 Task: Find connections with filter location Leigh with filter topic #openhouse with filter profile language English with filter current company CRY - Child Rights and You with filter school Mahatma Gandhi University, Kottayam with filter industry Metalworking Machinery Manufacturing with filter service category Real Estate Appraisal with filter keywords title Phone Survey Conductor
Action: Mouse moved to (659, 105)
Screenshot: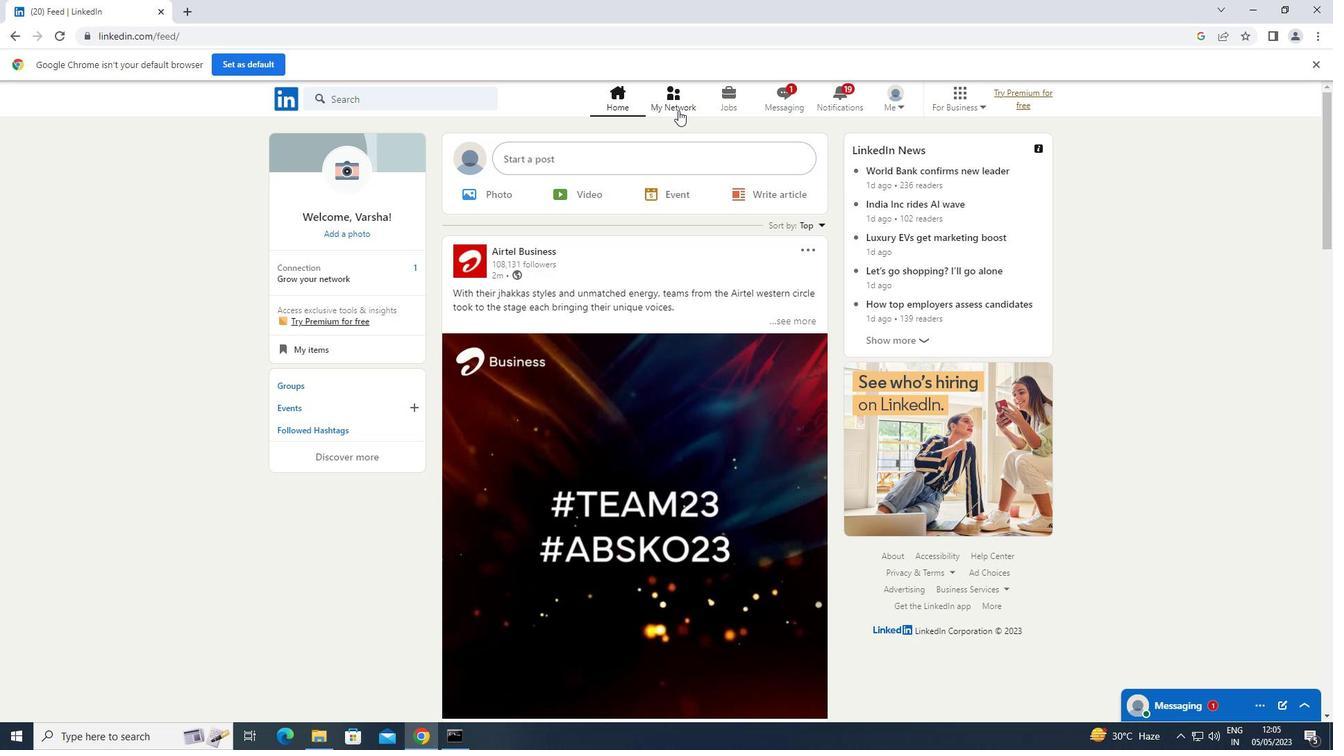 
Action: Mouse pressed left at (659, 105)
Screenshot: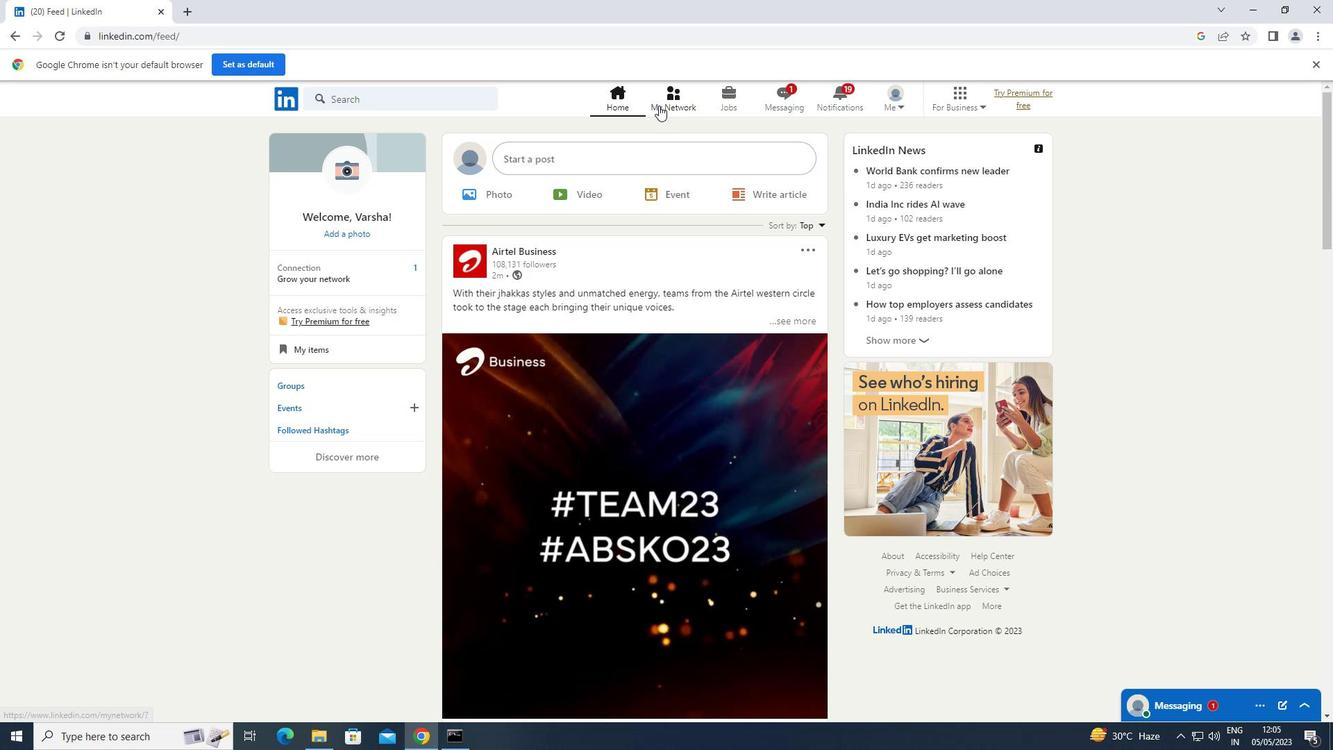 
Action: Mouse moved to (336, 167)
Screenshot: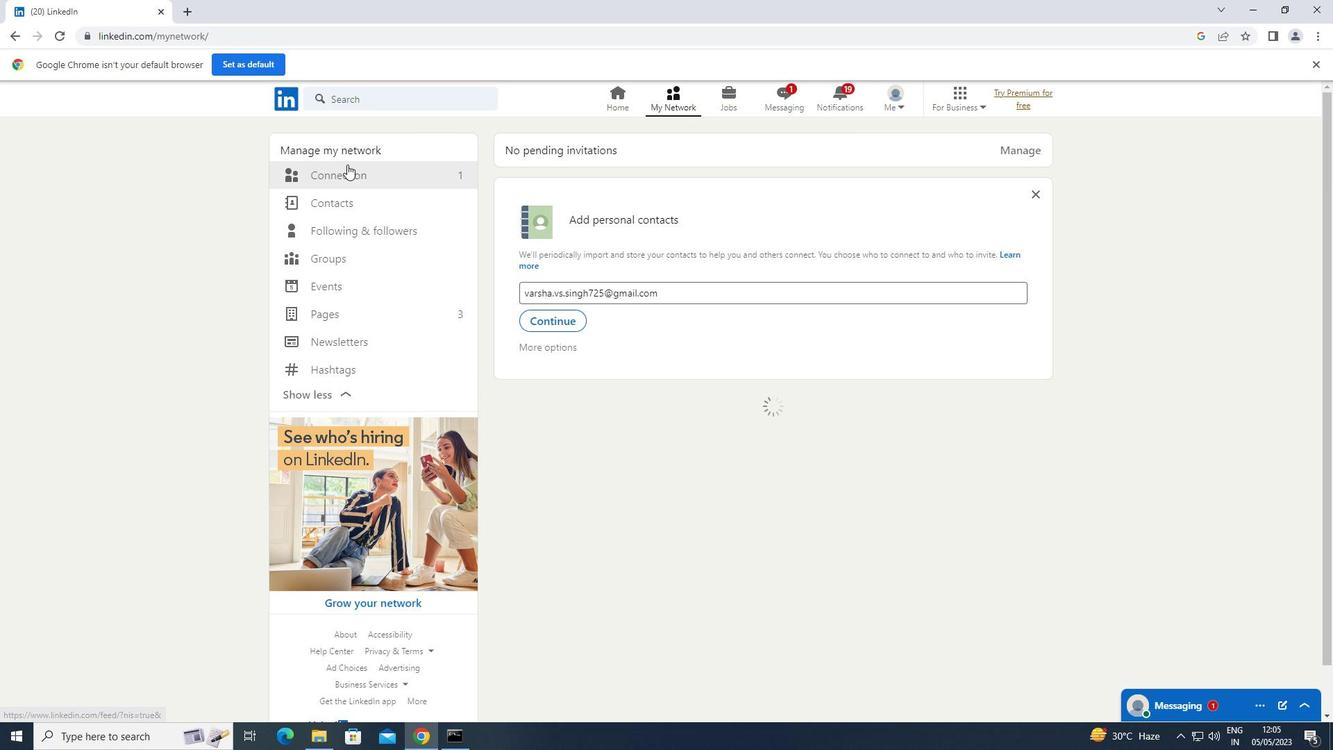 
Action: Mouse pressed left at (336, 167)
Screenshot: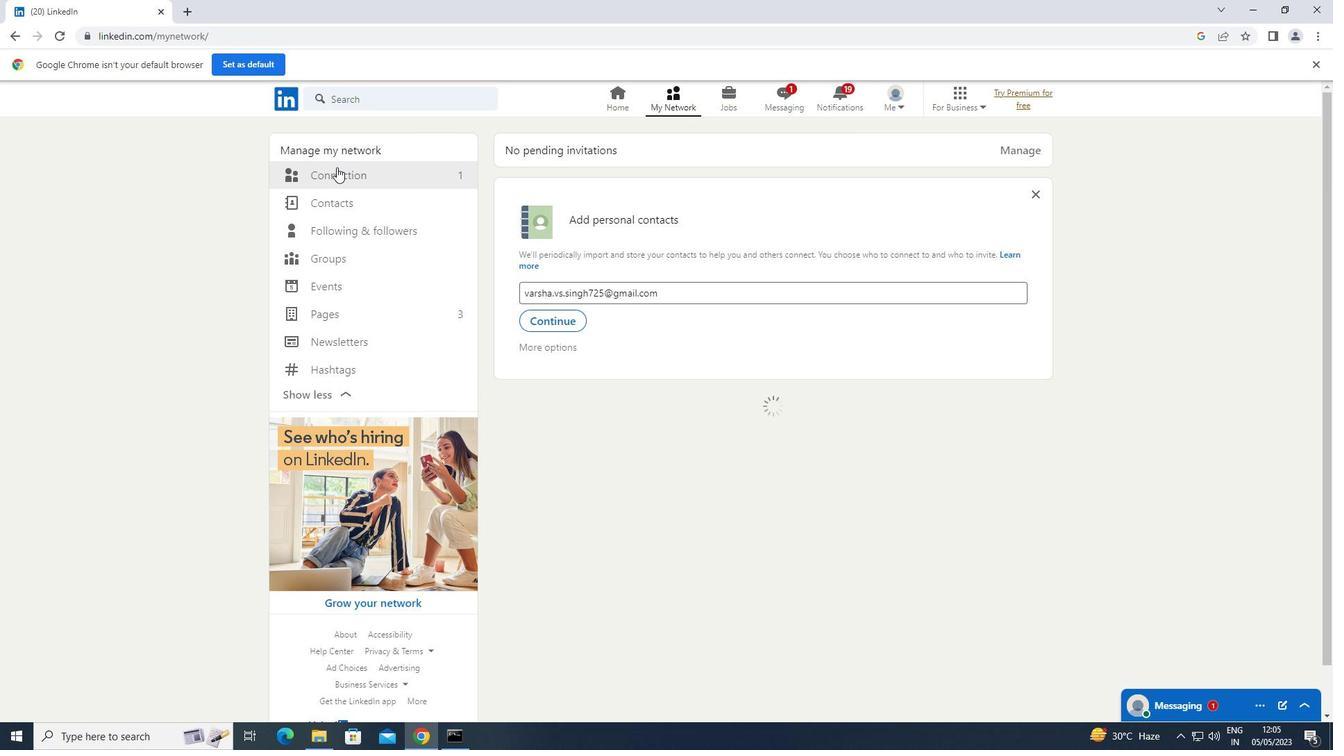 
Action: Mouse moved to (791, 173)
Screenshot: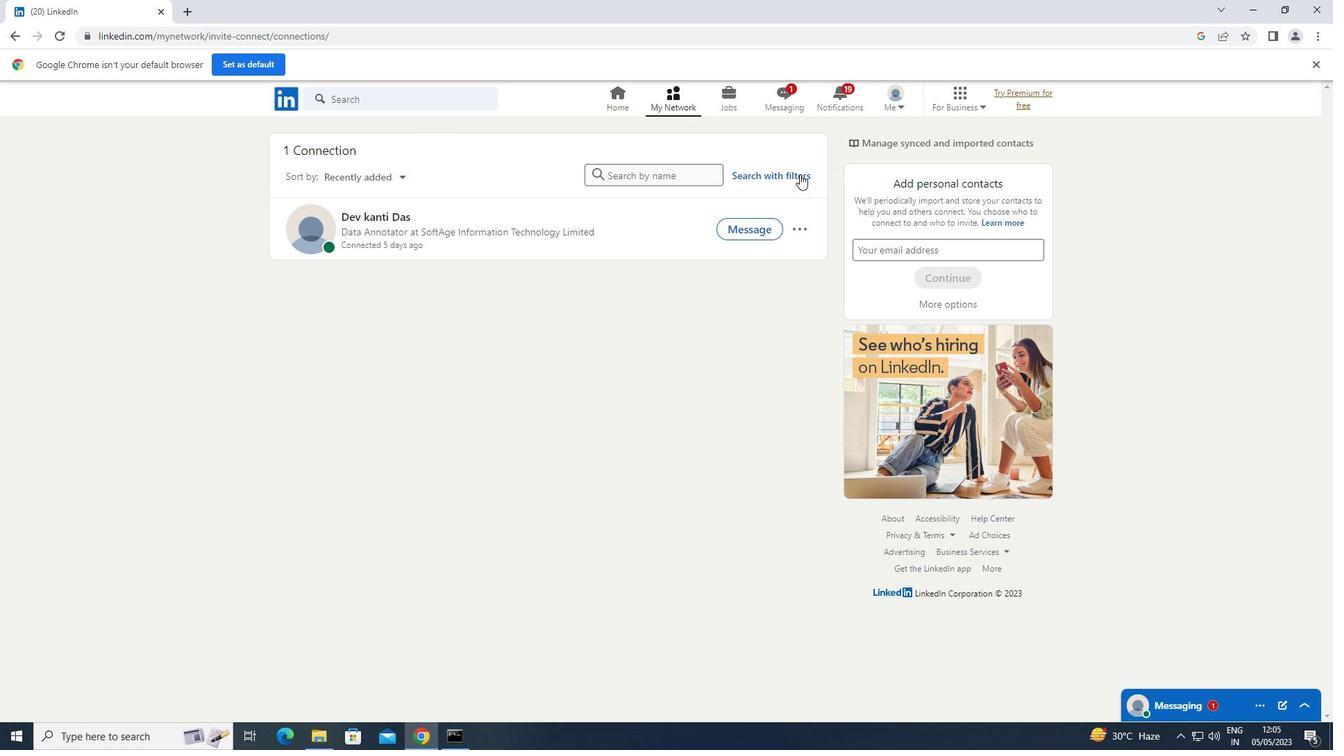 
Action: Mouse pressed left at (791, 173)
Screenshot: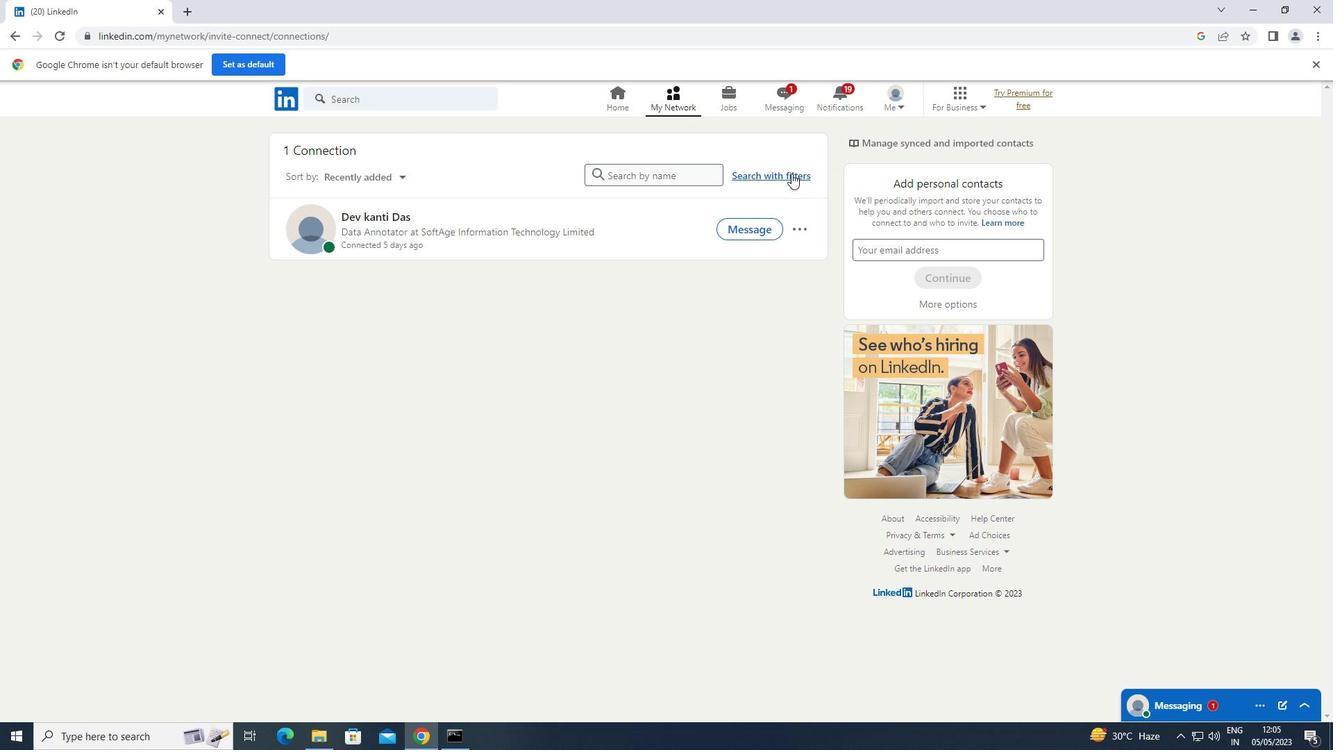 
Action: Mouse moved to (720, 142)
Screenshot: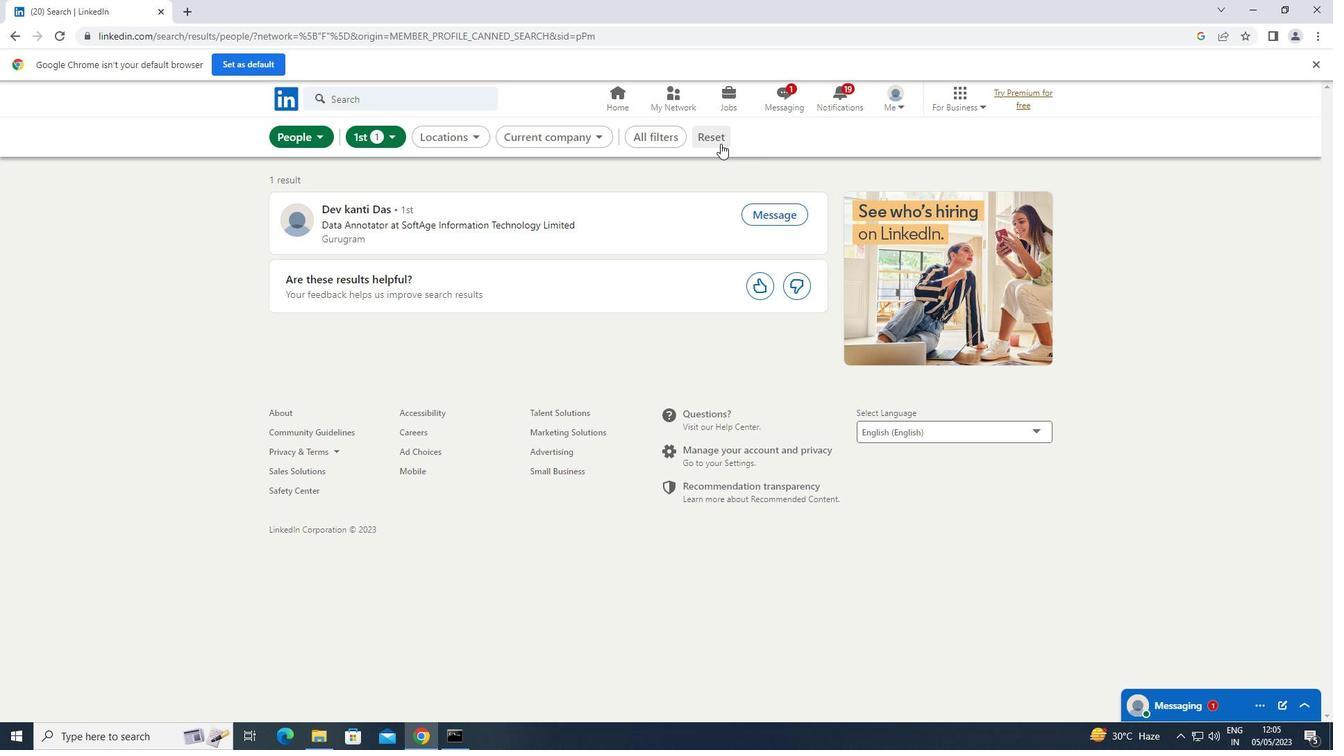 
Action: Mouse pressed left at (720, 142)
Screenshot: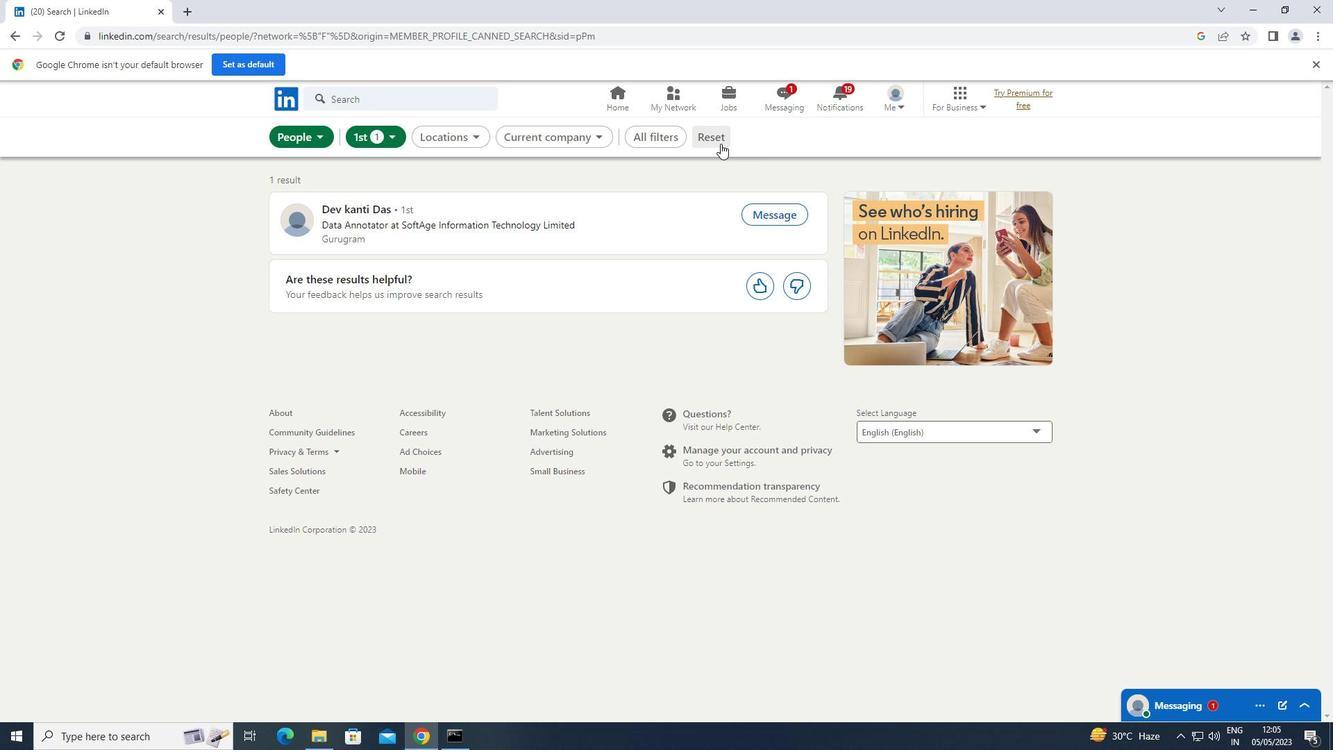 
Action: Mouse moved to (696, 138)
Screenshot: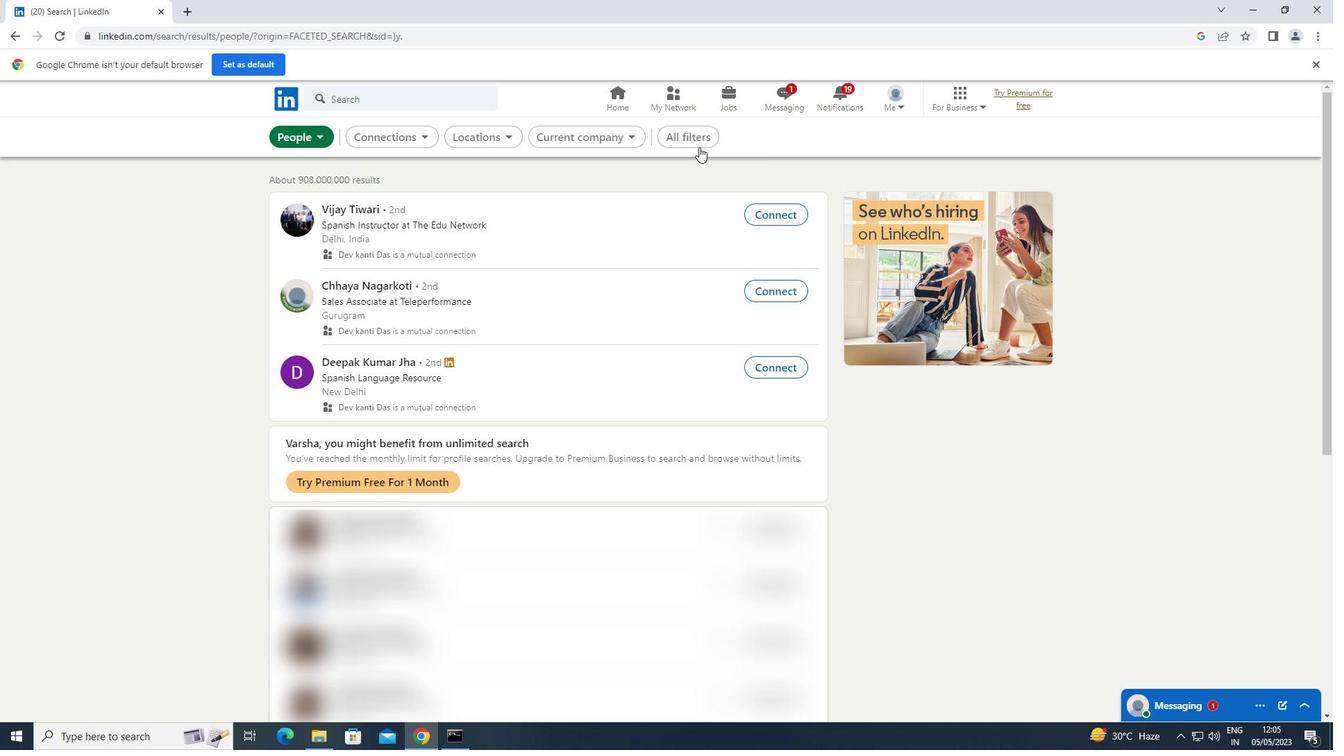 
Action: Mouse pressed left at (696, 138)
Screenshot: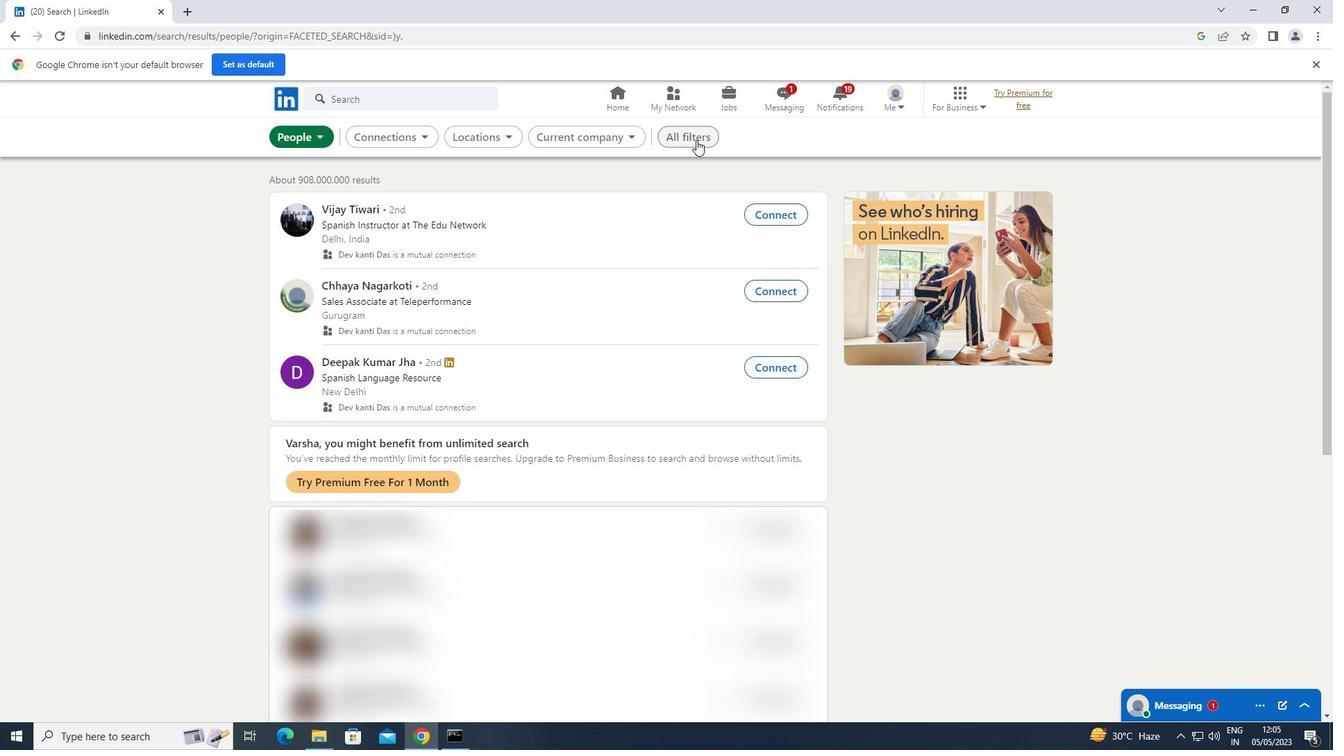 
Action: Mouse moved to (1127, 379)
Screenshot: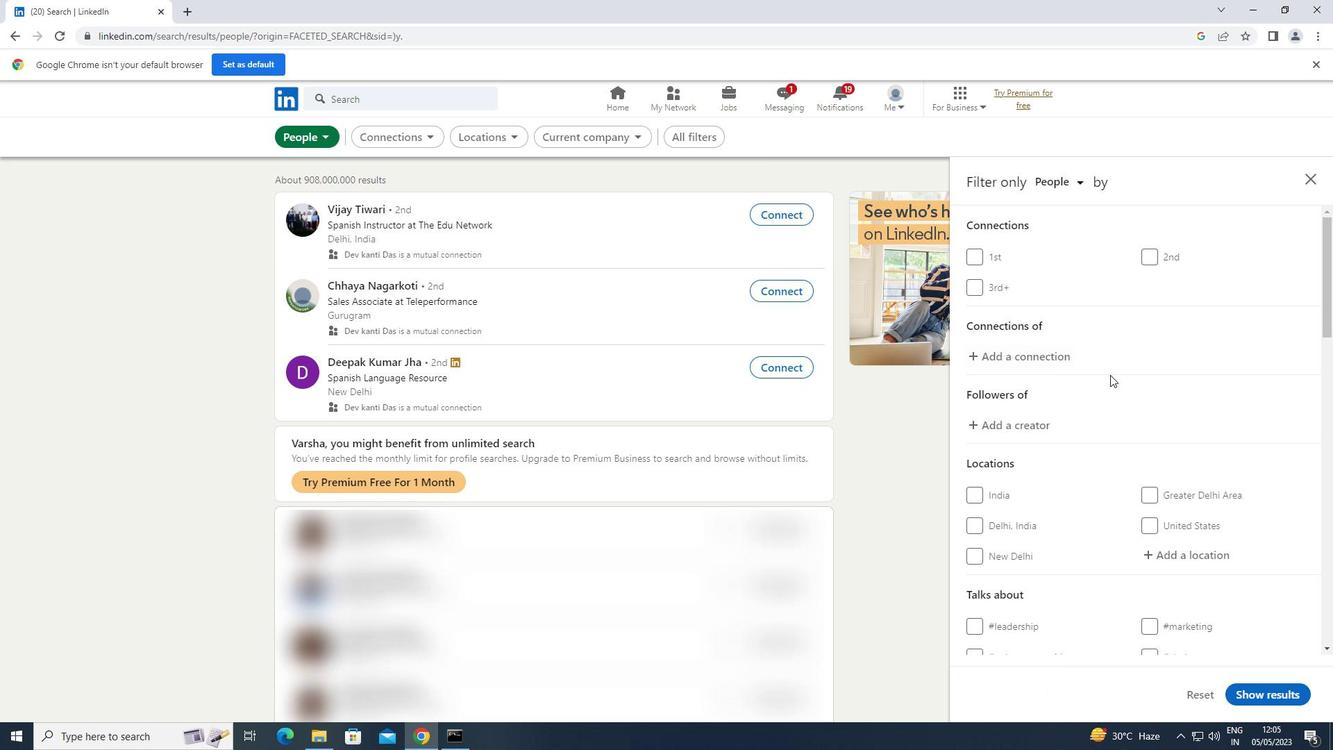 
Action: Mouse scrolled (1127, 379) with delta (0, 0)
Screenshot: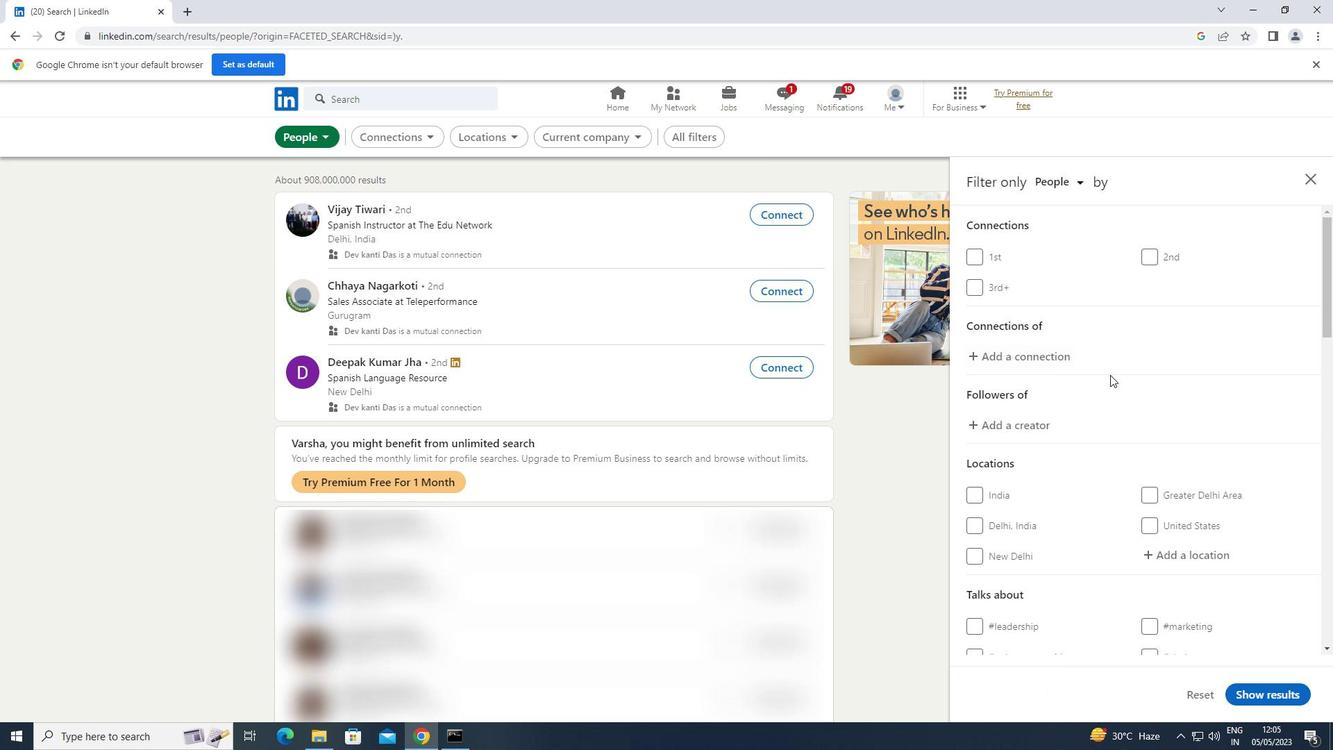 
Action: Mouse moved to (1129, 380)
Screenshot: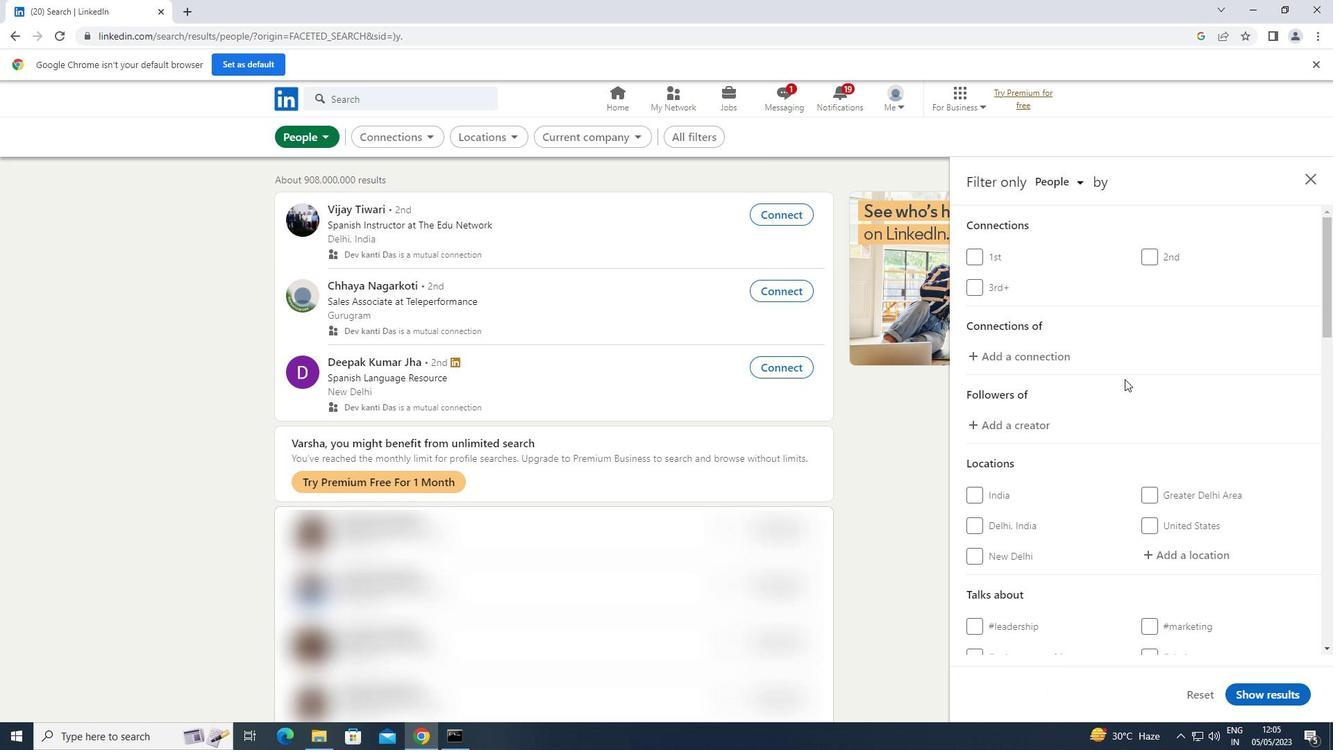 
Action: Mouse scrolled (1129, 379) with delta (0, 0)
Screenshot: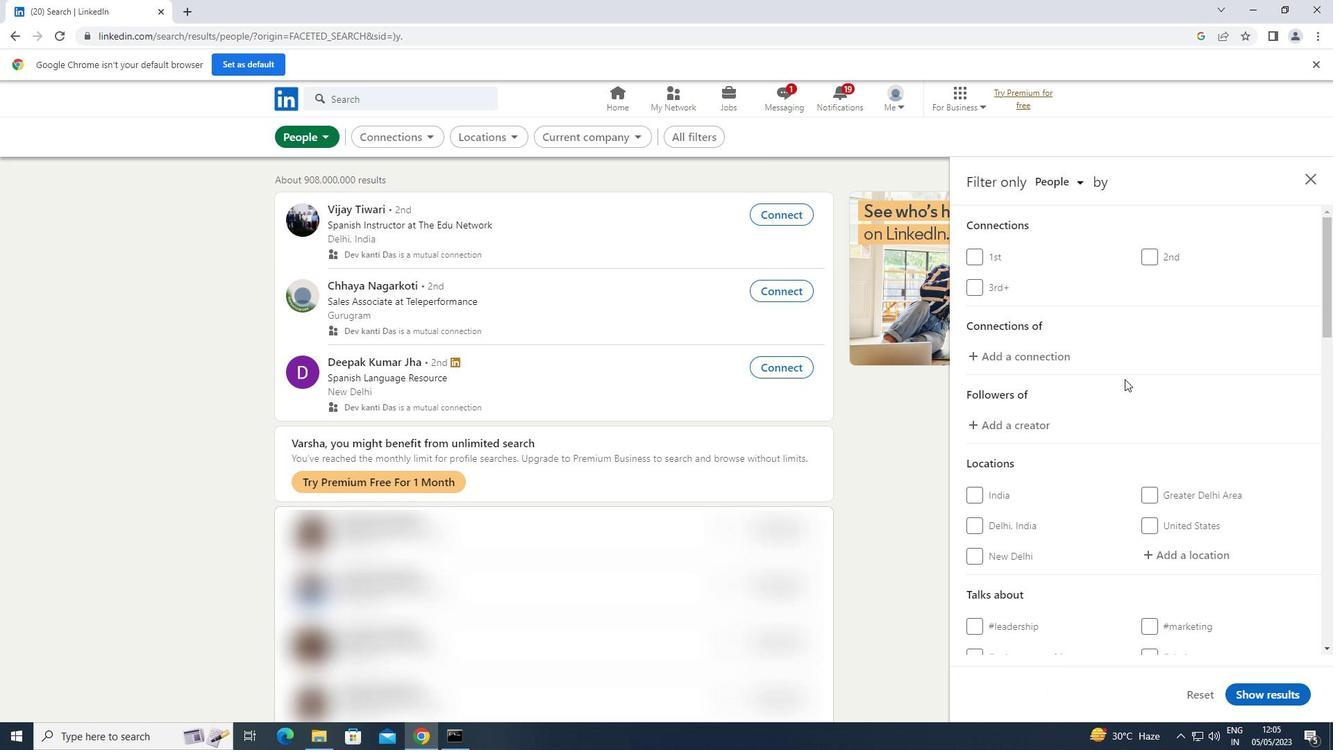 
Action: Mouse moved to (1172, 411)
Screenshot: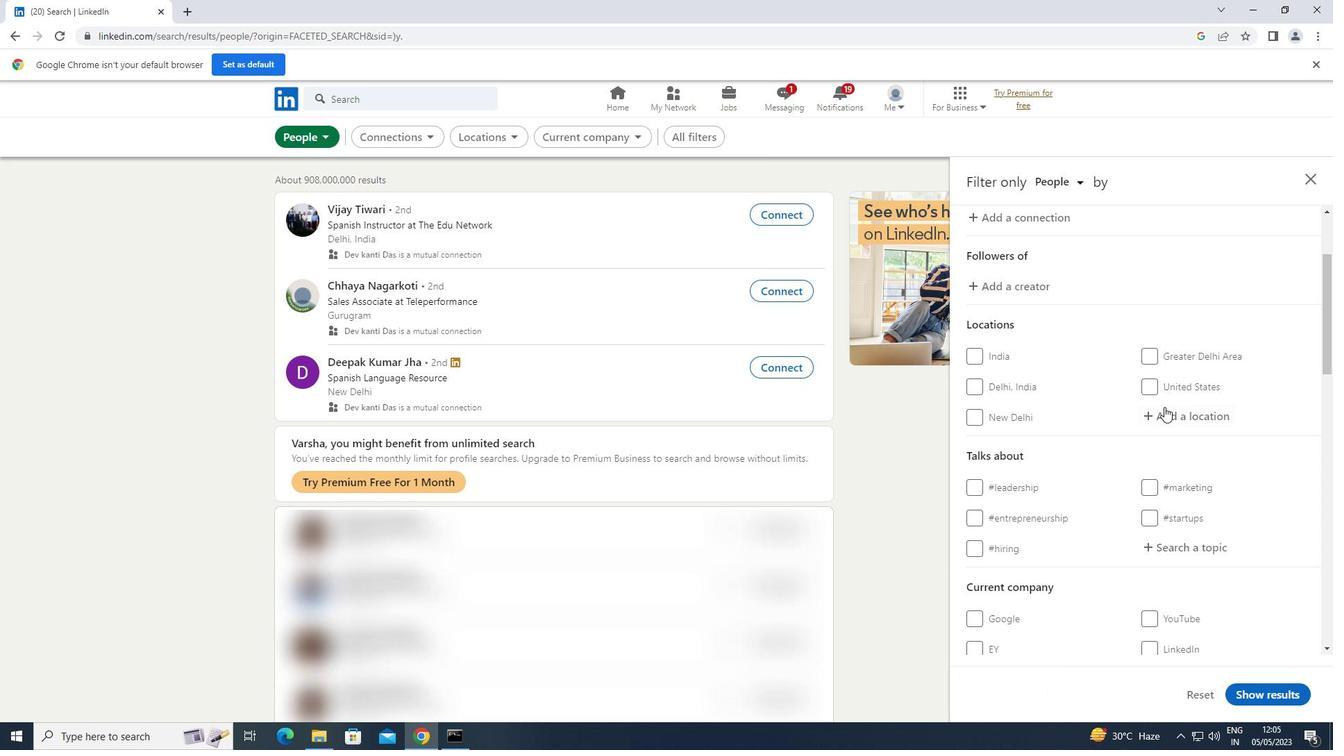 
Action: Mouse pressed left at (1172, 411)
Screenshot: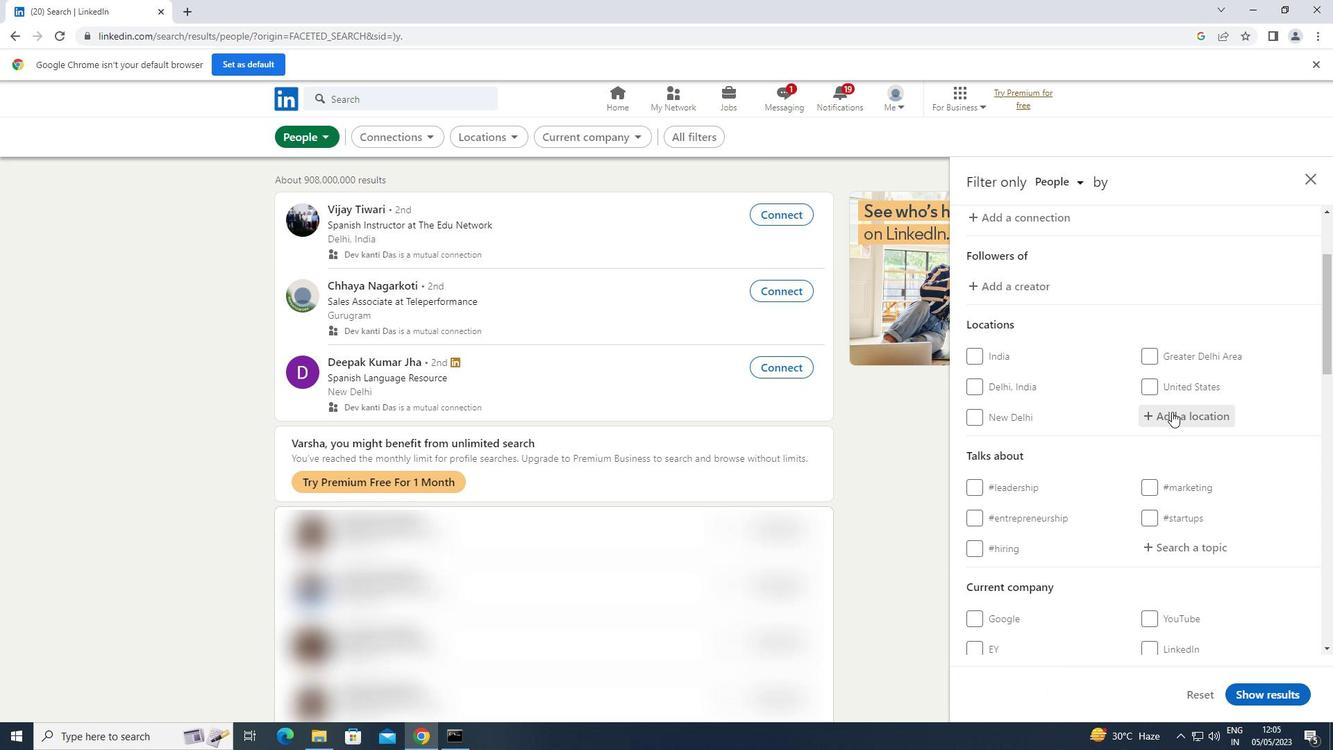 
Action: Key pressed <Key.shift>LEIGH
Screenshot: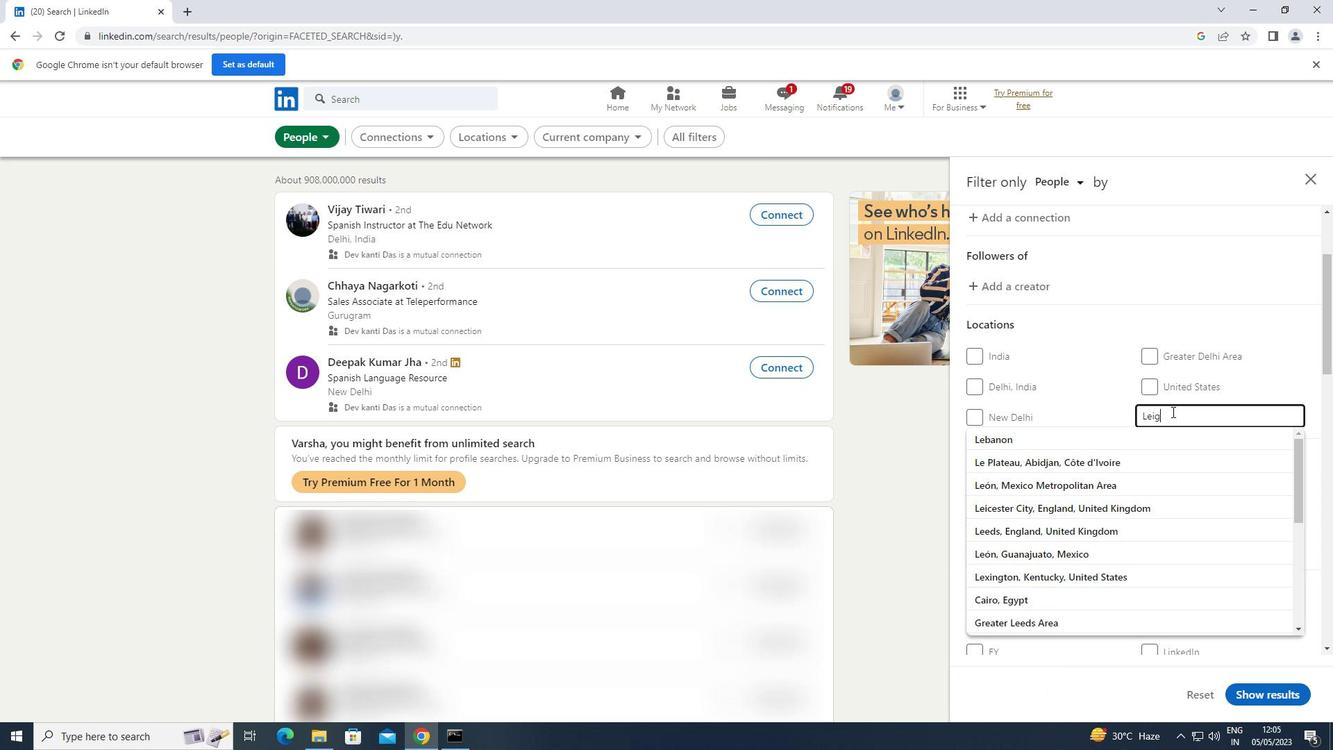 
Action: Mouse moved to (1241, 495)
Screenshot: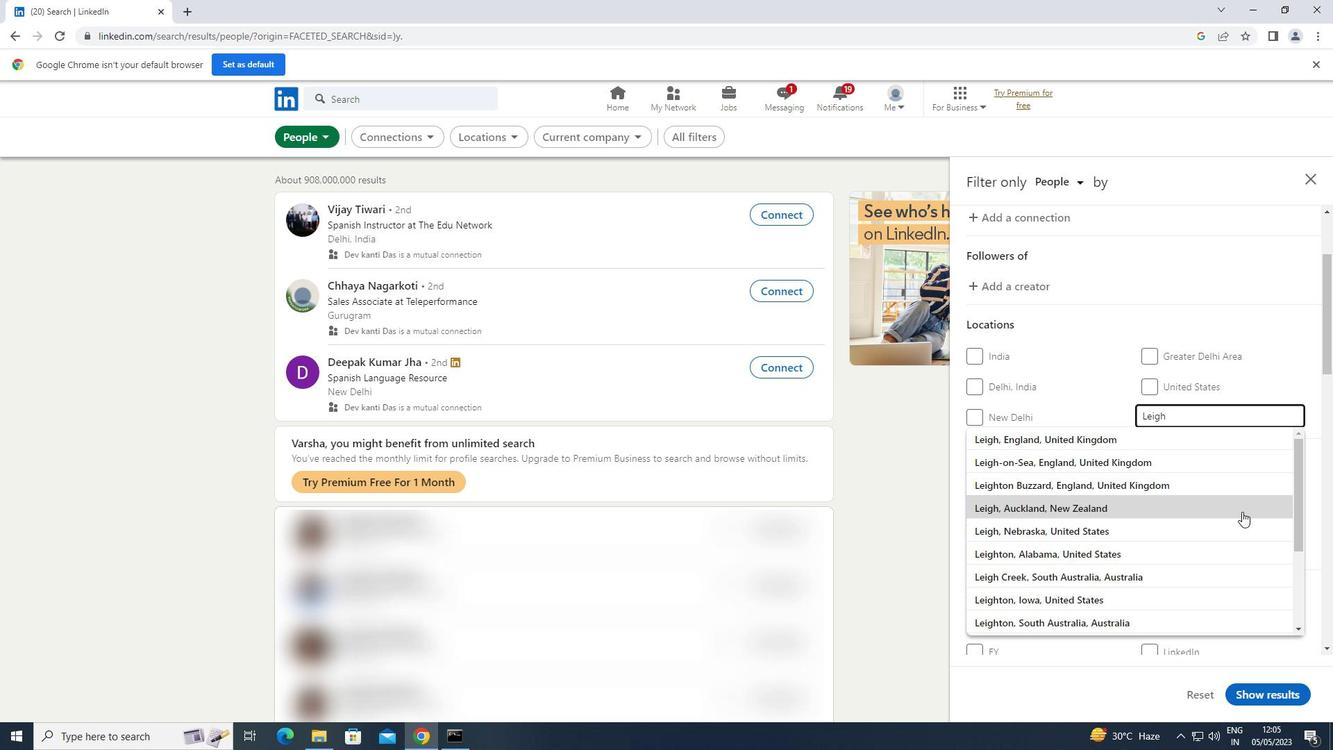 
Action: Key pressed <Key.enter>
Screenshot: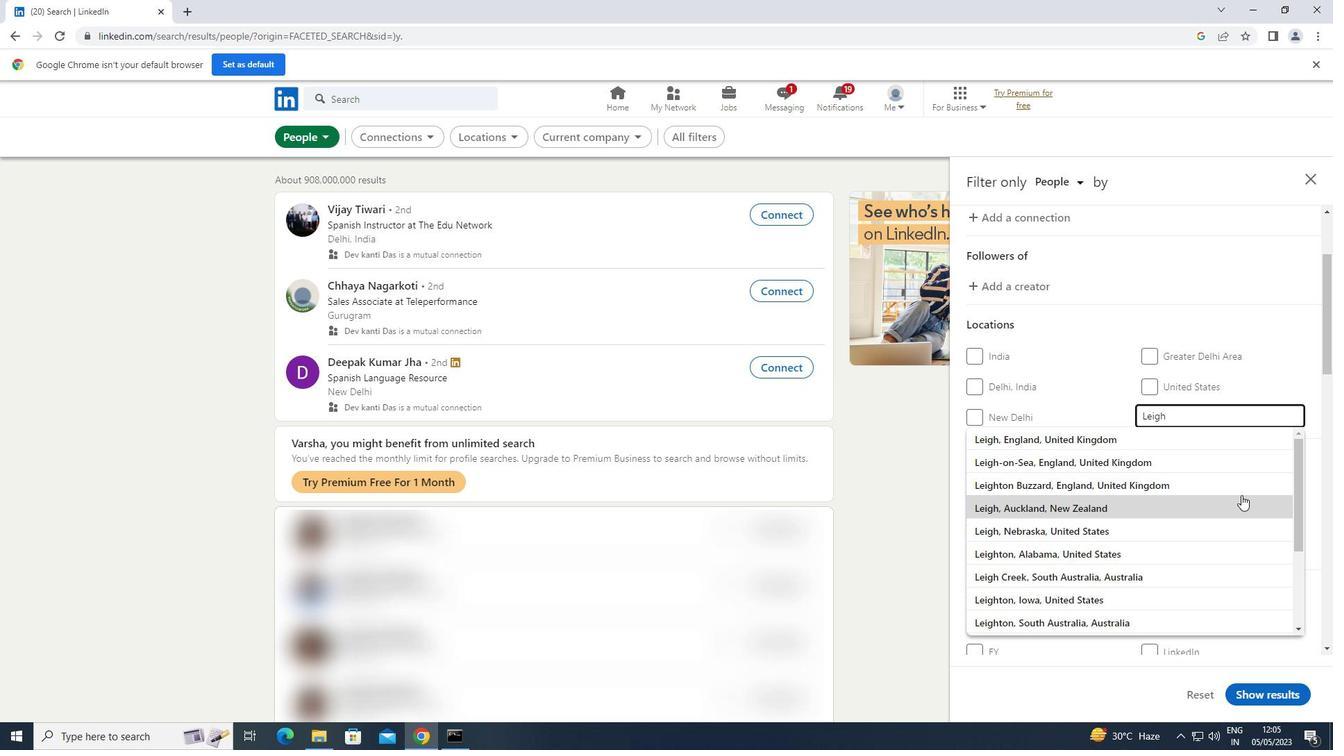 
Action: Mouse moved to (1177, 552)
Screenshot: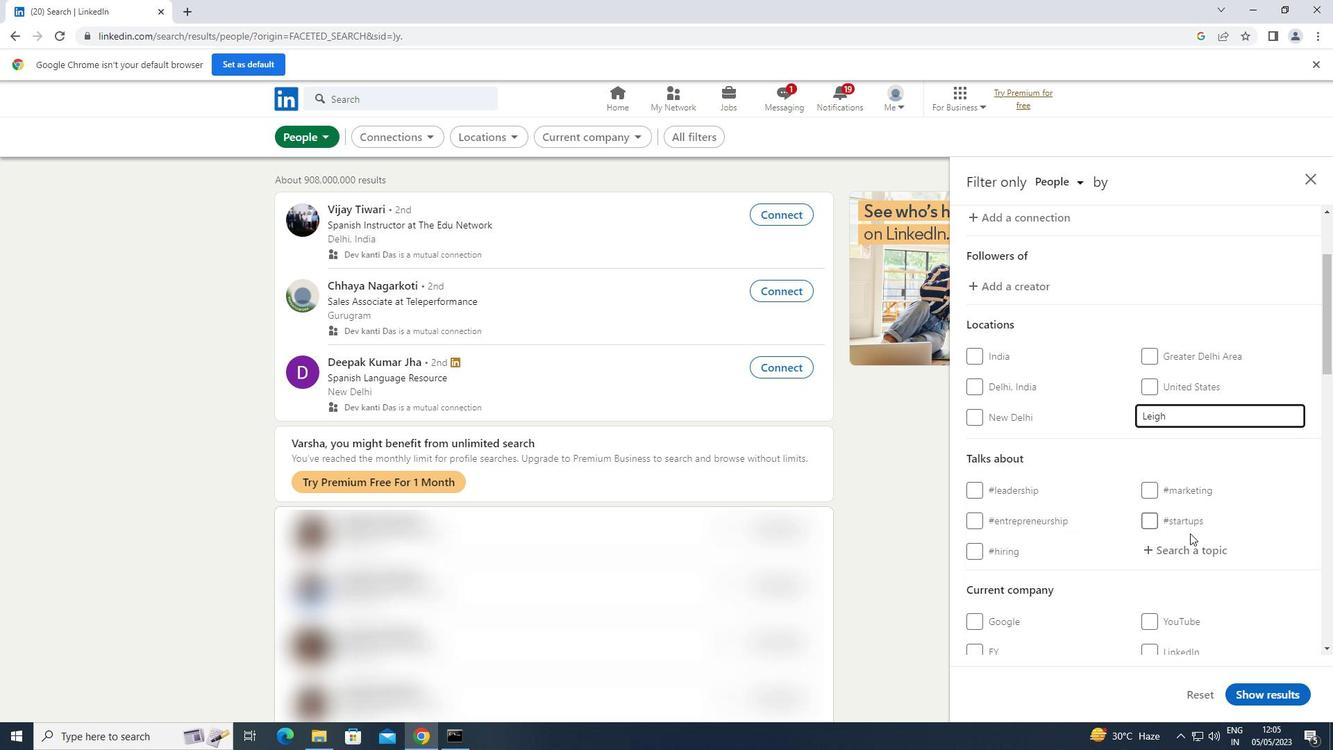
Action: Mouse pressed left at (1177, 552)
Screenshot: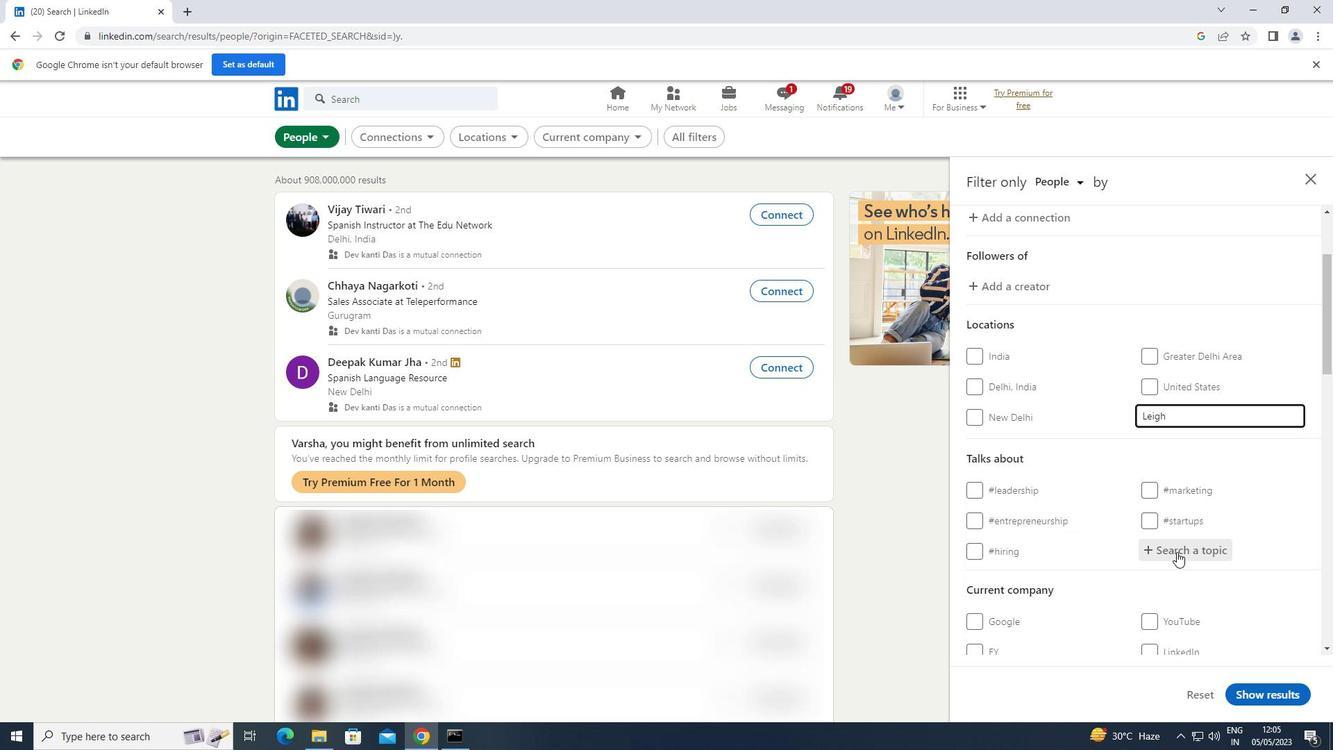 
Action: Key pressed OPENHOUSE
Screenshot: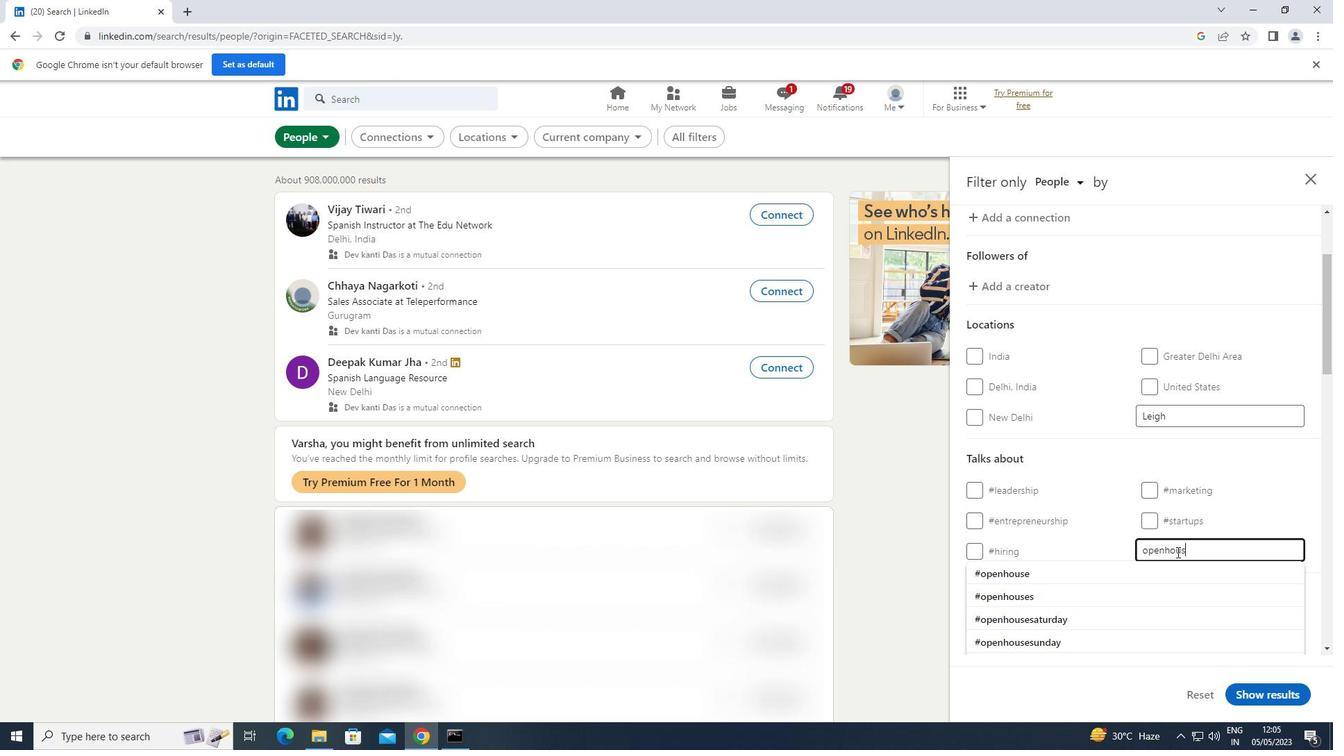 
Action: Mouse moved to (1094, 572)
Screenshot: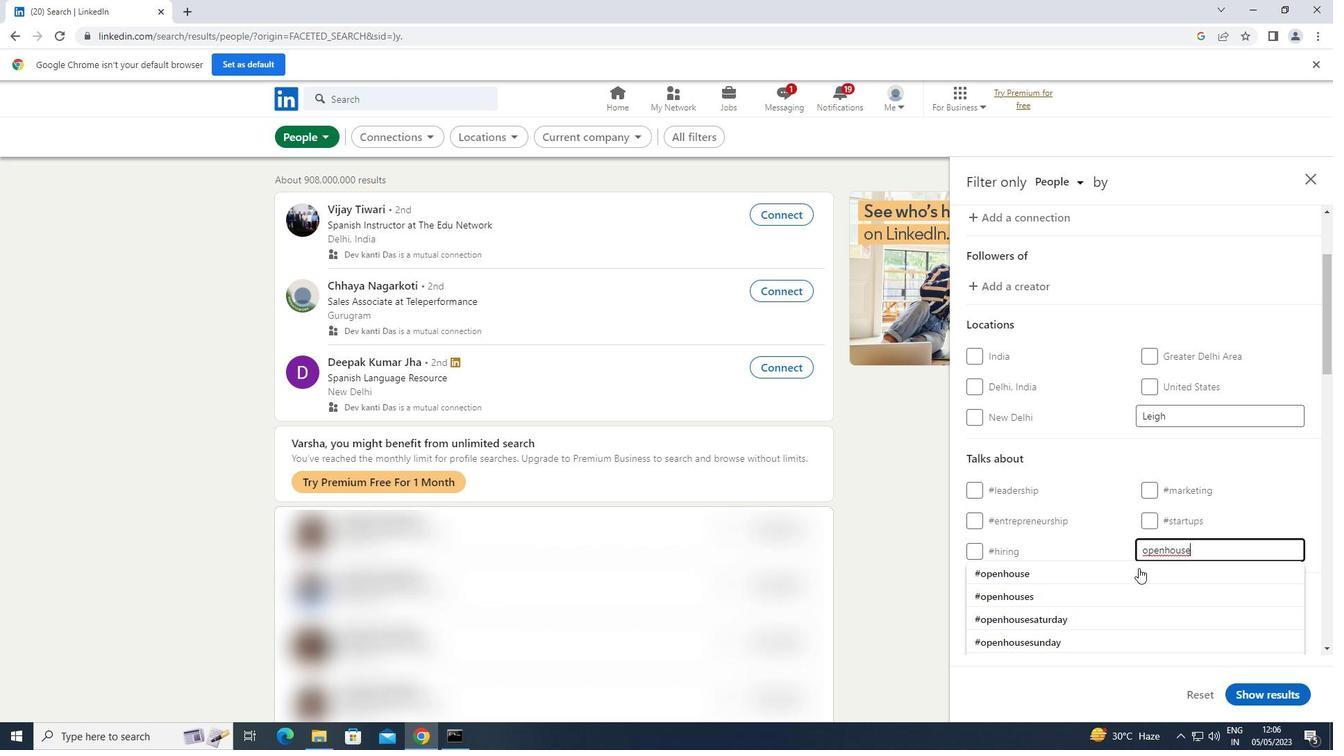 
Action: Mouse pressed left at (1094, 572)
Screenshot: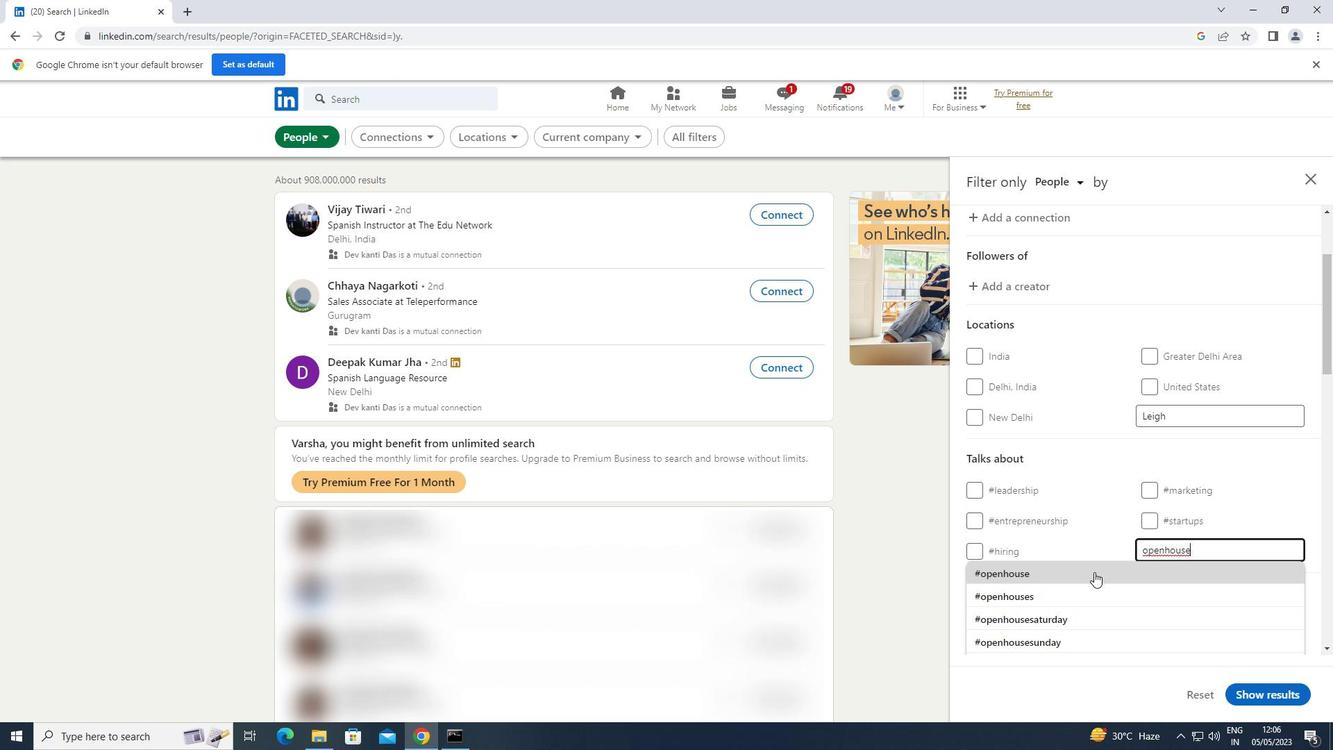 
Action: Mouse scrolled (1094, 571) with delta (0, 0)
Screenshot: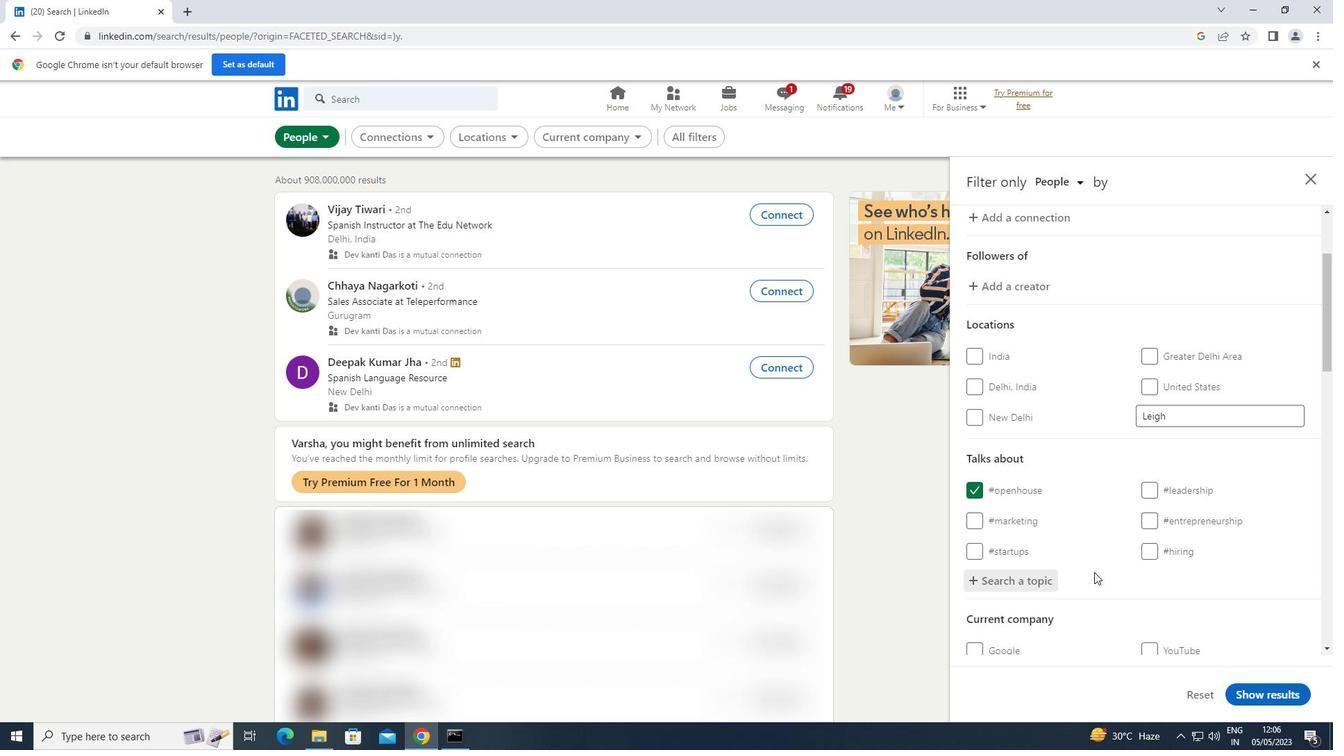 
Action: Mouse scrolled (1094, 571) with delta (0, 0)
Screenshot: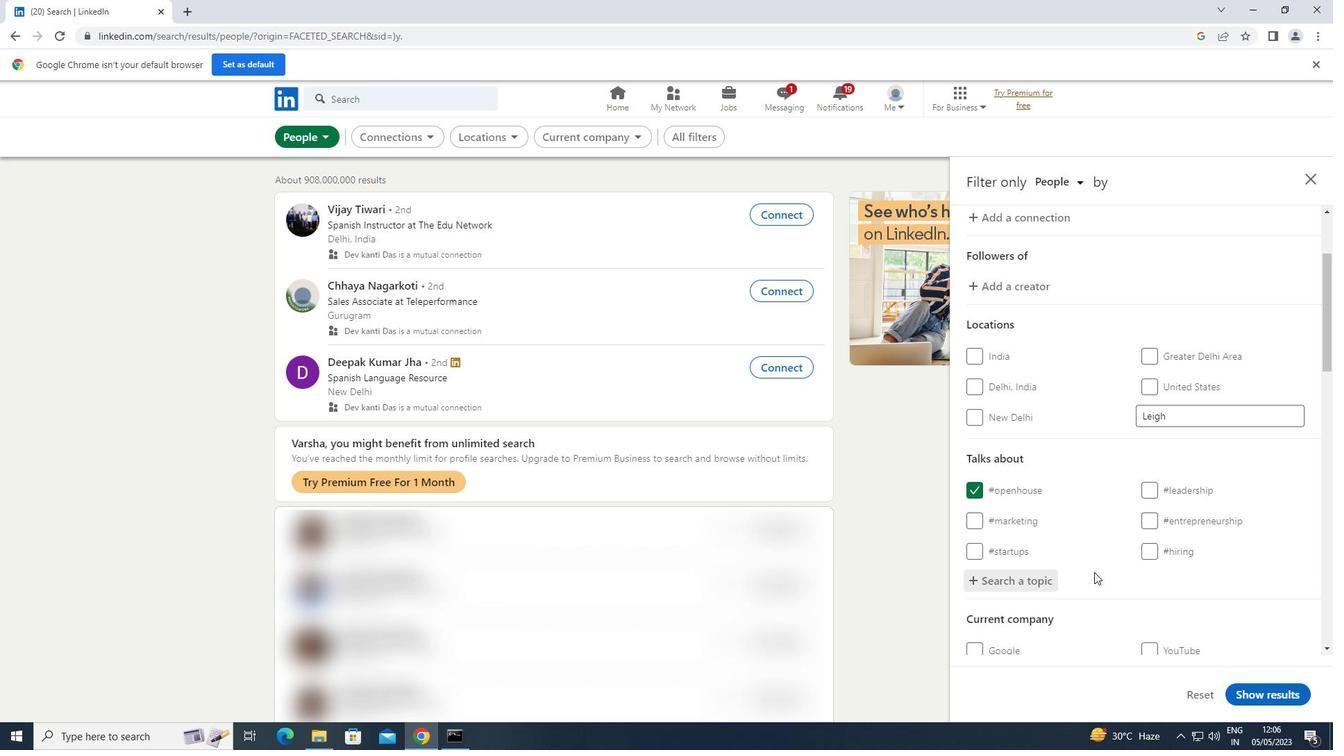 
Action: Mouse scrolled (1094, 571) with delta (0, 0)
Screenshot: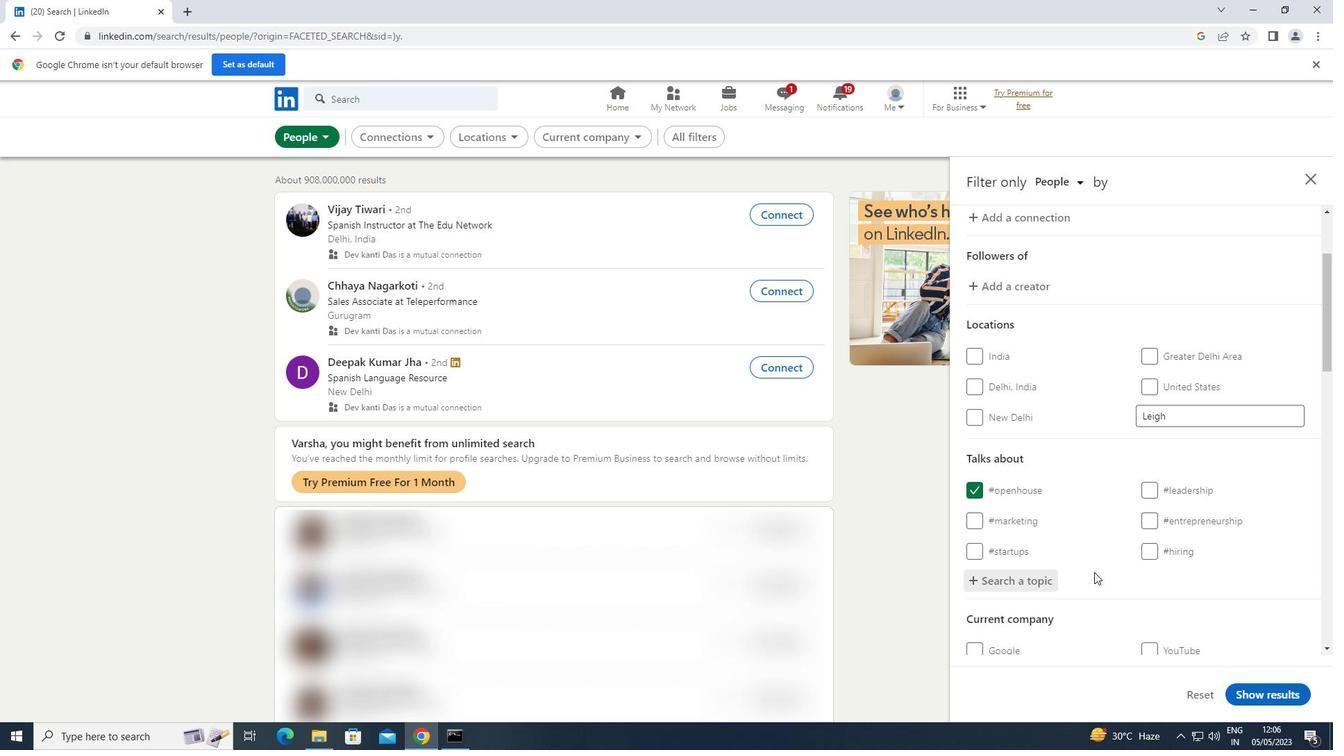 
Action: Mouse scrolled (1094, 571) with delta (0, 0)
Screenshot: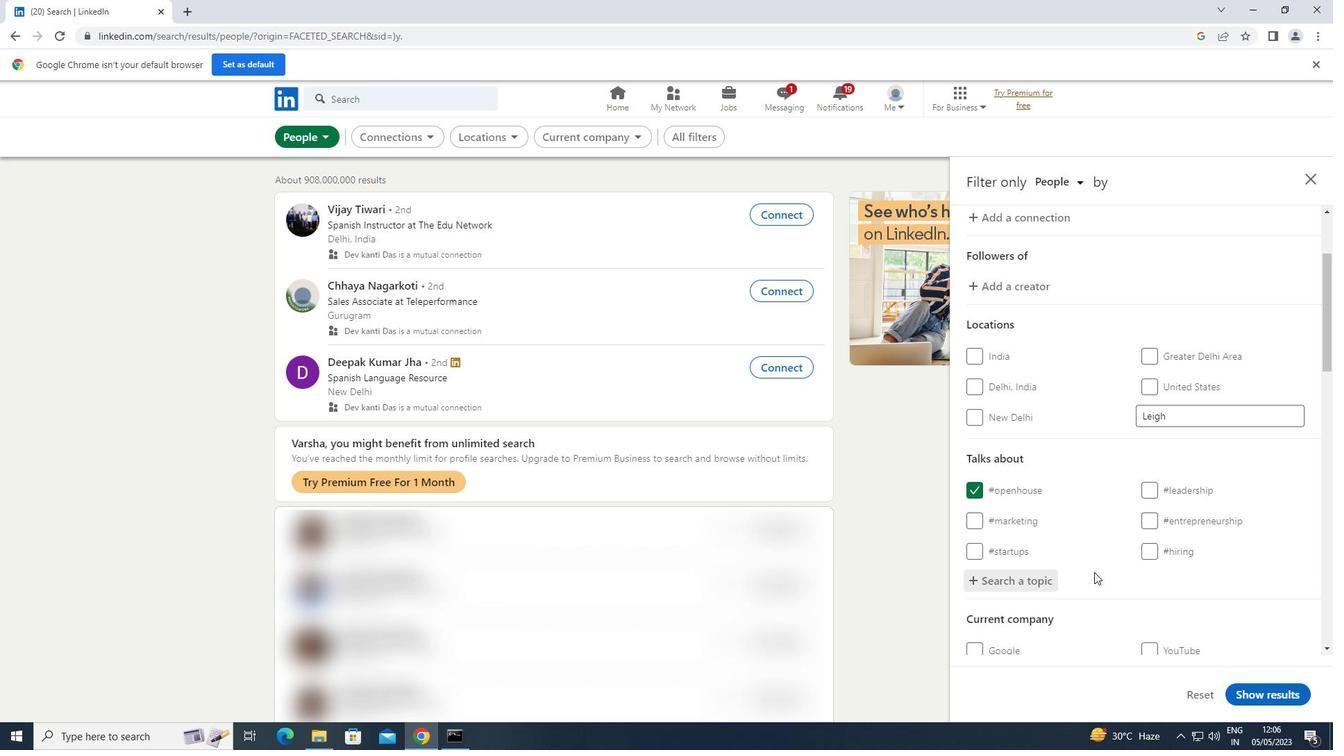 
Action: Mouse scrolled (1094, 571) with delta (0, 0)
Screenshot: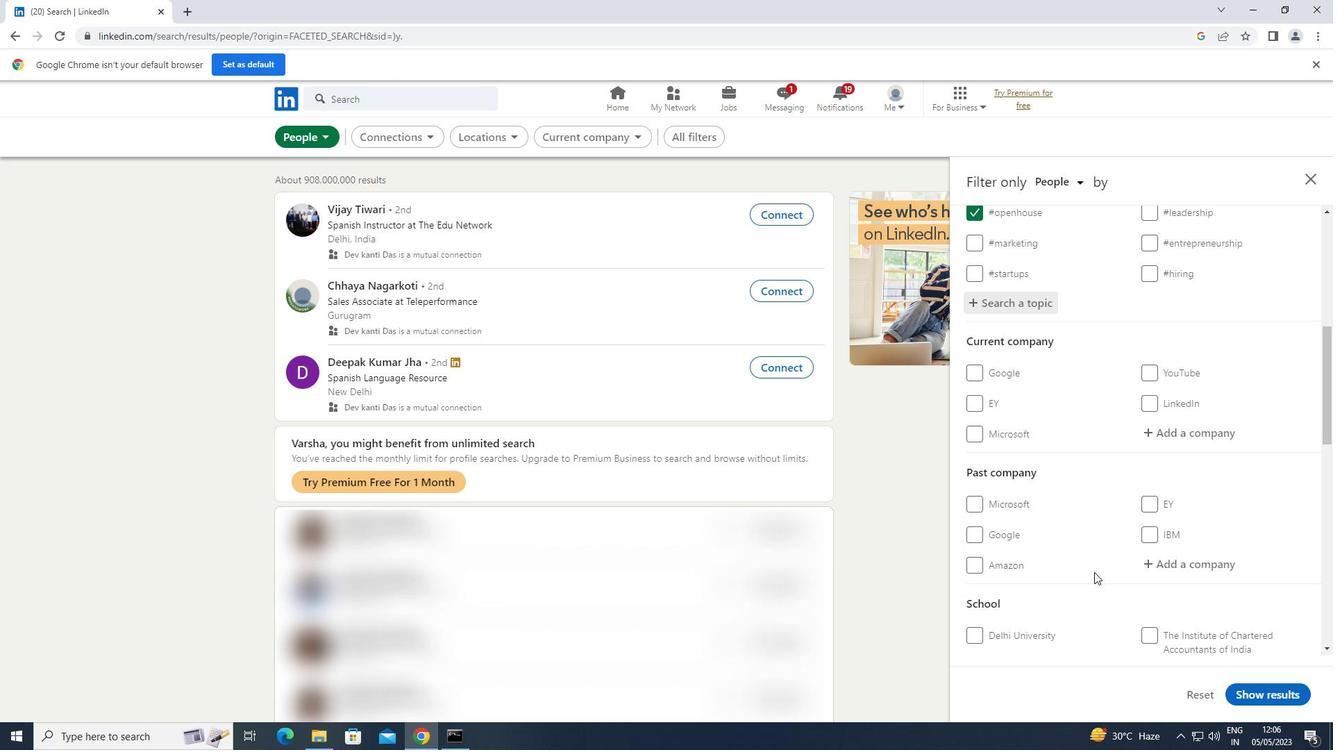 
Action: Mouse scrolled (1094, 571) with delta (0, 0)
Screenshot: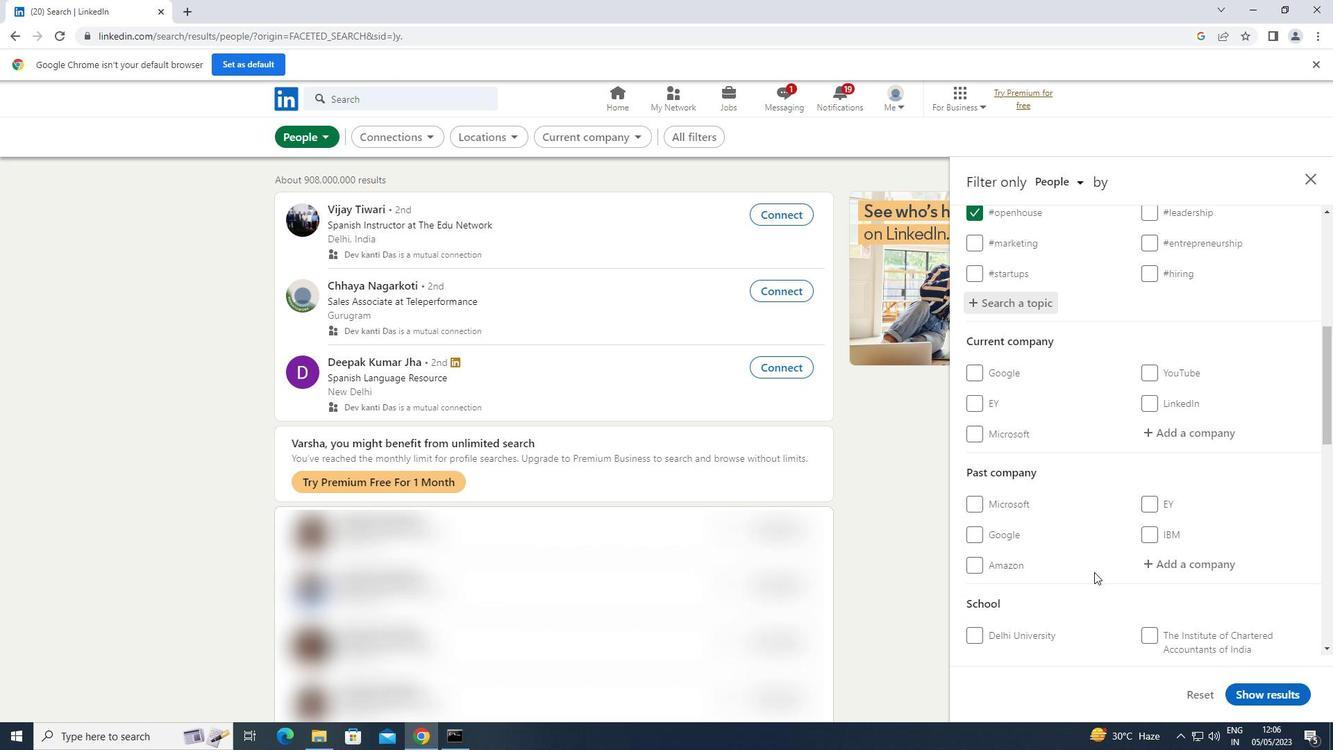 
Action: Mouse scrolled (1094, 571) with delta (0, 0)
Screenshot: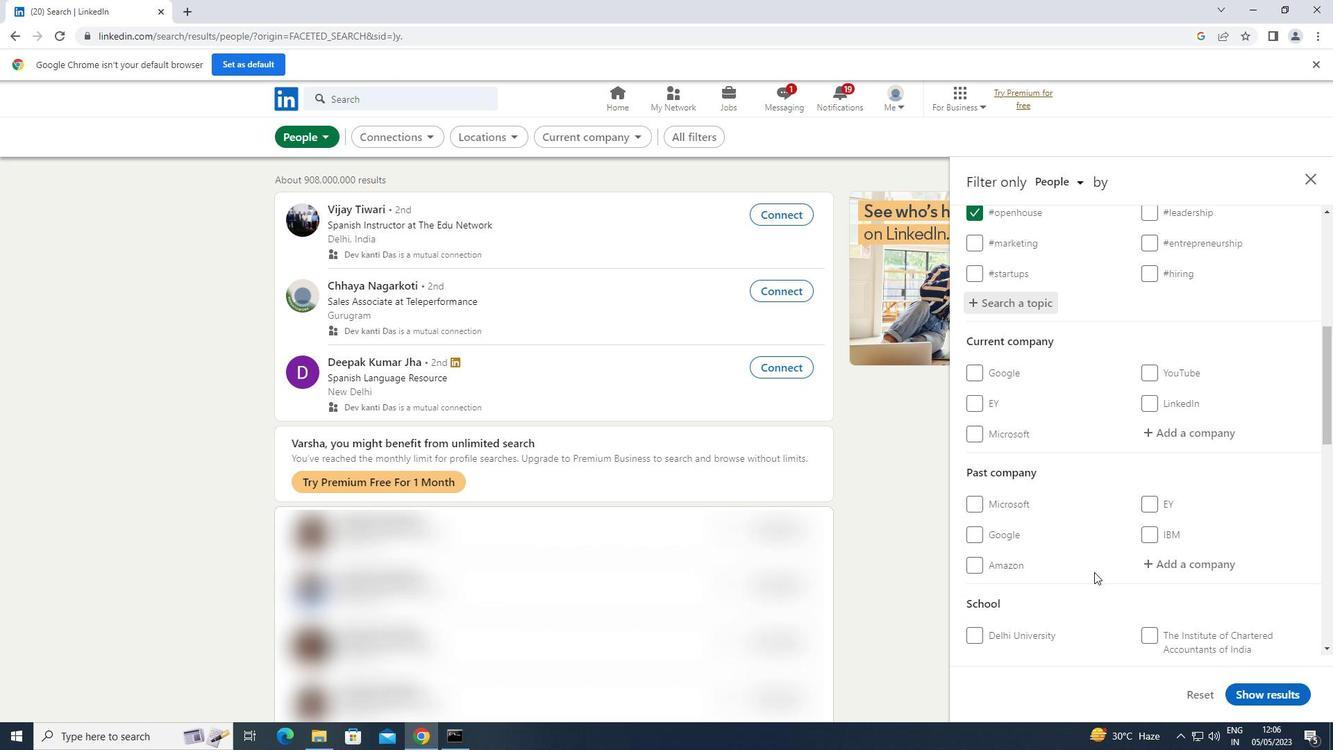 
Action: Mouse scrolled (1094, 571) with delta (0, 0)
Screenshot: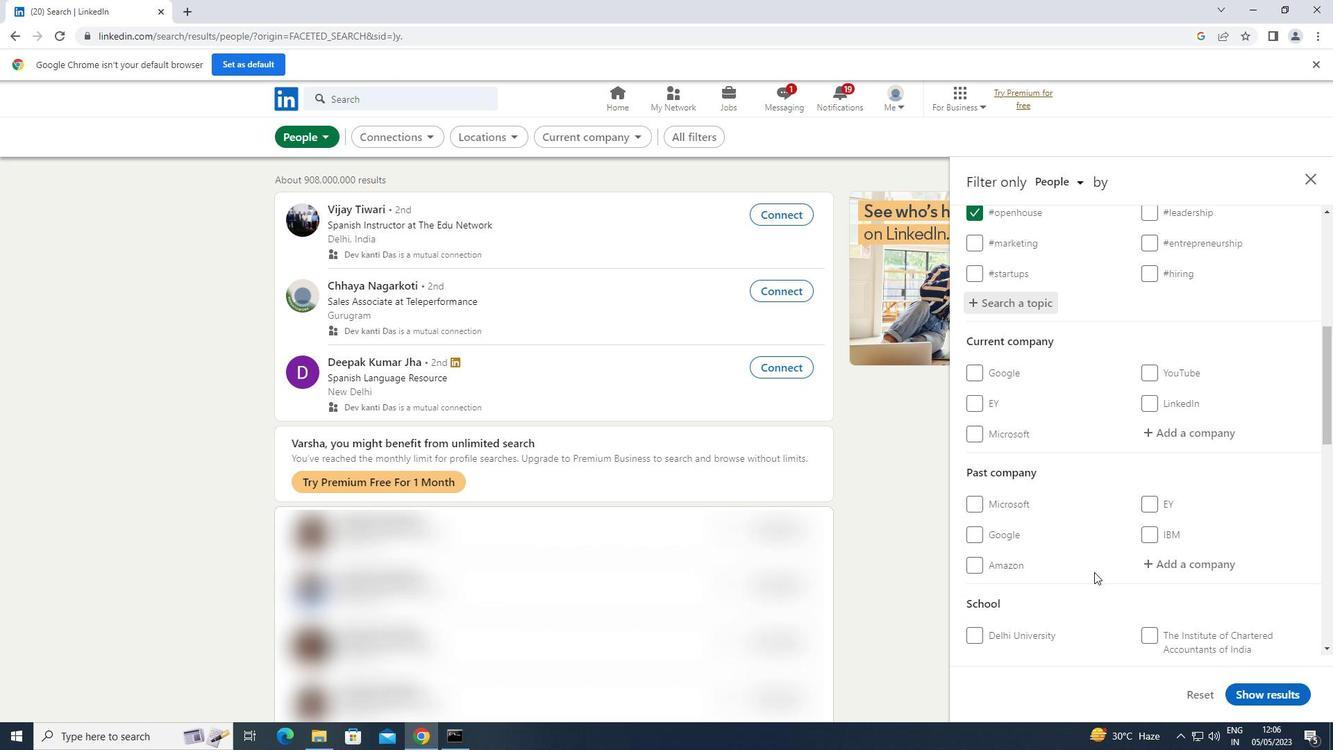 
Action: Mouse scrolled (1094, 571) with delta (0, 0)
Screenshot: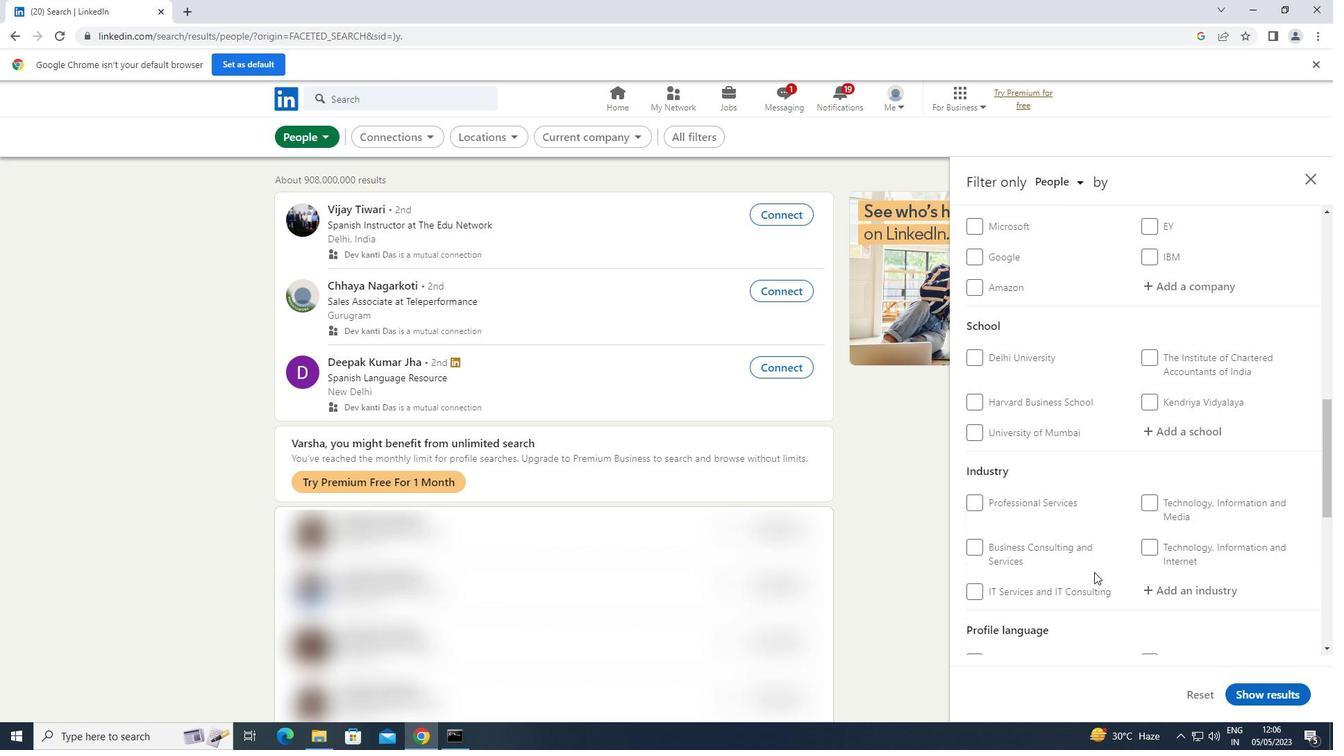 
Action: Mouse scrolled (1094, 571) with delta (0, 0)
Screenshot: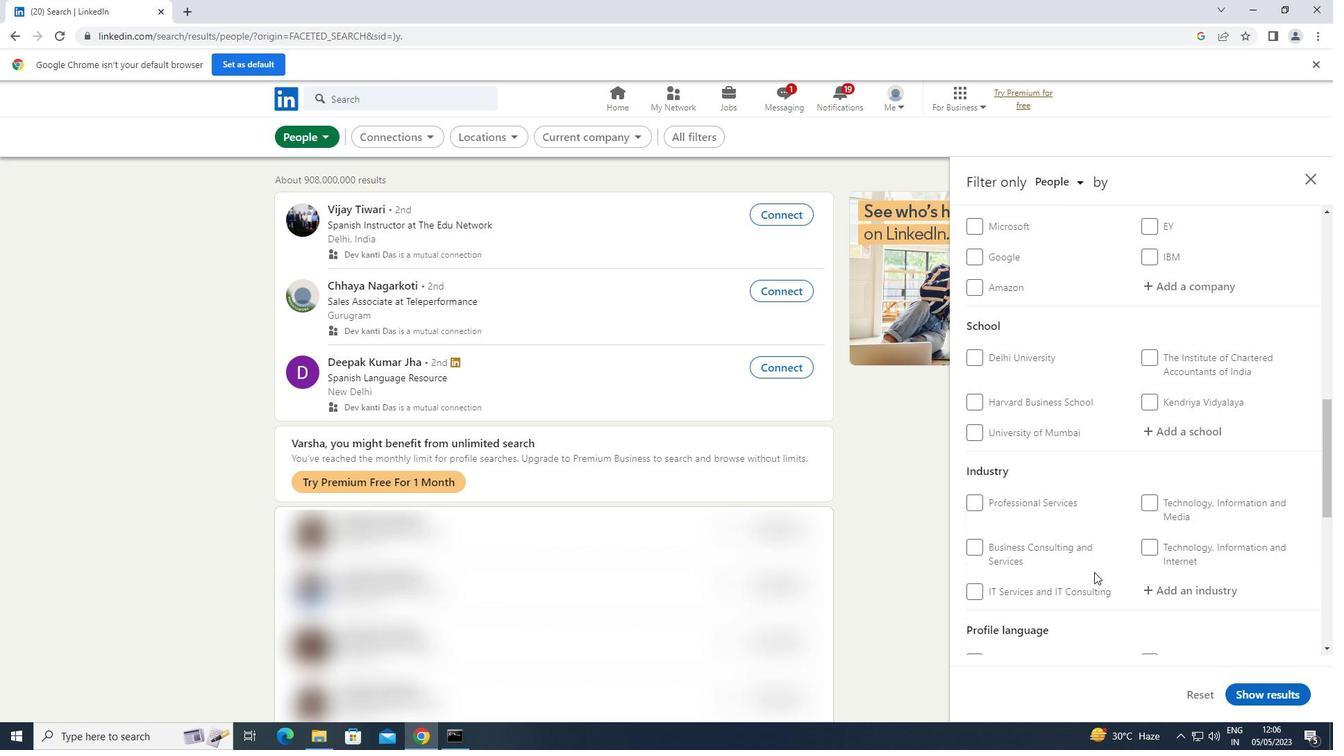 
Action: Mouse moved to (979, 525)
Screenshot: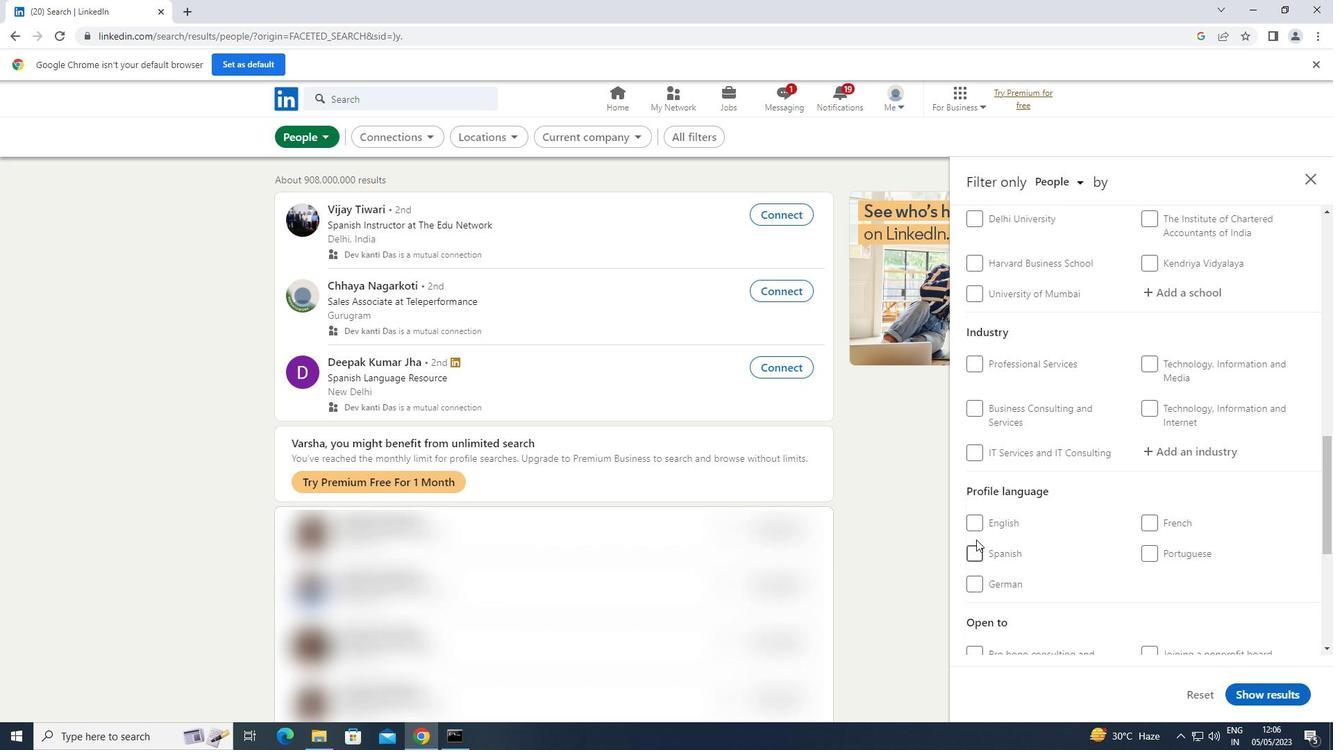
Action: Mouse pressed left at (979, 525)
Screenshot: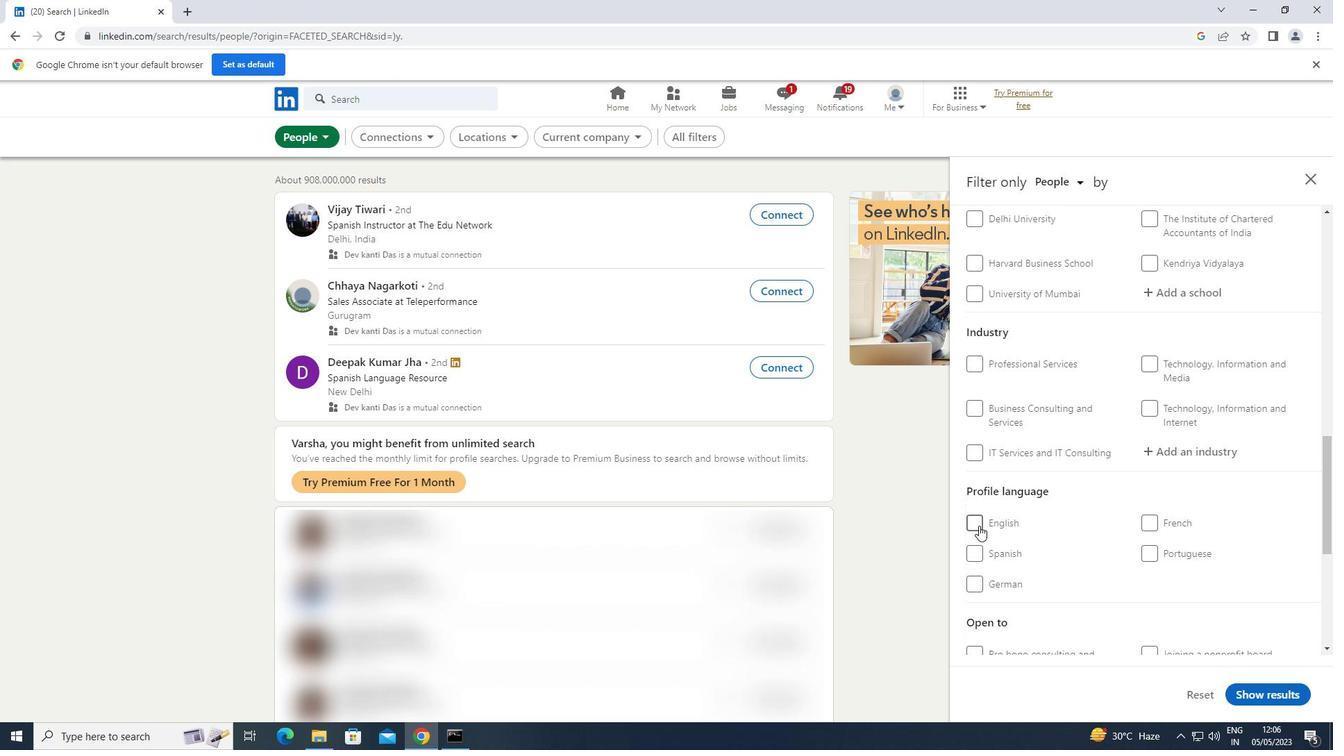 
Action: Mouse moved to (1013, 499)
Screenshot: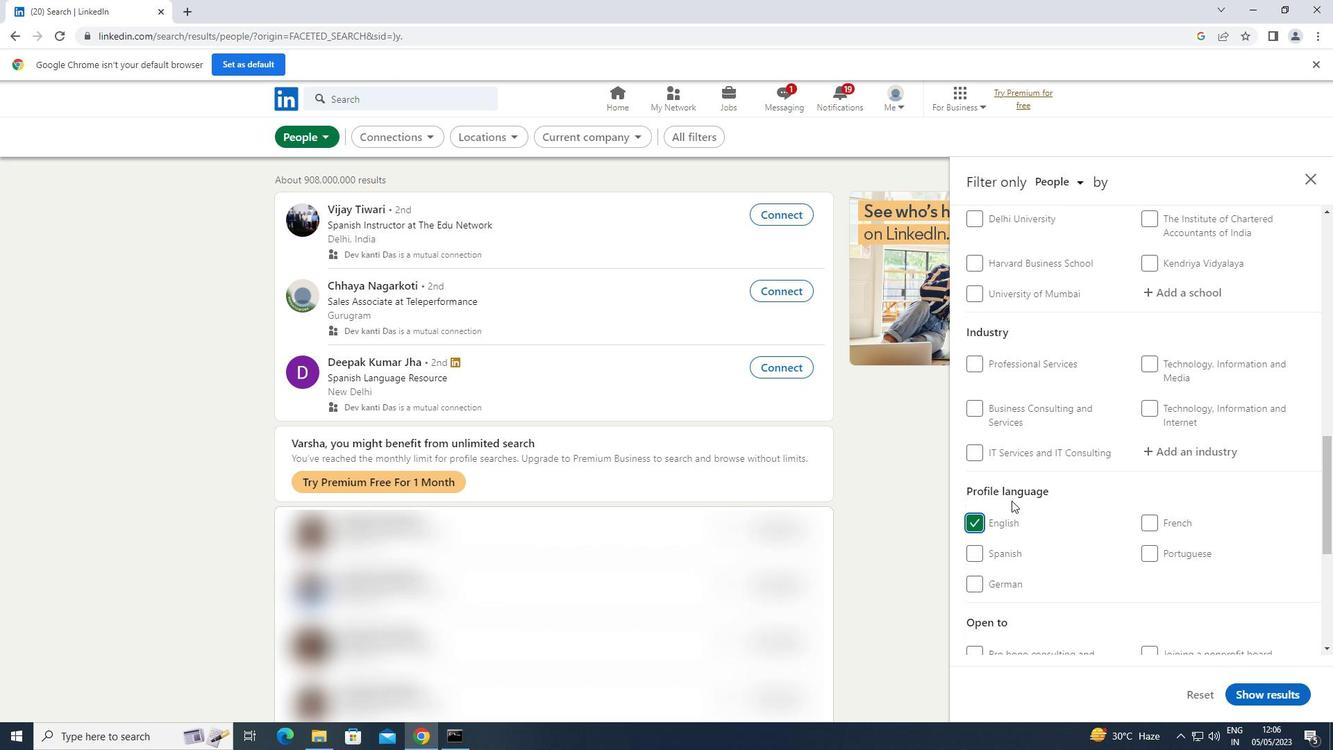 
Action: Mouse scrolled (1013, 500) with delta (0, 0)
Screenshot: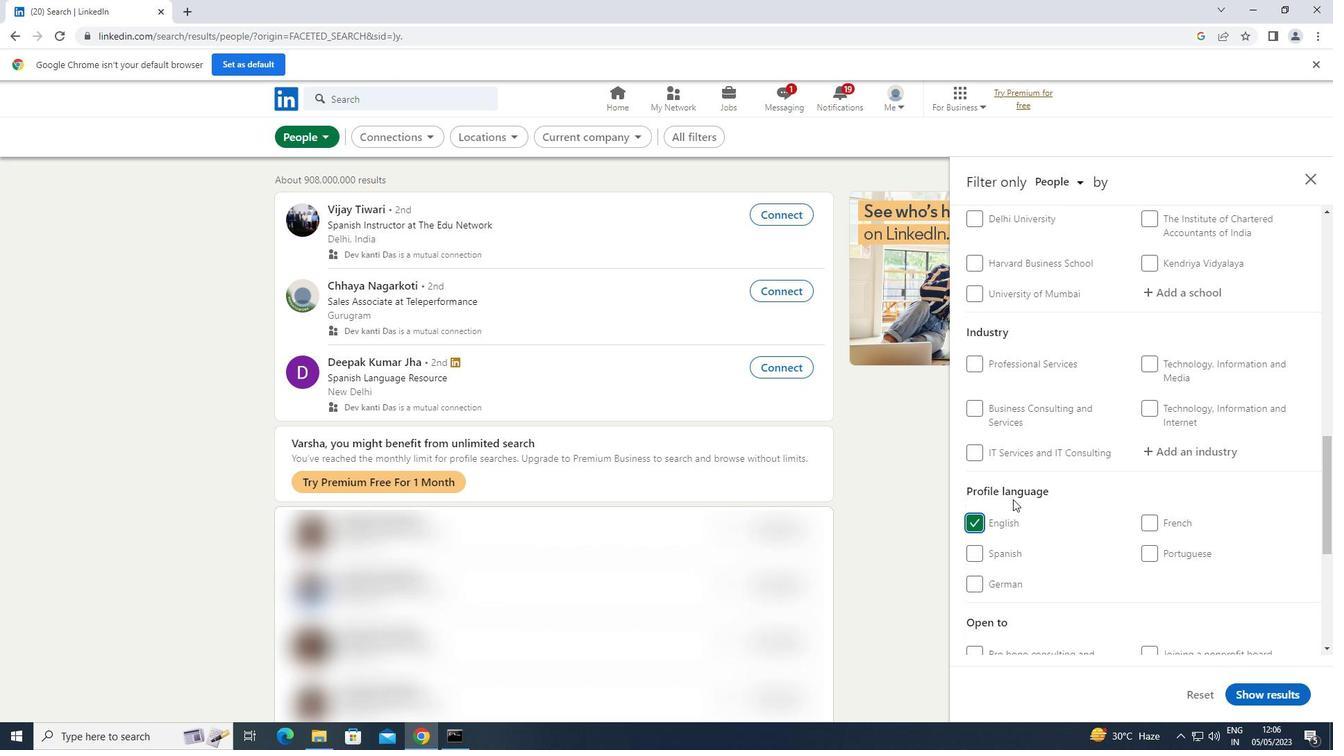 
Action: Mouse scrolled (1013, 500) with delta (0, 0)
Screenshot: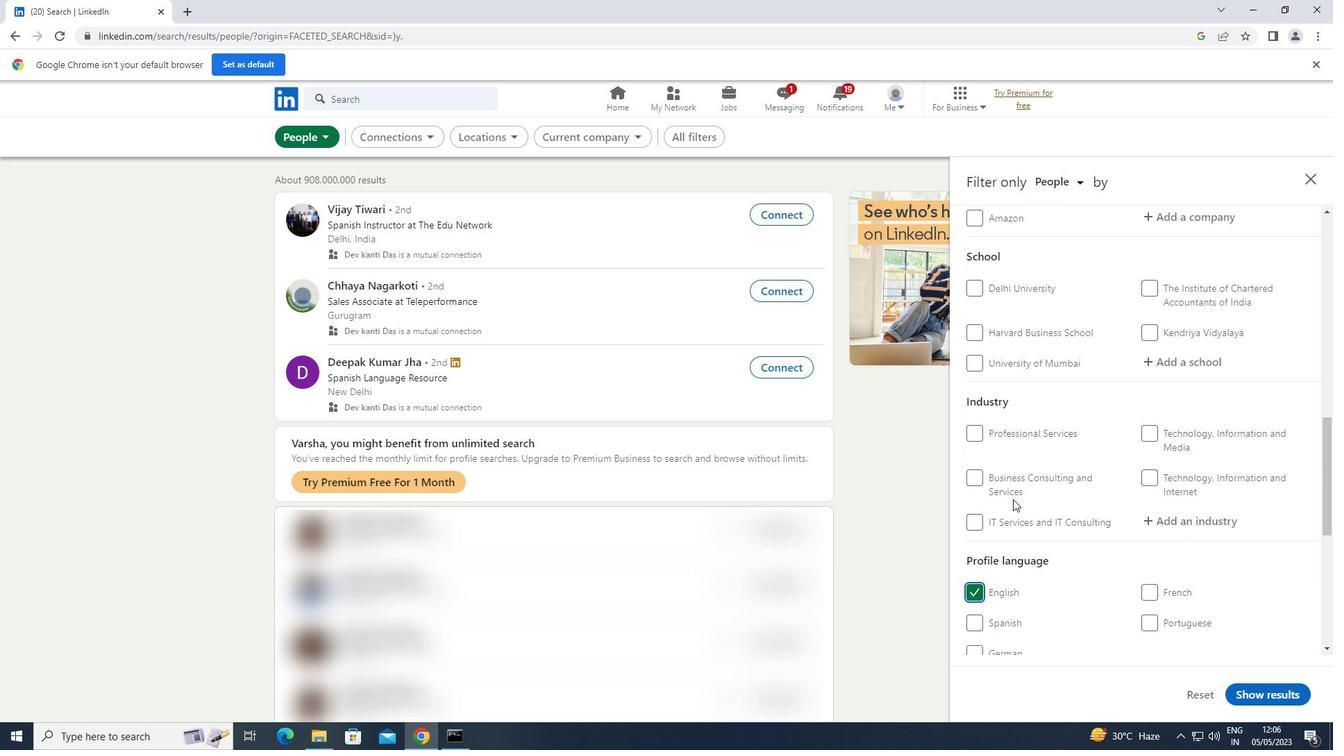 
Action: Mouse scrolled (1013, 500) with delta (0, 0)
Screenshot: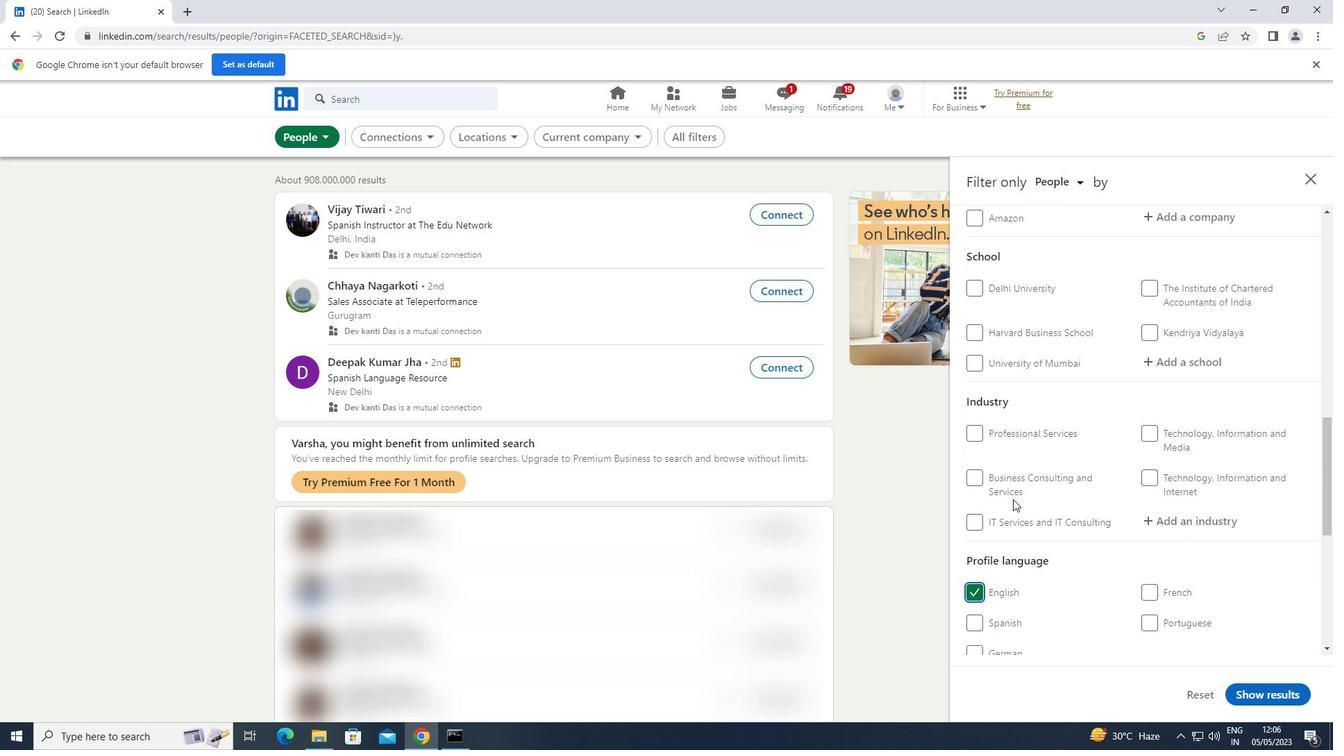 
Action: Mouse scrolled (1013, 500) with delta (0, 0)
Screenshot: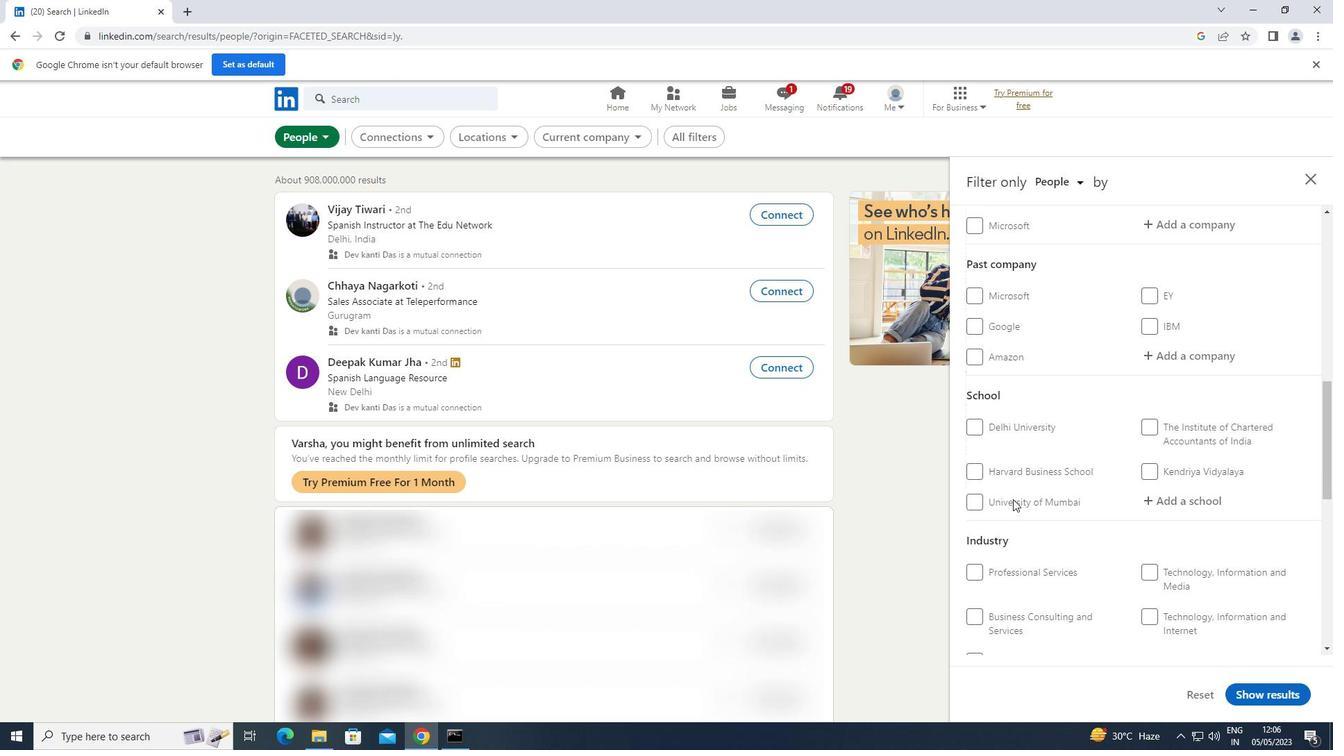 
Action: Mouse scrolled (1013, 500) with delta (0, 0)
Screenshot: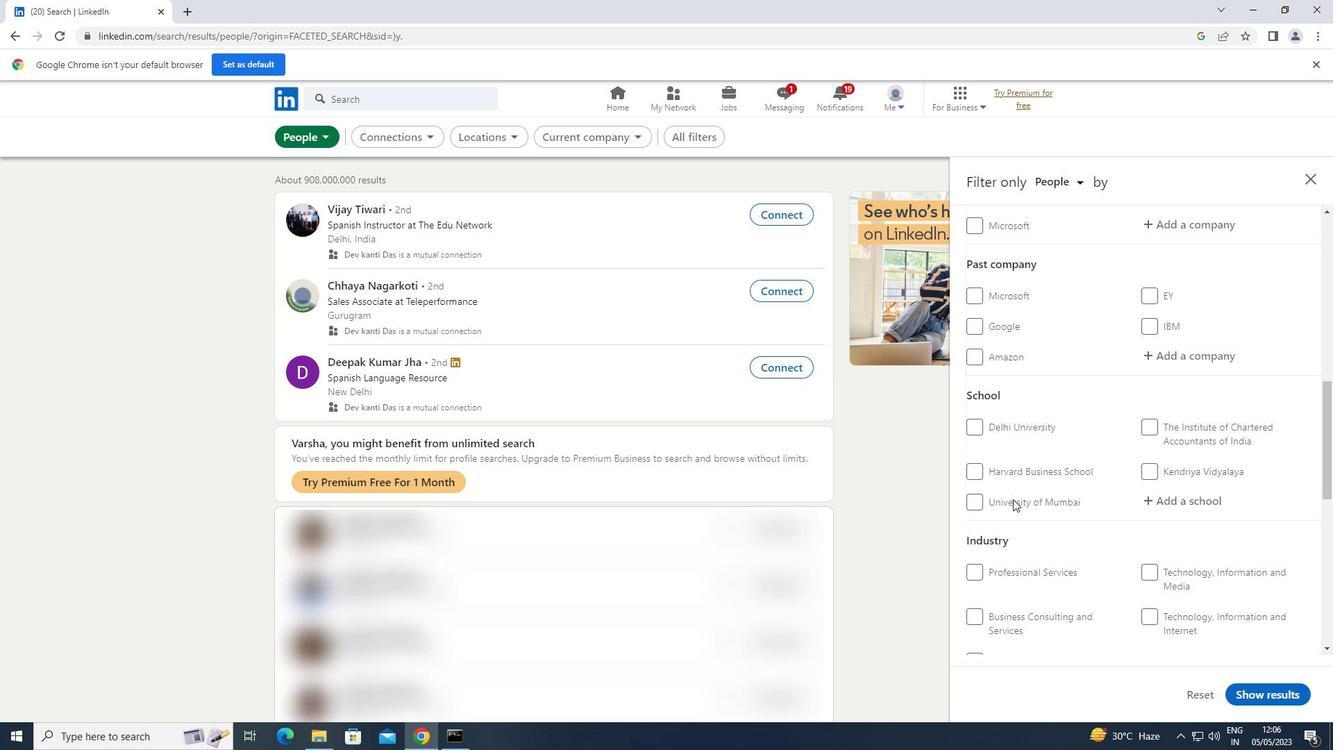 
Action: Mouse moved to (1223, 369)
Screenshot: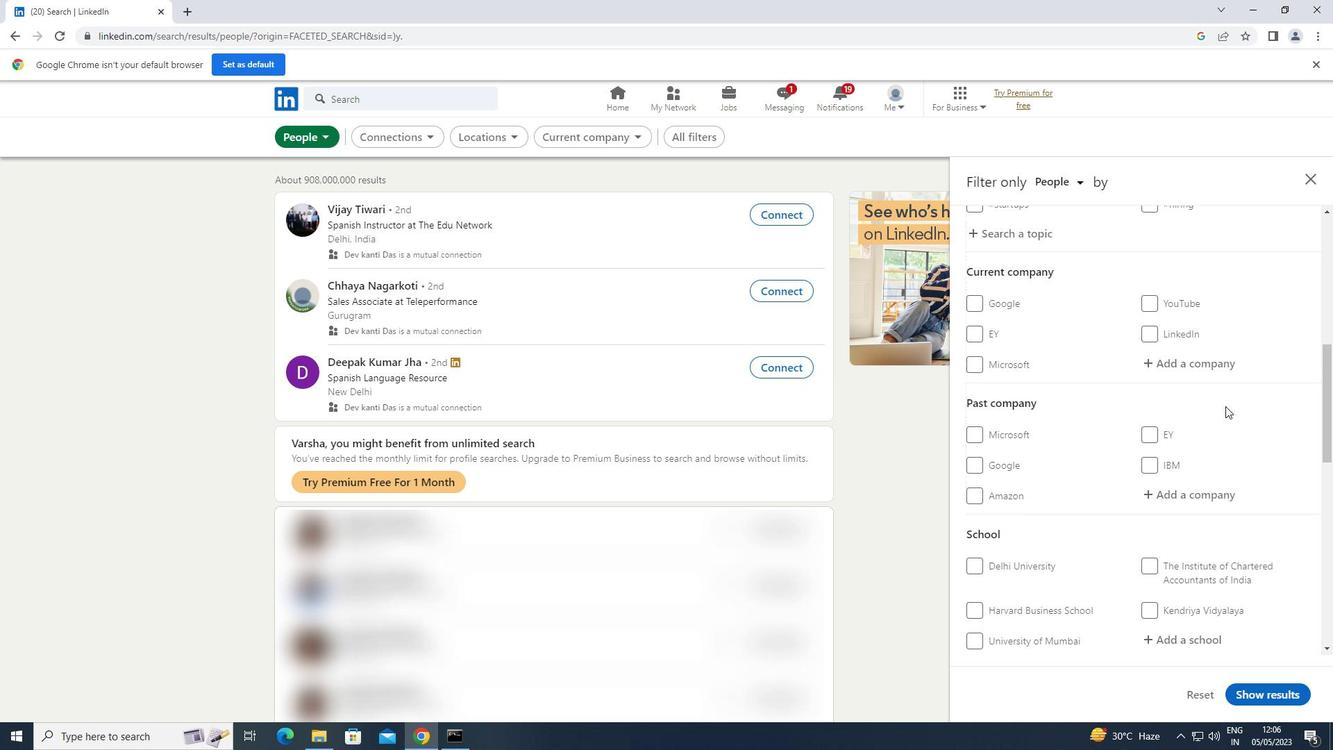 
Action: Mouse pressed left at (1223, 369)
Screenshot: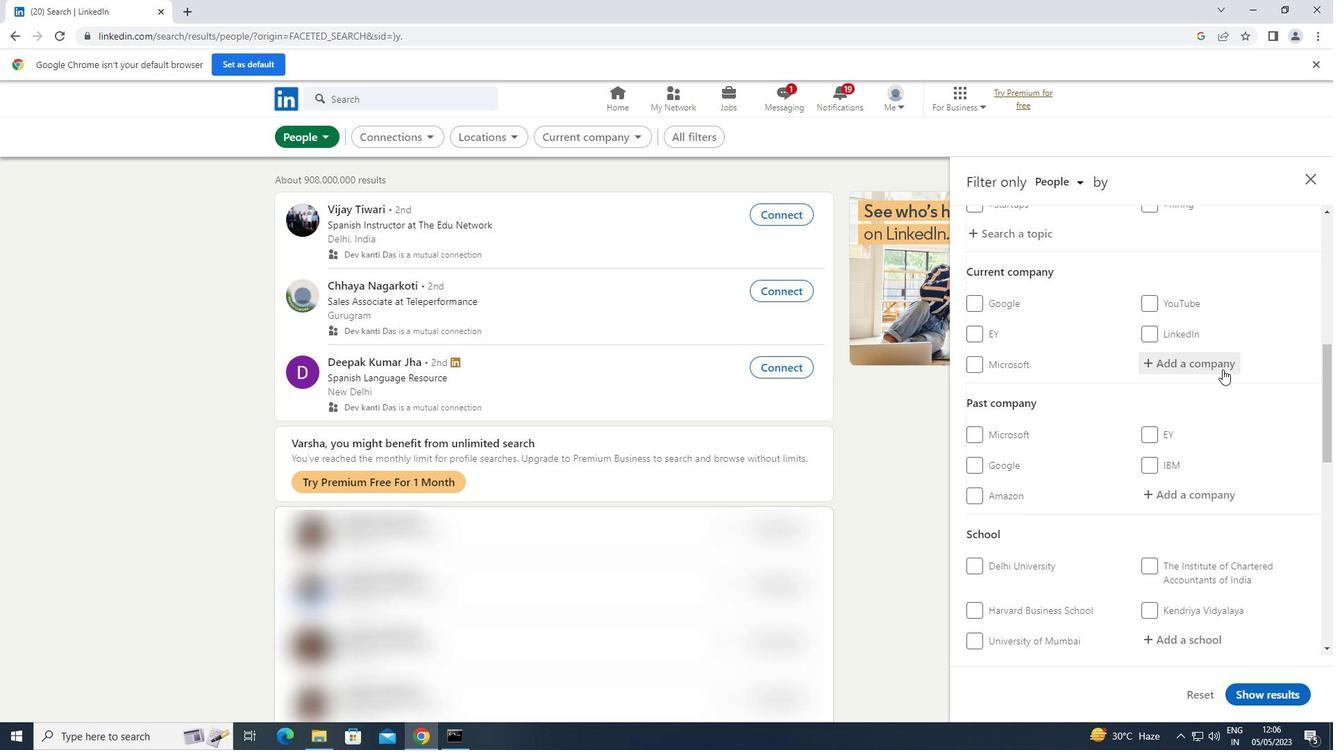 
Action: Key pressed <Key.shift>CRY
Screenshot: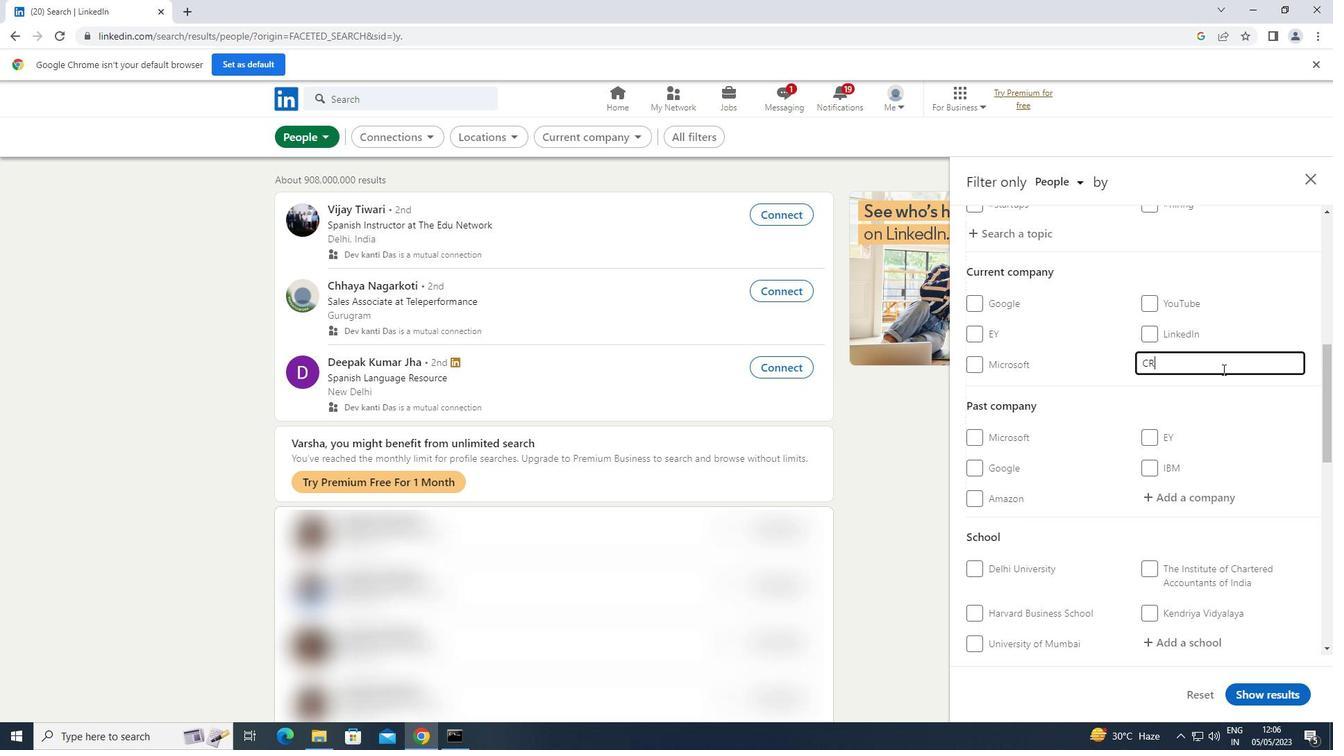 
Action: Mouse moved to (1109, 387)
Screenshot: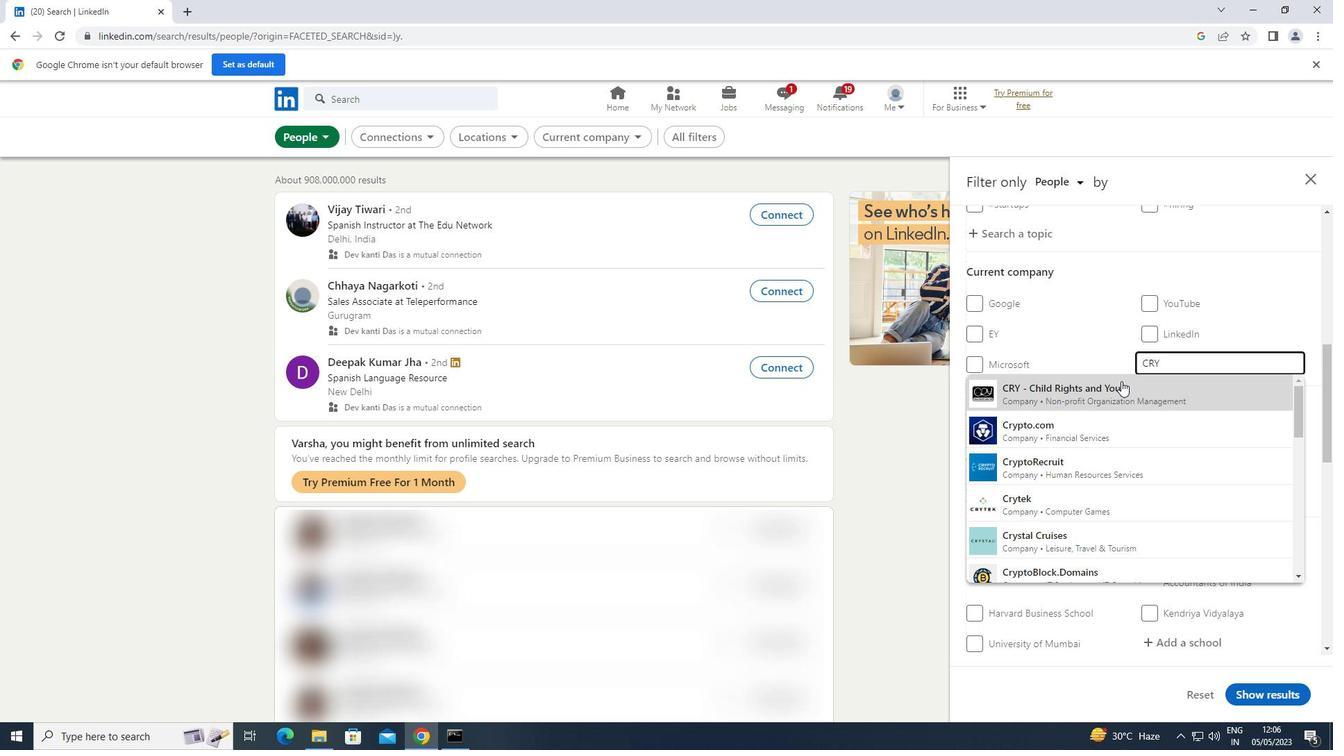 
Action: Mouse pressed left at (1109, 387)
Screenshot: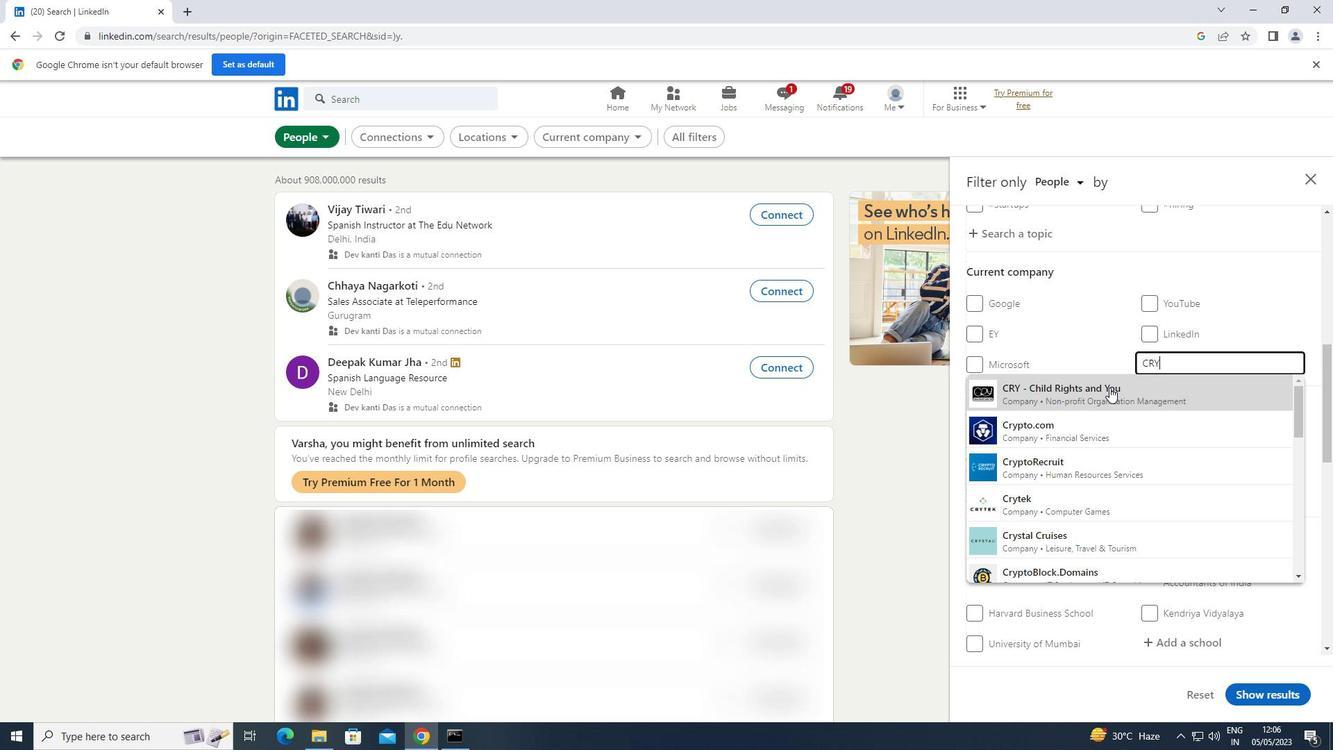 
Action: Mouse scrolled (1109, 386) with delta (0, 0)
Screenshot: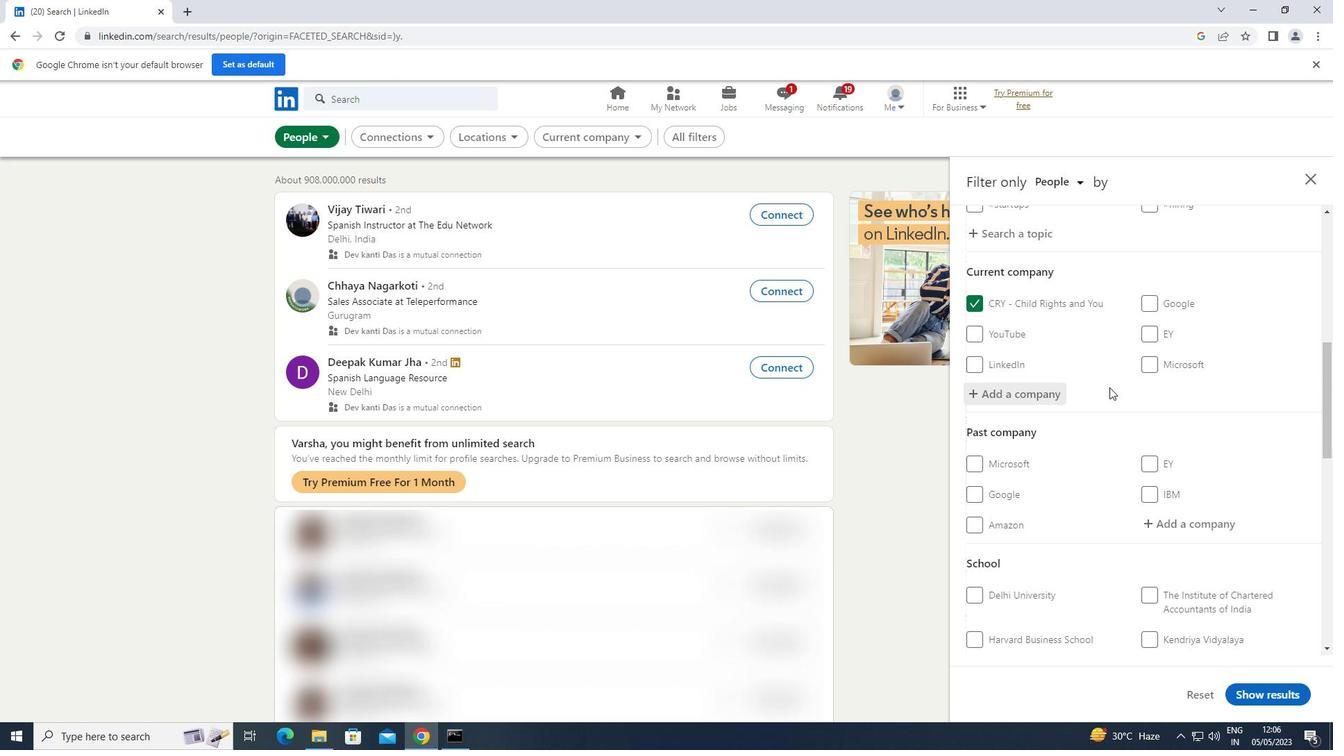 
Action: Mouse scrolled (1109, 386) with delta (0, 0)
Screenshot: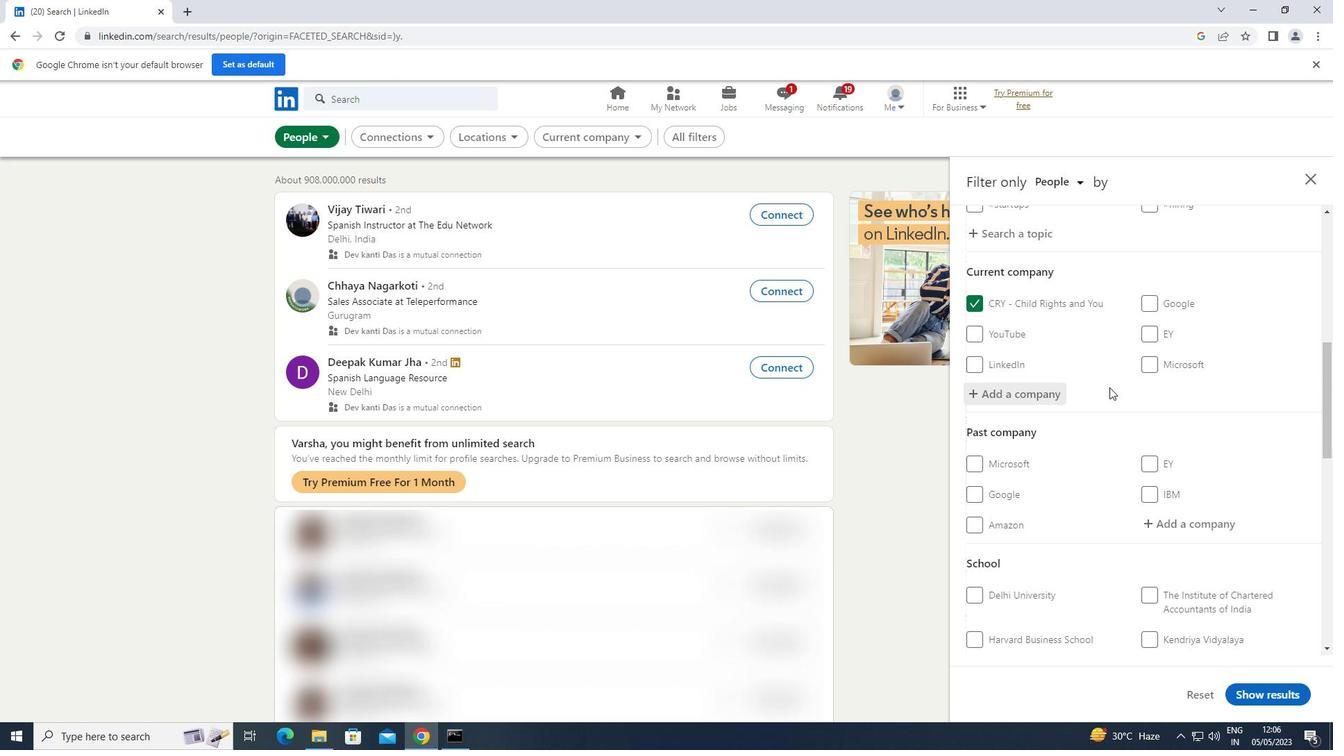
Action: Mouse scrolled (1109, 386) with delta (0, 0)
Screenshot: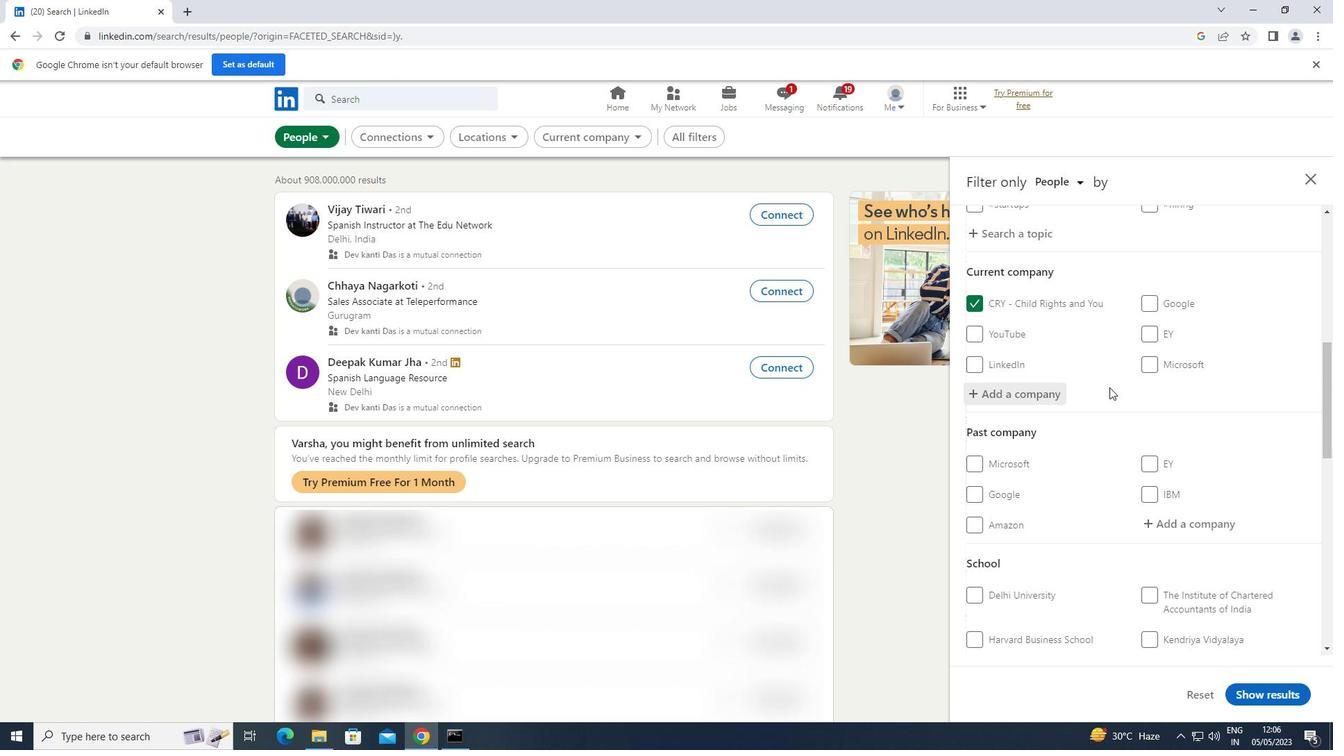 
Action: Mouse moved to (1166, 462)
Screenshot: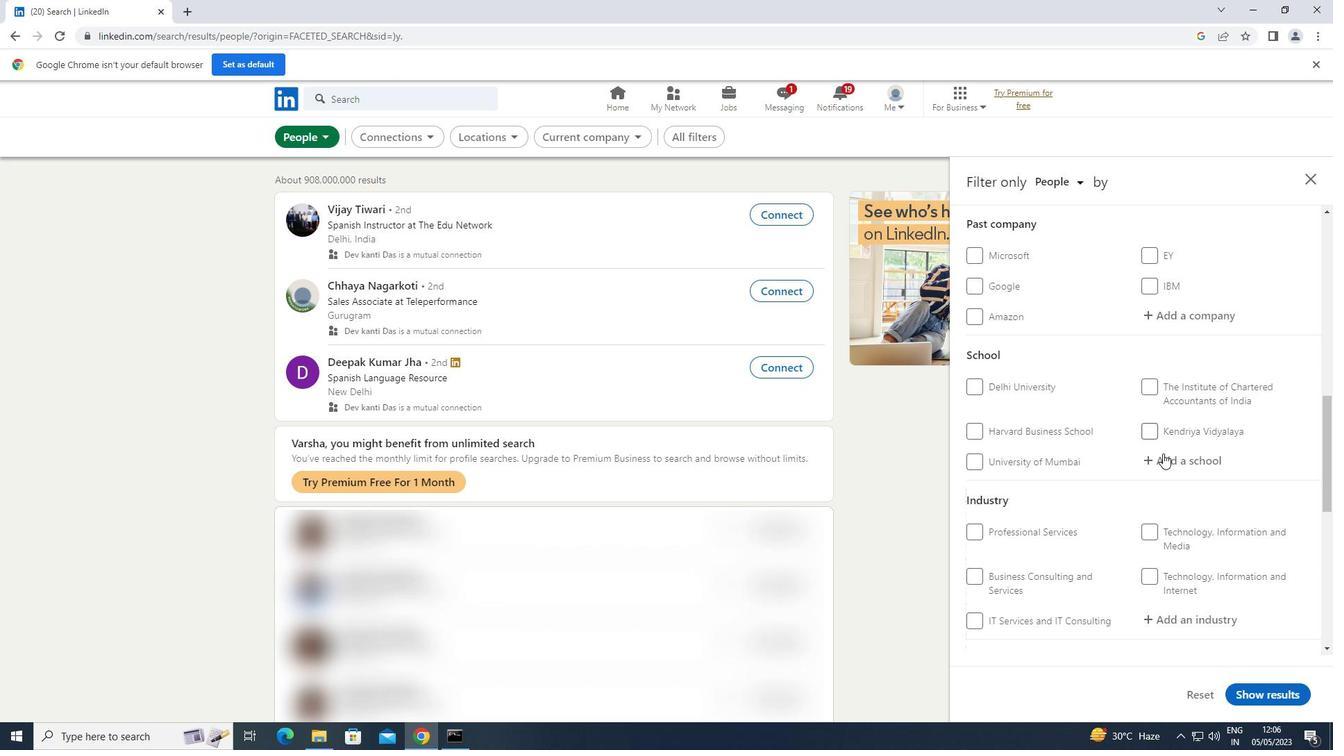 
Action: Mouse pressed left at (1166, 462)
Screenshot: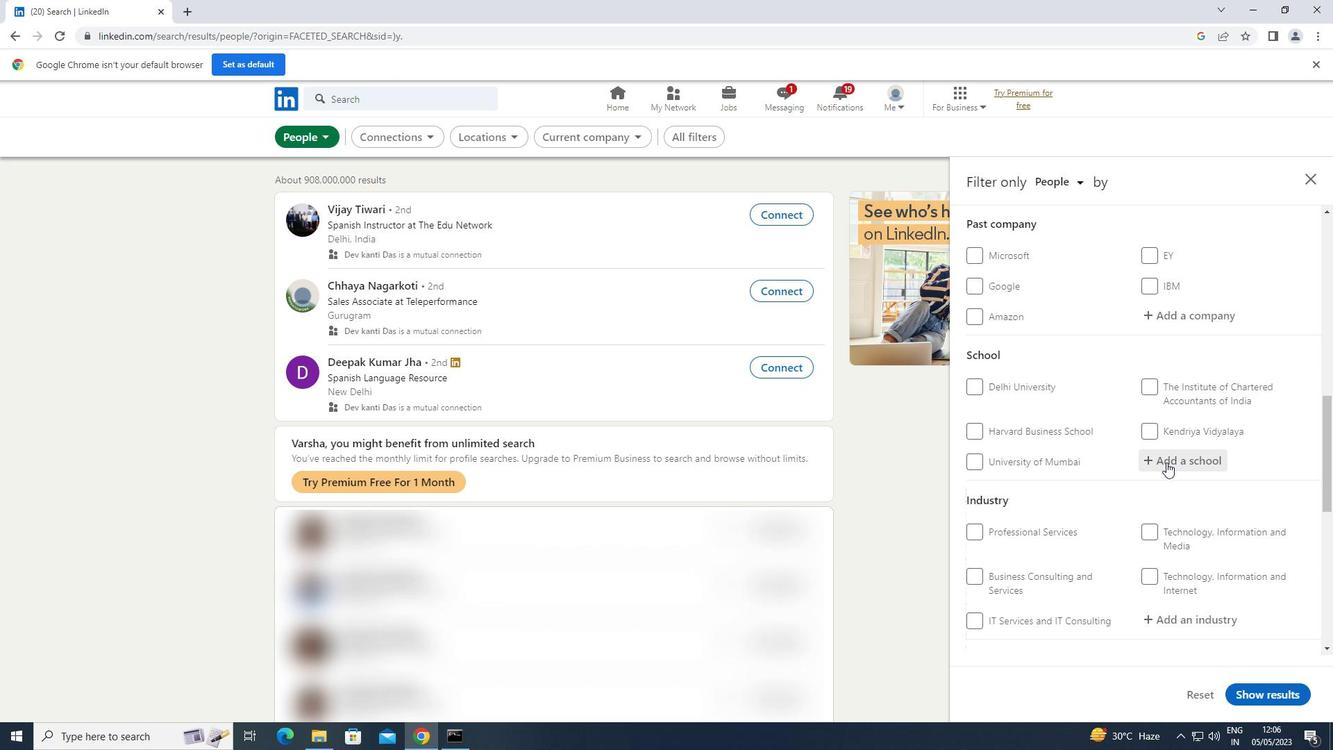 
Action: Key pressed <Key.shift>MAHATMA
Screenshot: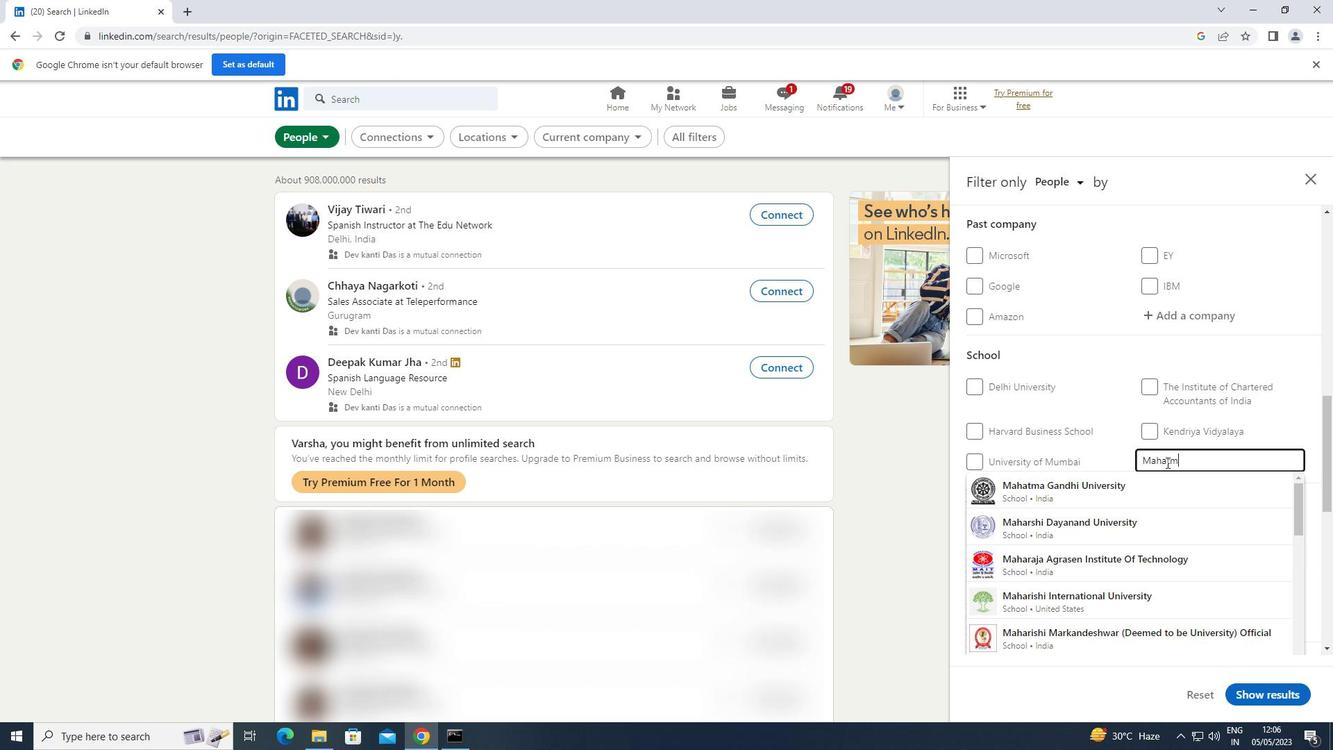 
Action: Mouse moved to (1120, 600)
Screenshot: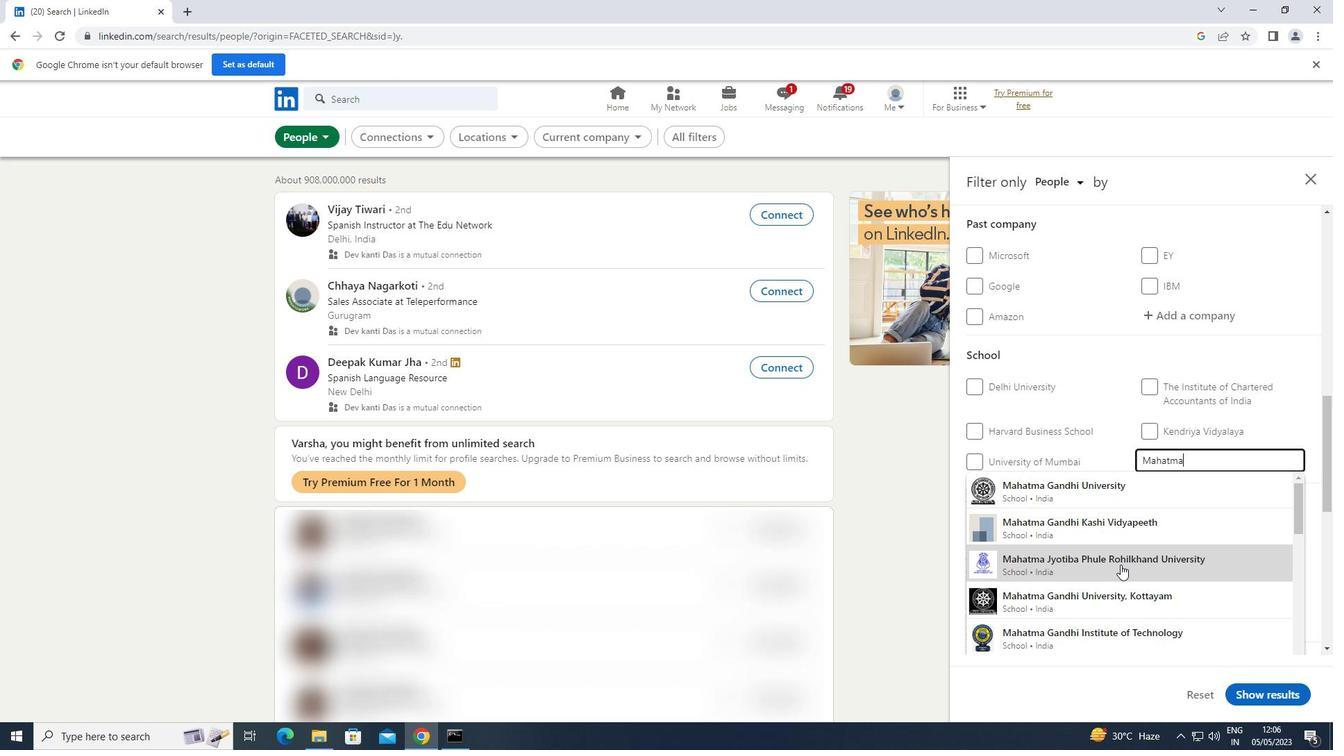 
Action: Mouse pressed left at (1120, 600)
Screenshot: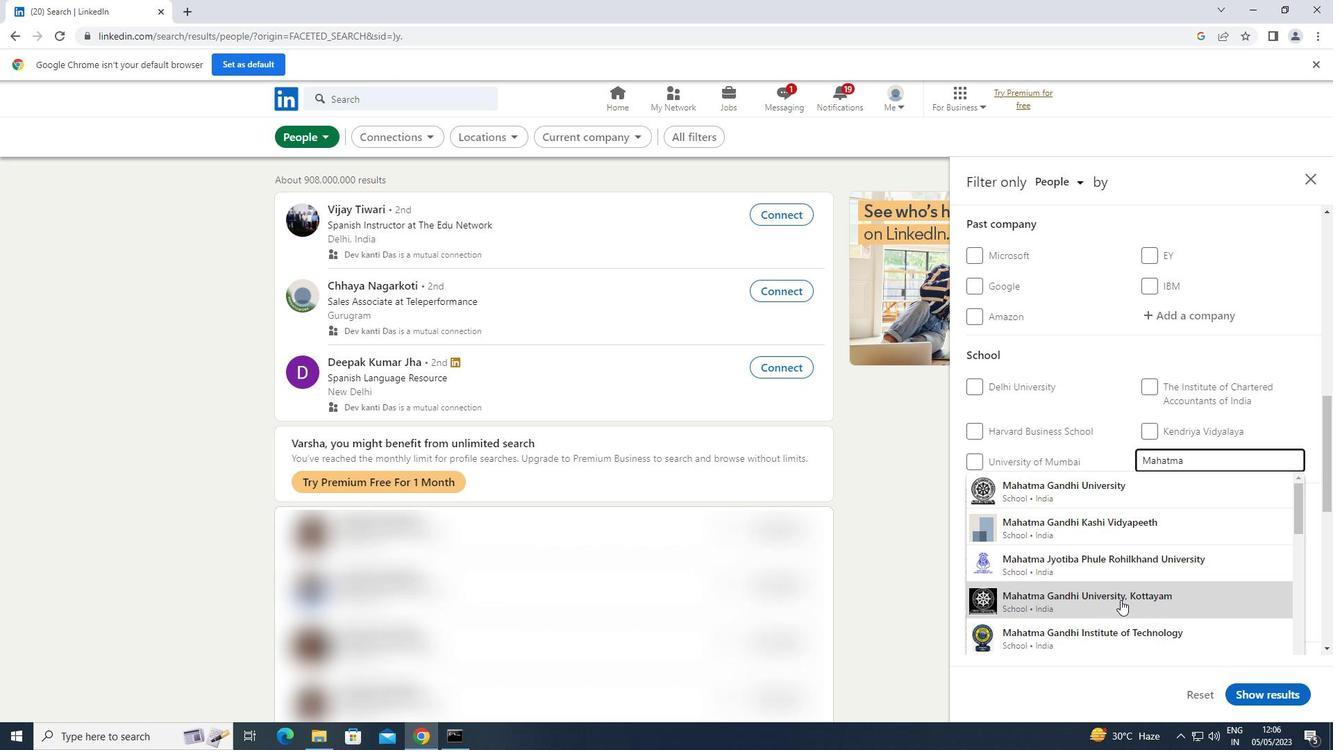 
Action: Mouse moved to (1139, 572)
Screenshot: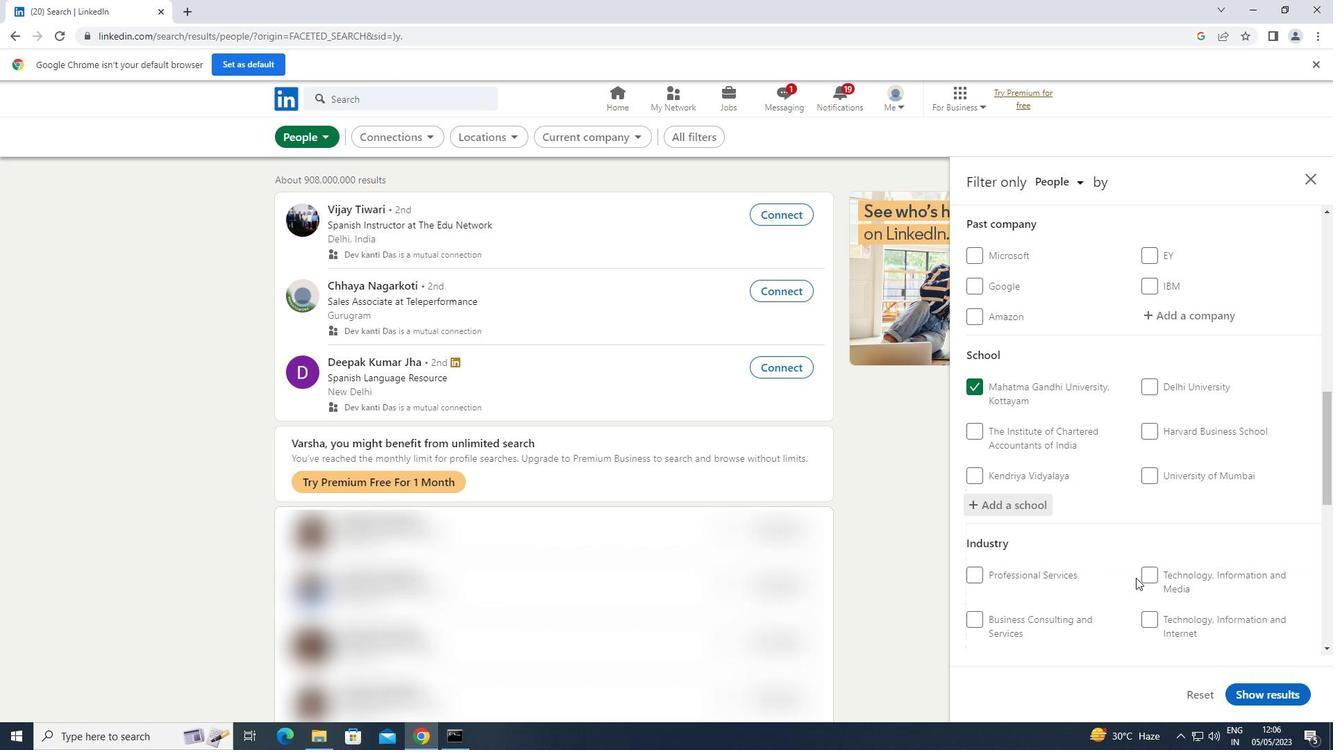 
Action: Mouse scrolled (1139, 572) with delta (0, 0)
Screenshot: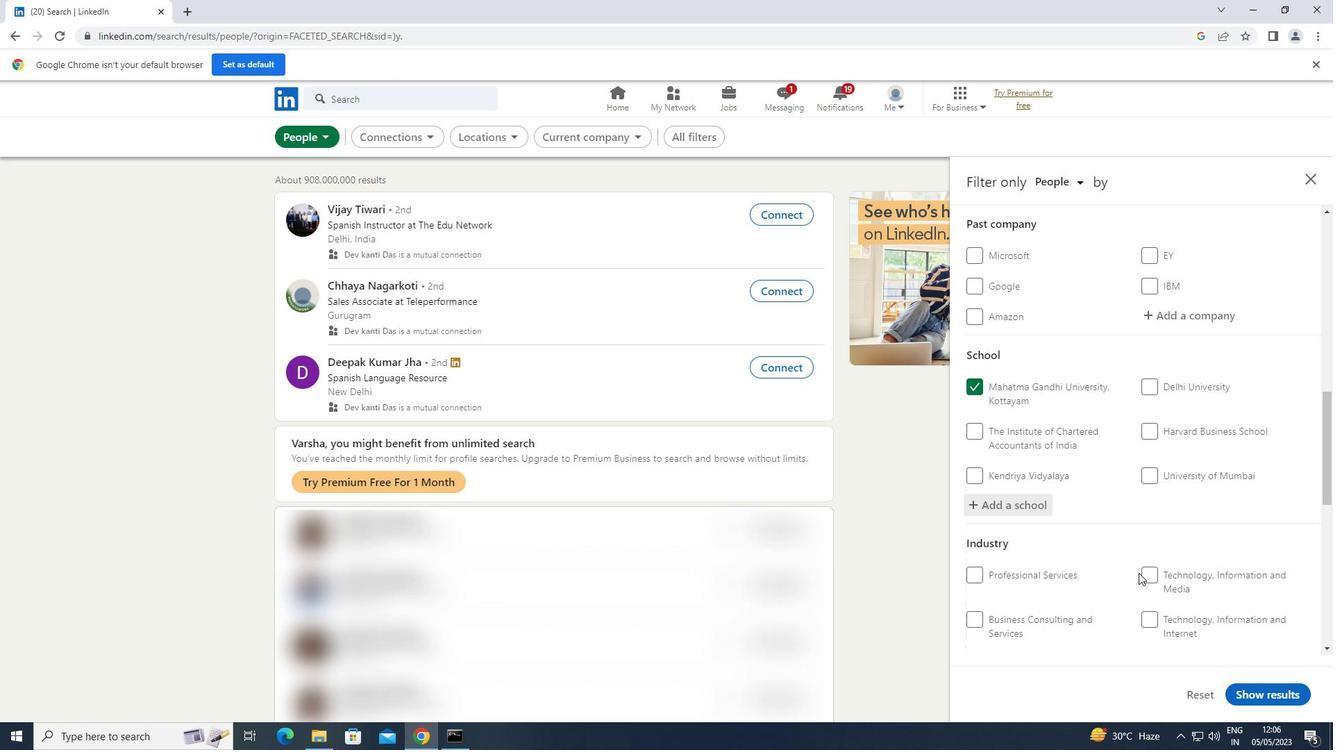 
Action: Mouse scrolled (1139, 572) with delta (0, 0)
Screenshot: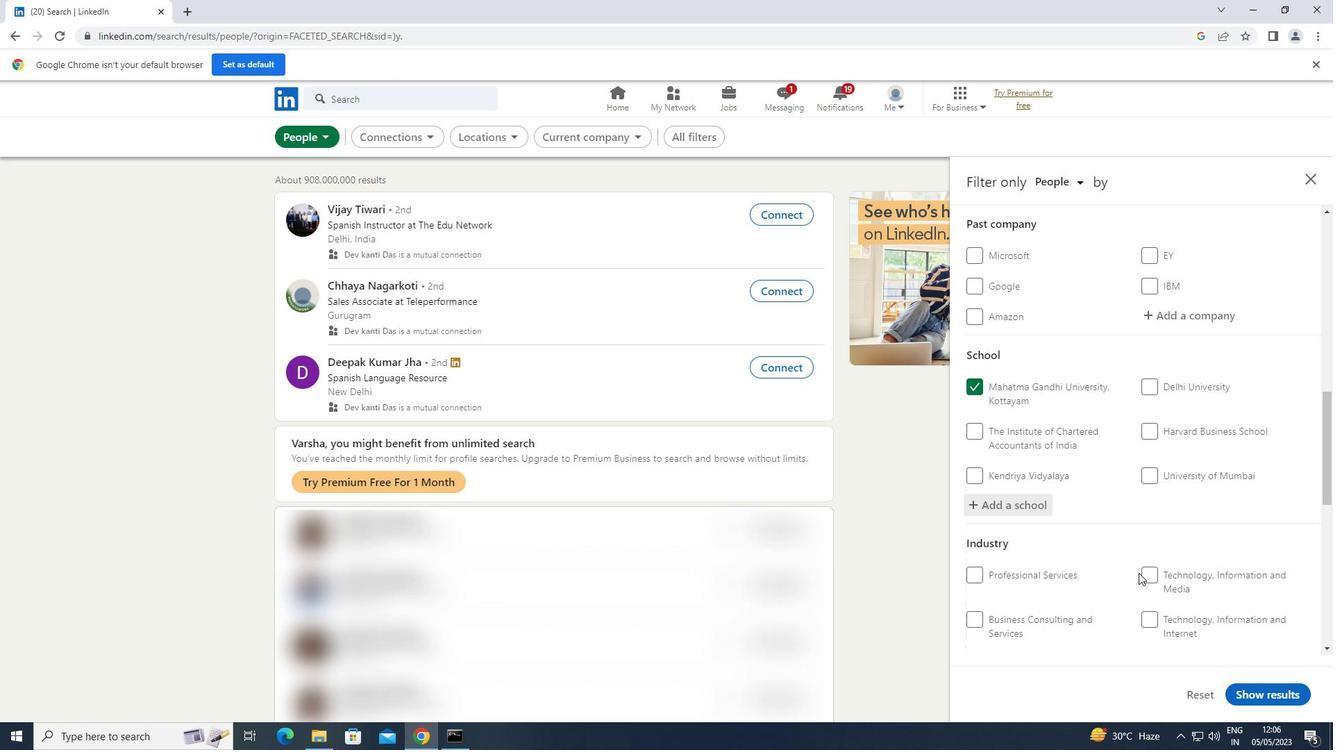 
Action: Mouse moved to (1139, 571)
Screenshot: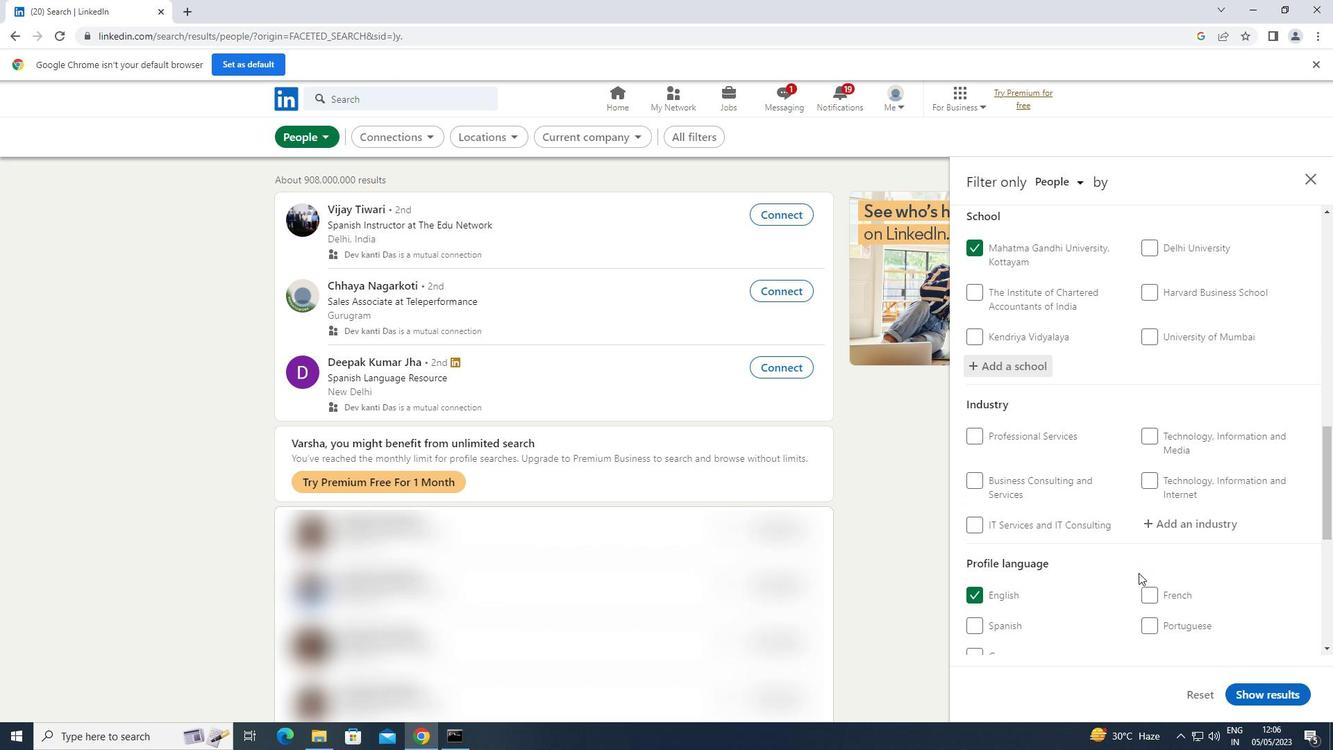 
Action: Mouse scrolled (1139, 570) with delta (0, 0)
Screenshot: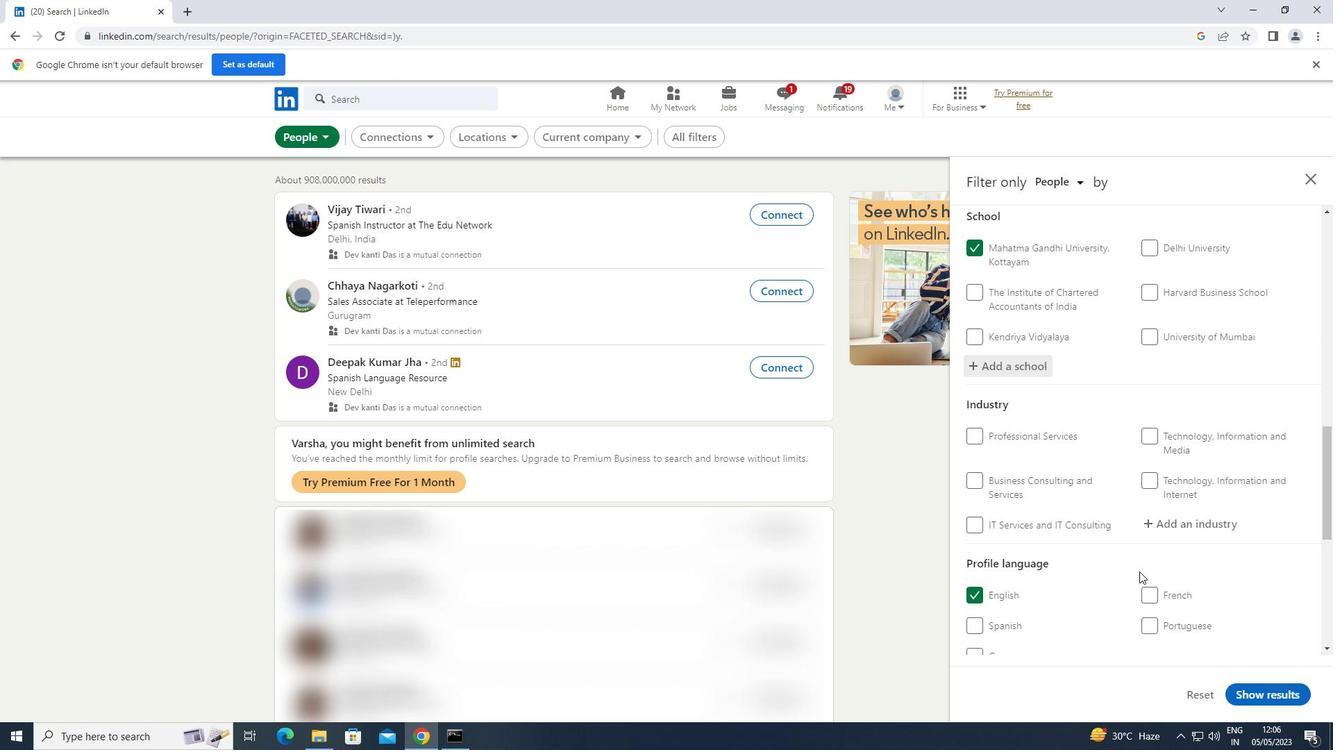
Action: Mouse moved to (1228, 450)
Screenshot: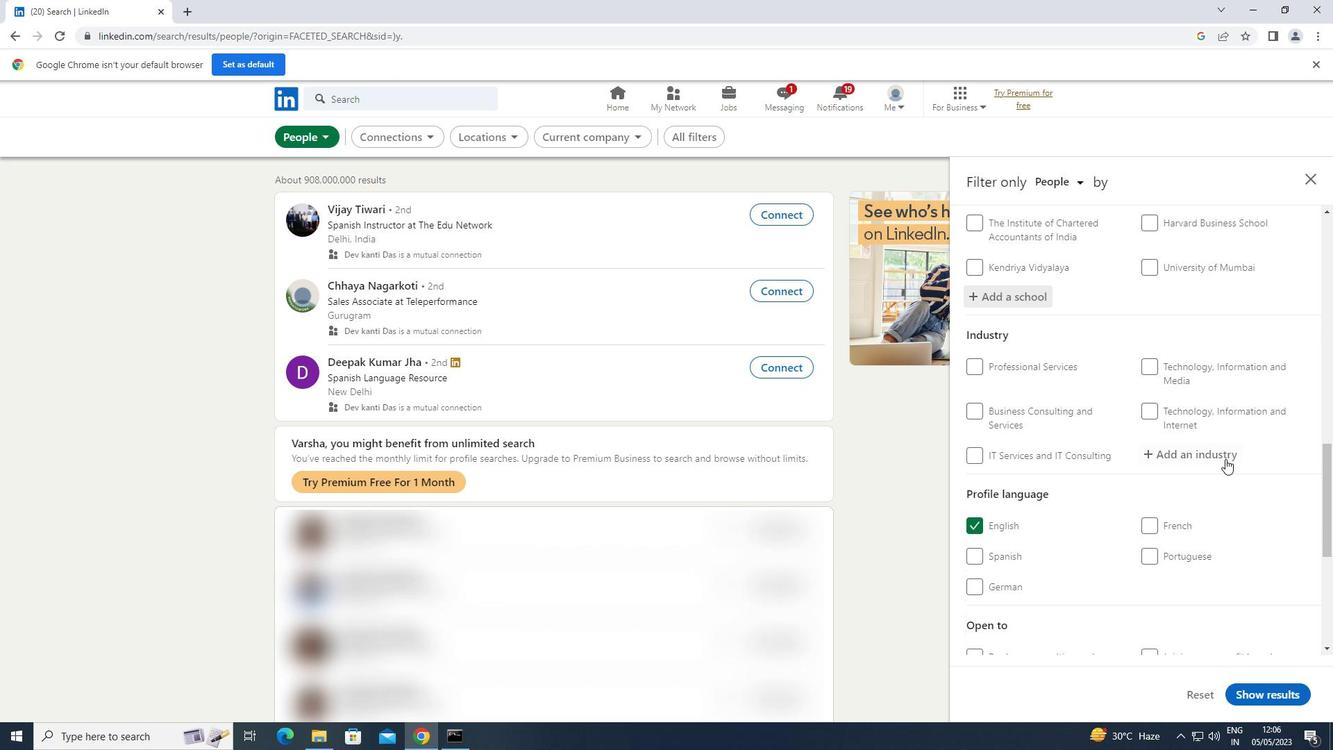
Action: Mouse pressed left at (1228, 450)
Screenshot: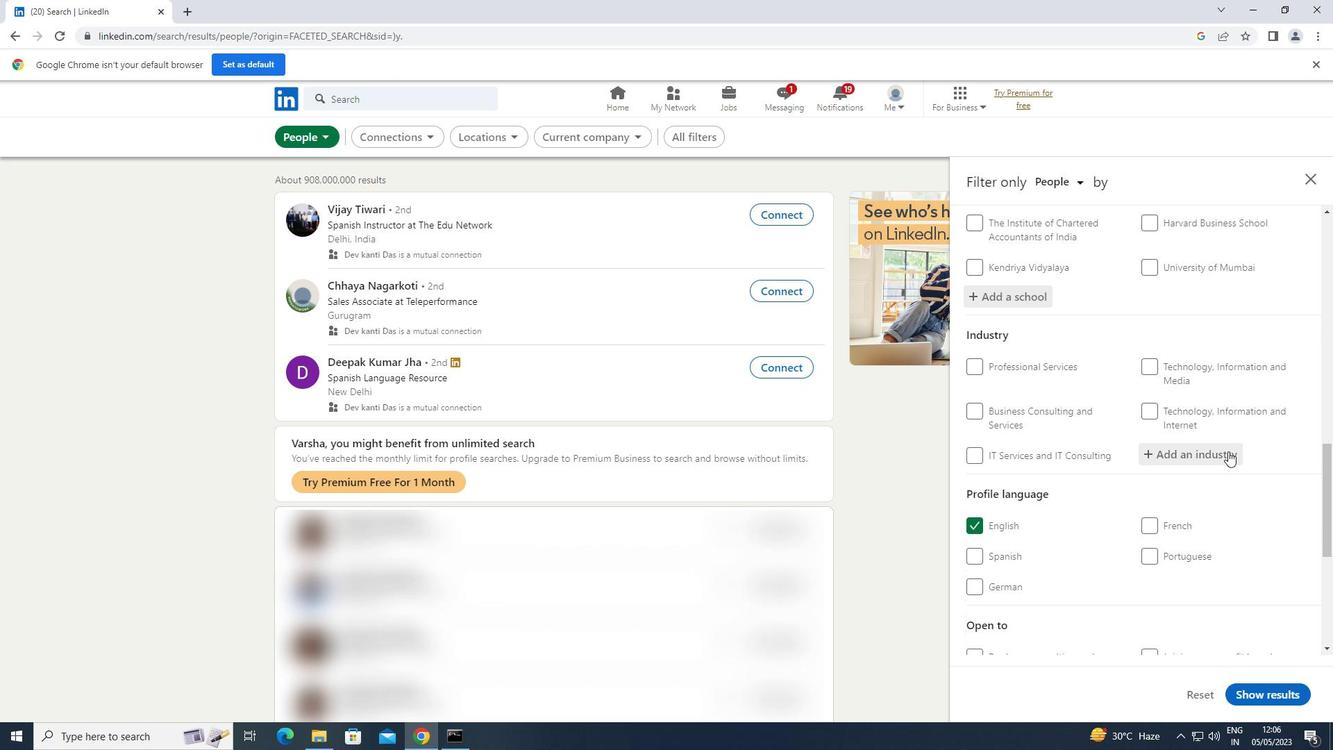 
Action: Key pressed <Key.shift>METALWORKING
Screenshot: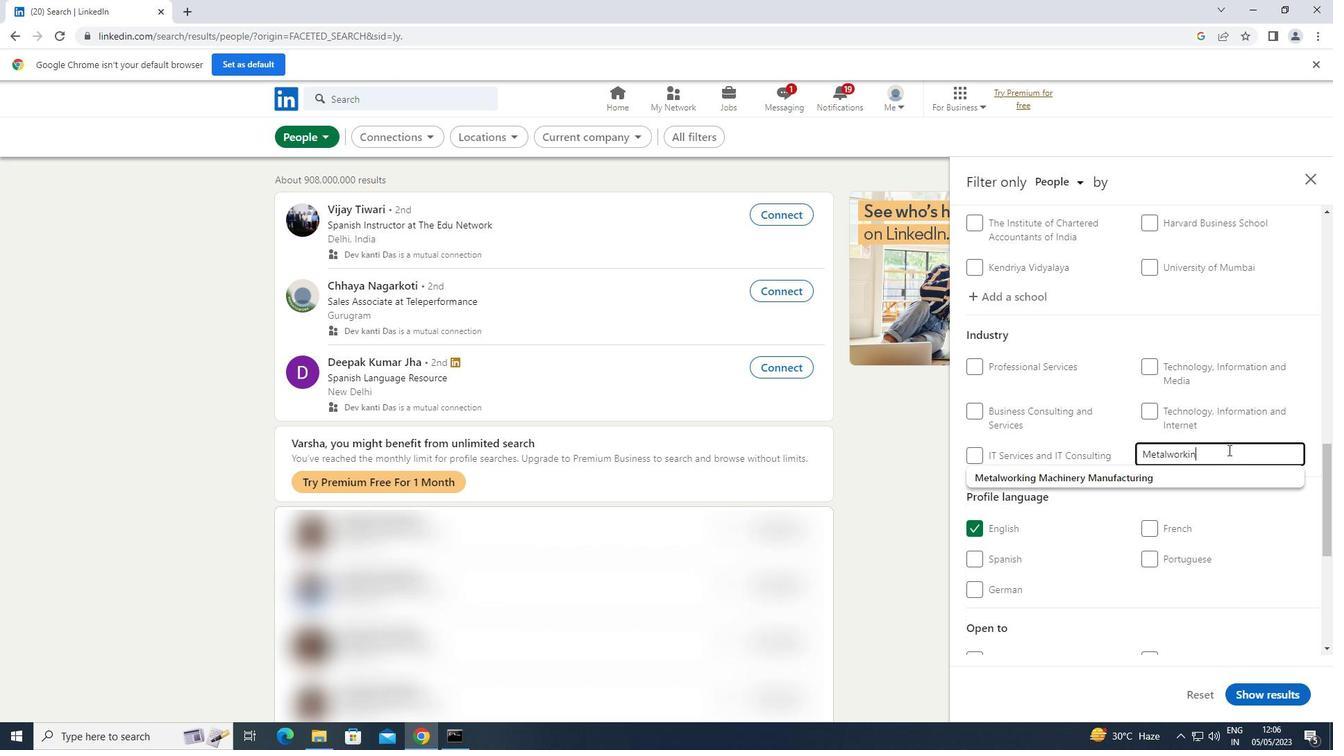 
Action: Mouse moved to (1182, 470)
Screenshot: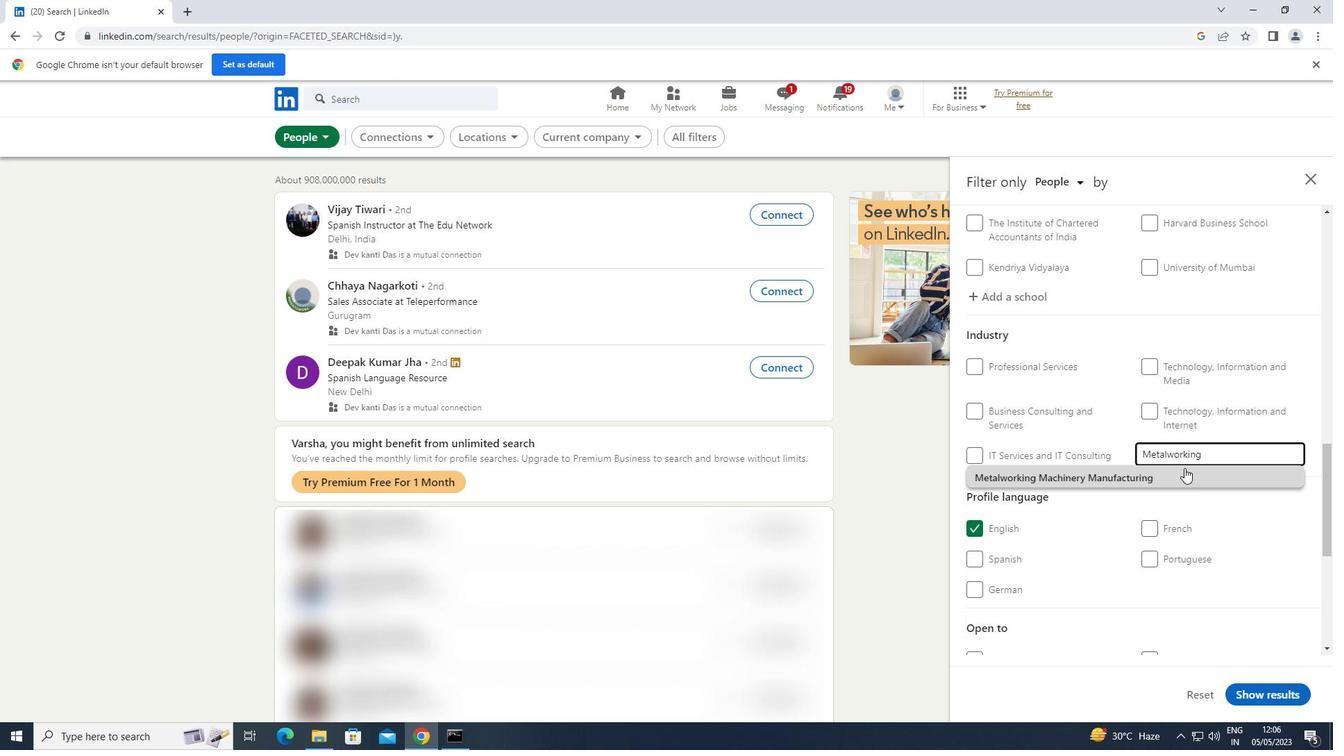 
Action: Mouse pressed left at (1182, 470)
Screenshot: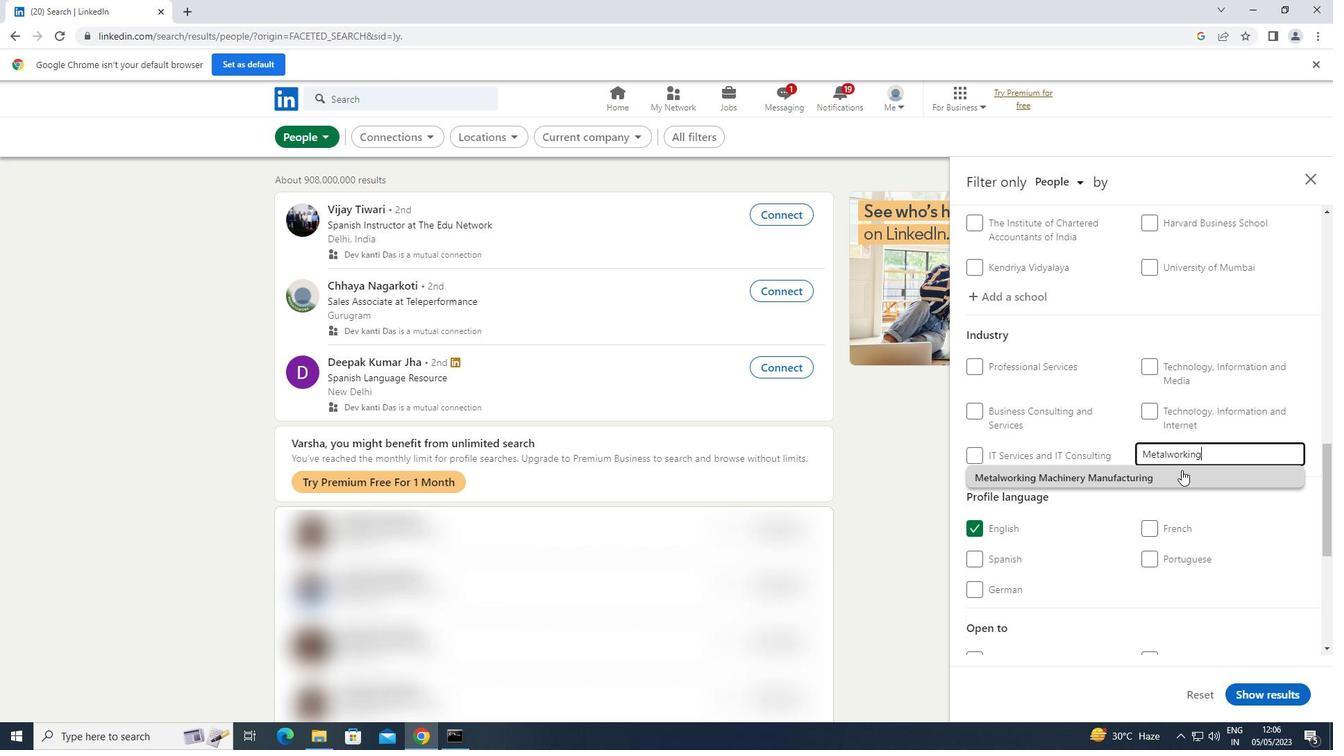 
Action: Mouse scrolled (1182, 469) with delta (0, 0)
Screenshot: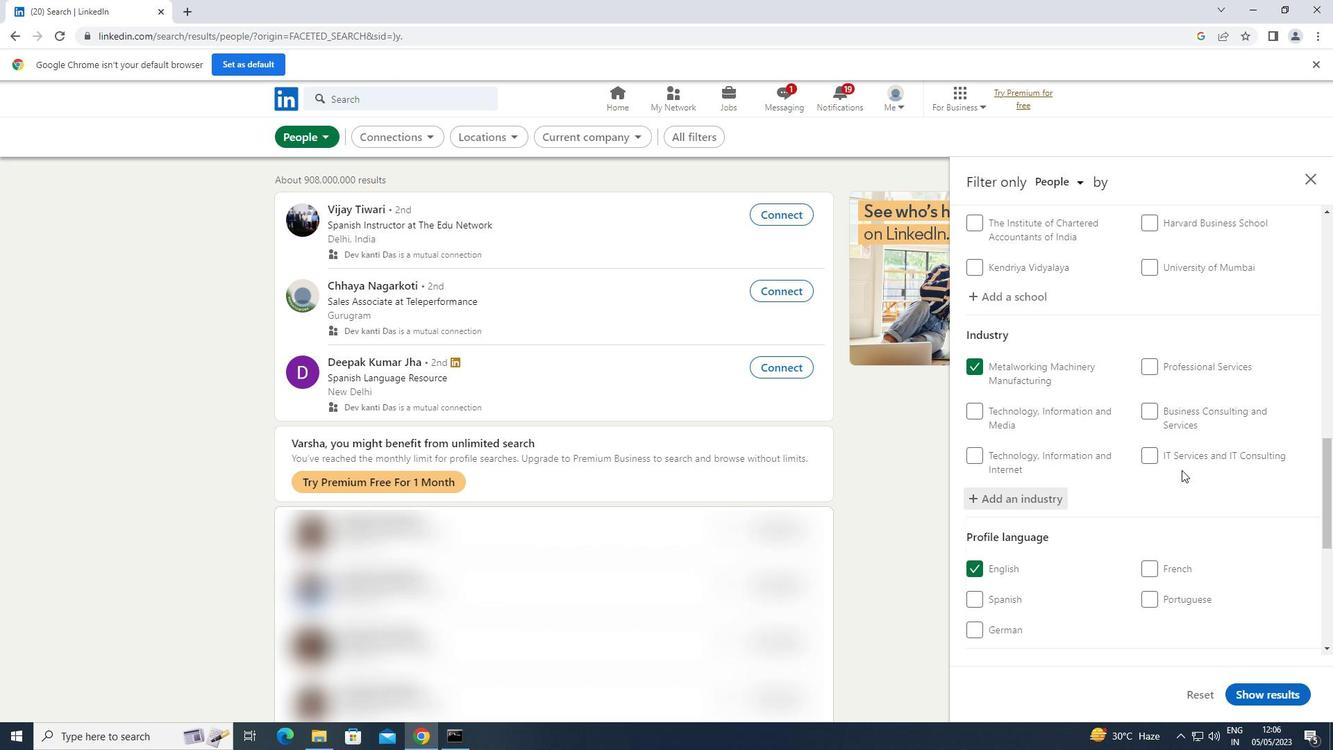 
Action: Mouse scrolled (1182, 469) with delta (0, 0)
Screenshot: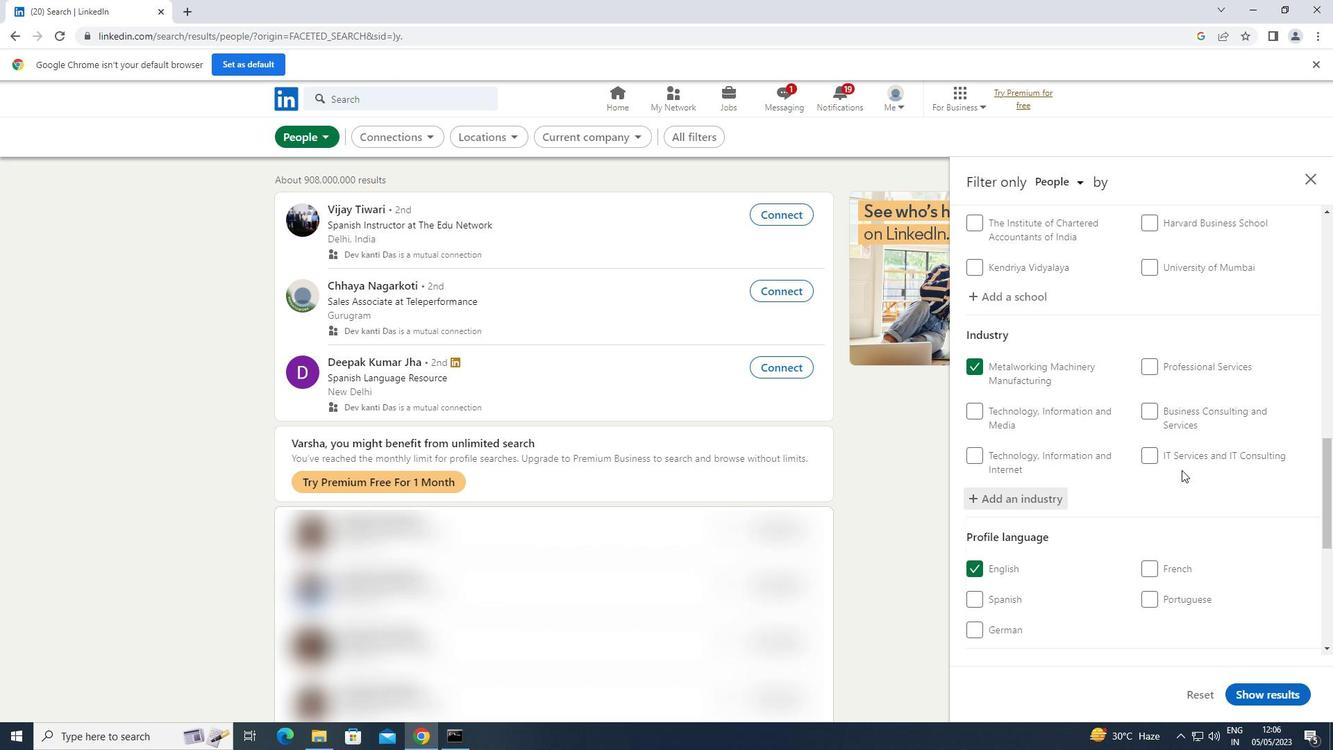 
Action: Mouse scrolled (1182, 469) with delta (0, 0)
Screenshot: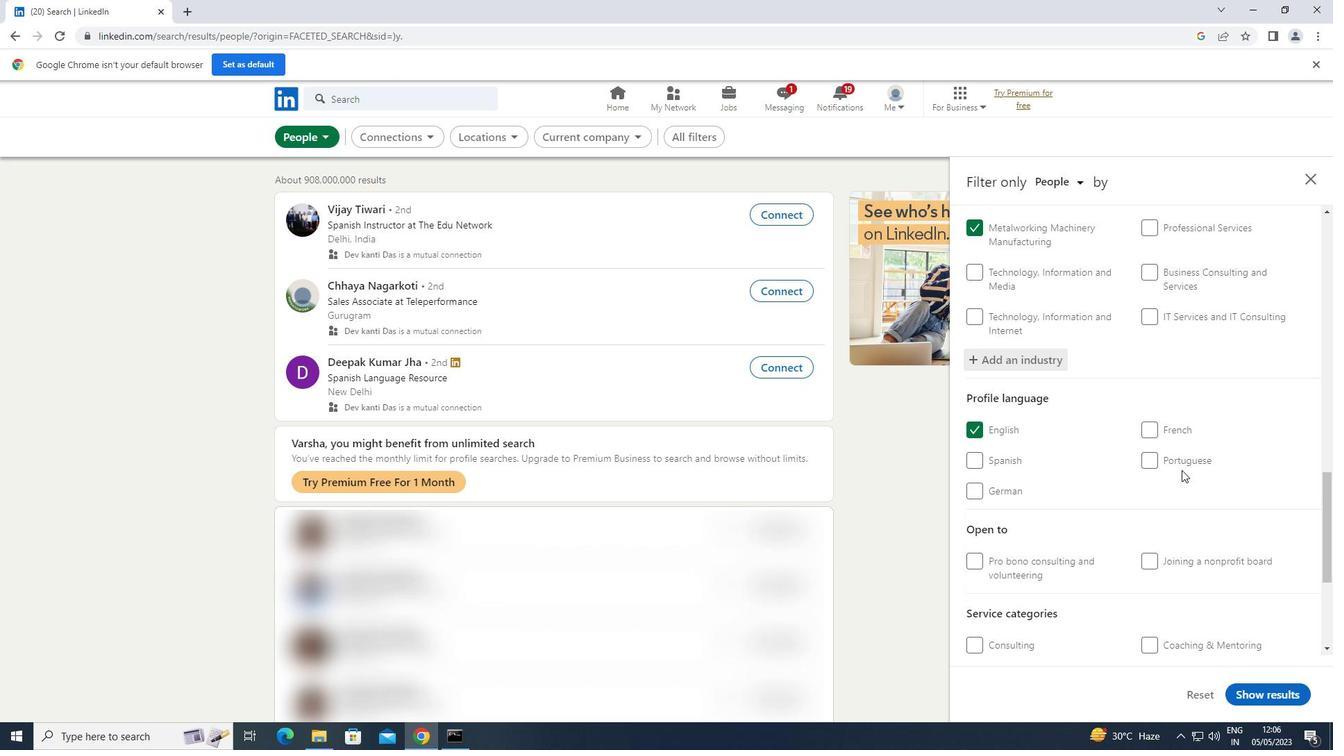 
Action: Mouse scrolled (1182, 469) with delta (0, 0)
Screenshot: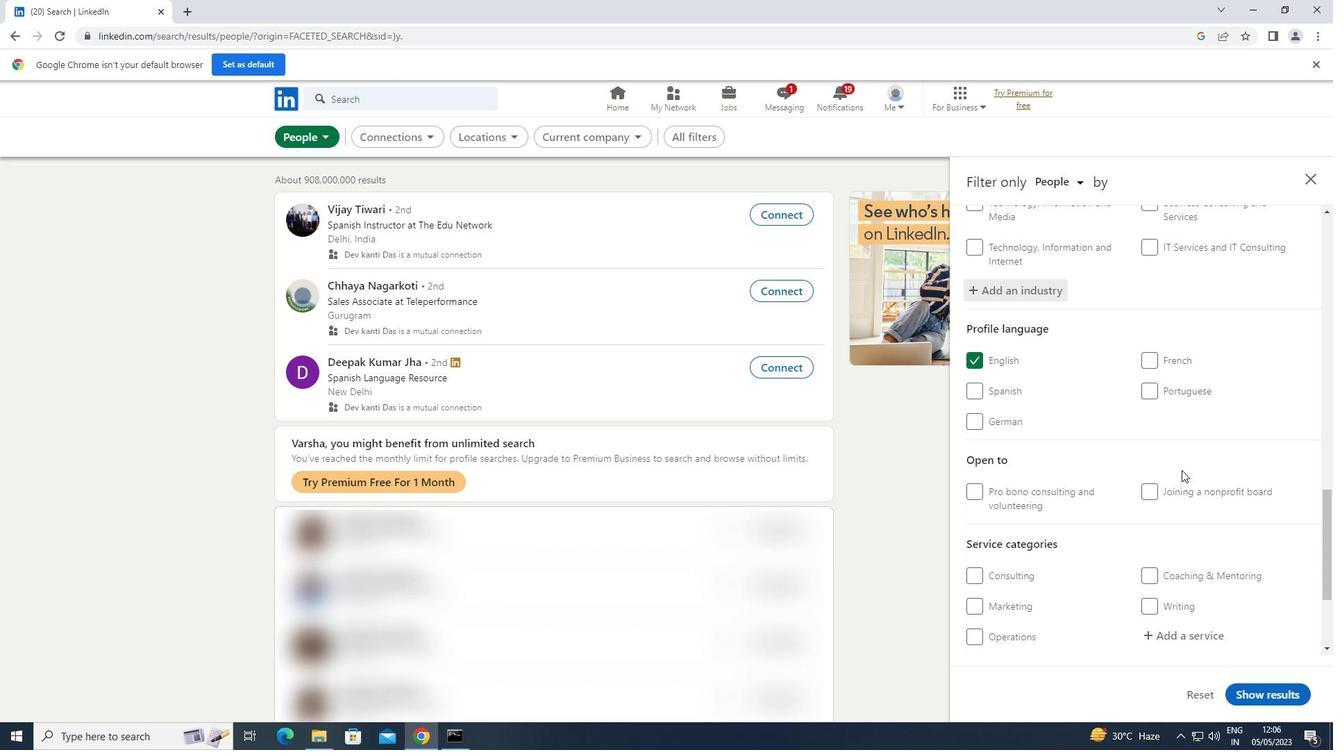 
Action: Mouse scrolled (1182, 469) with delta (0, 0)
Screenshot: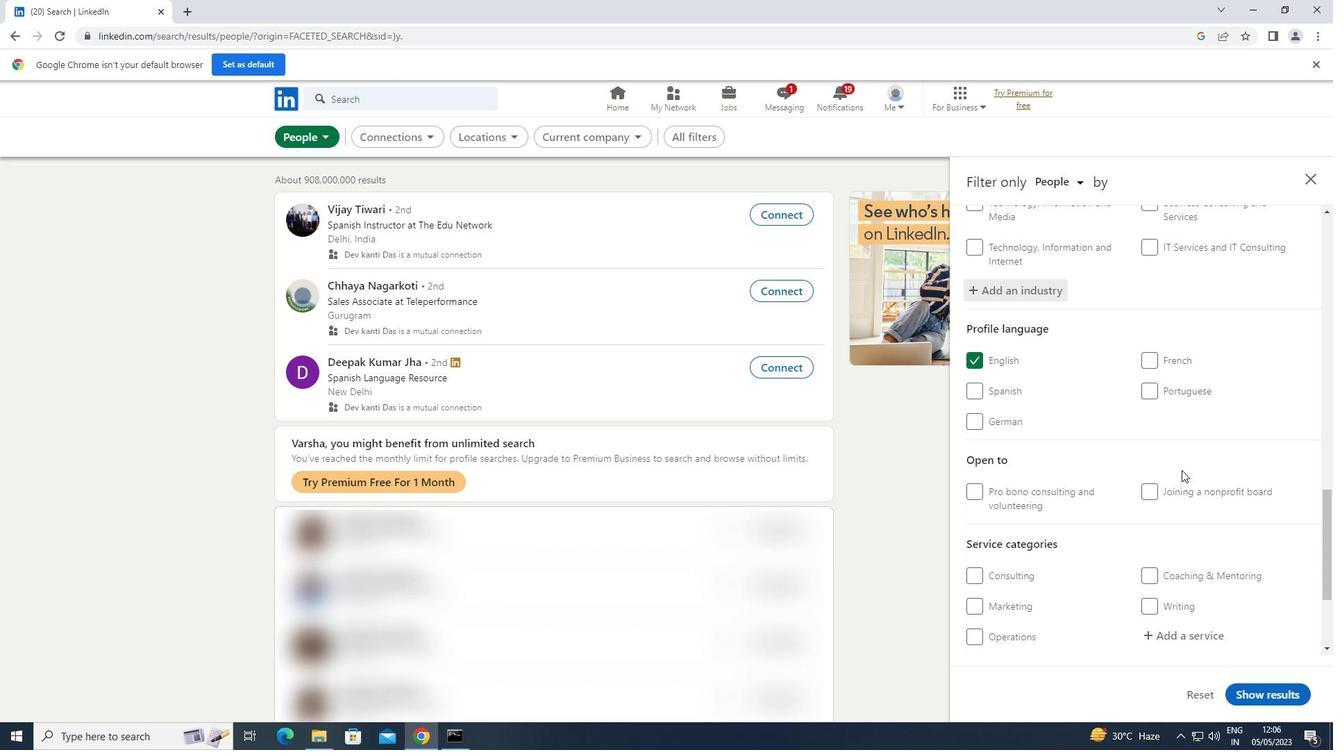 
Action: Mouse moved to (1171, 492)
Screenshot: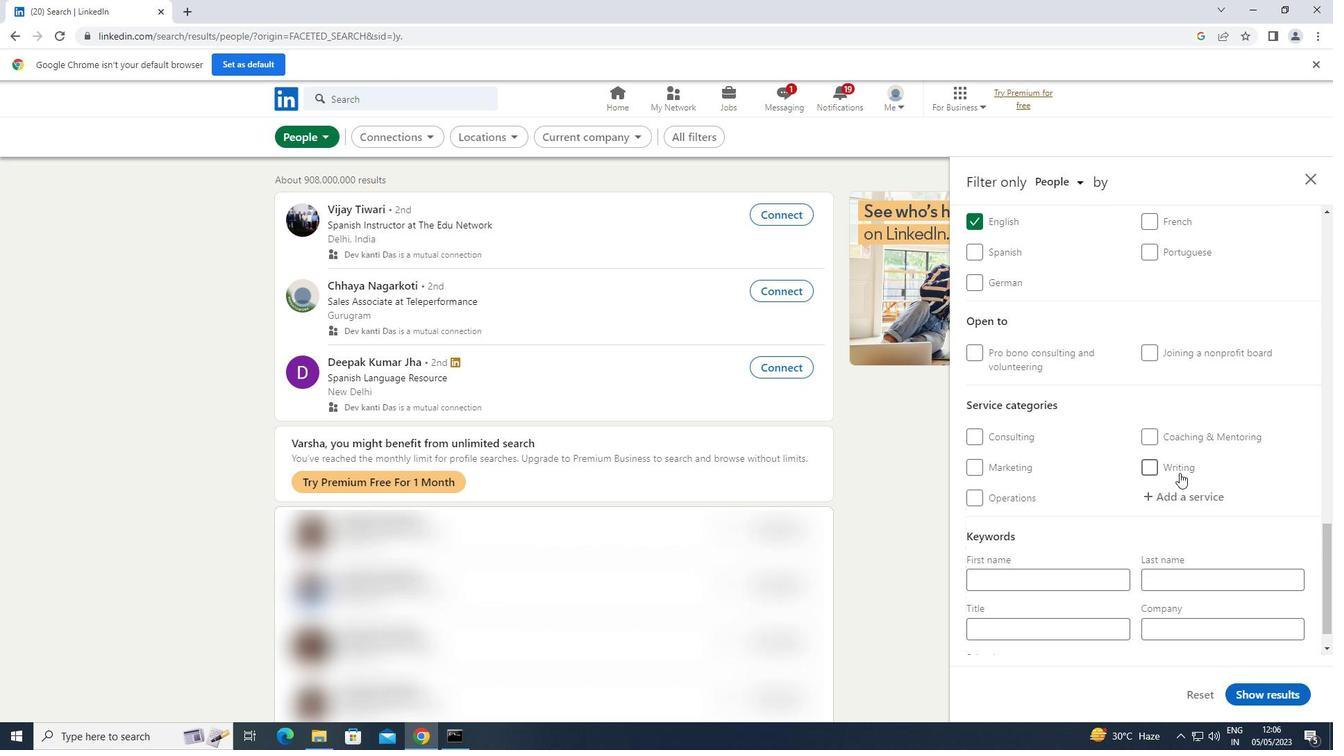 
Action: Mouse pressed left at (1171, 492)
Screenshot: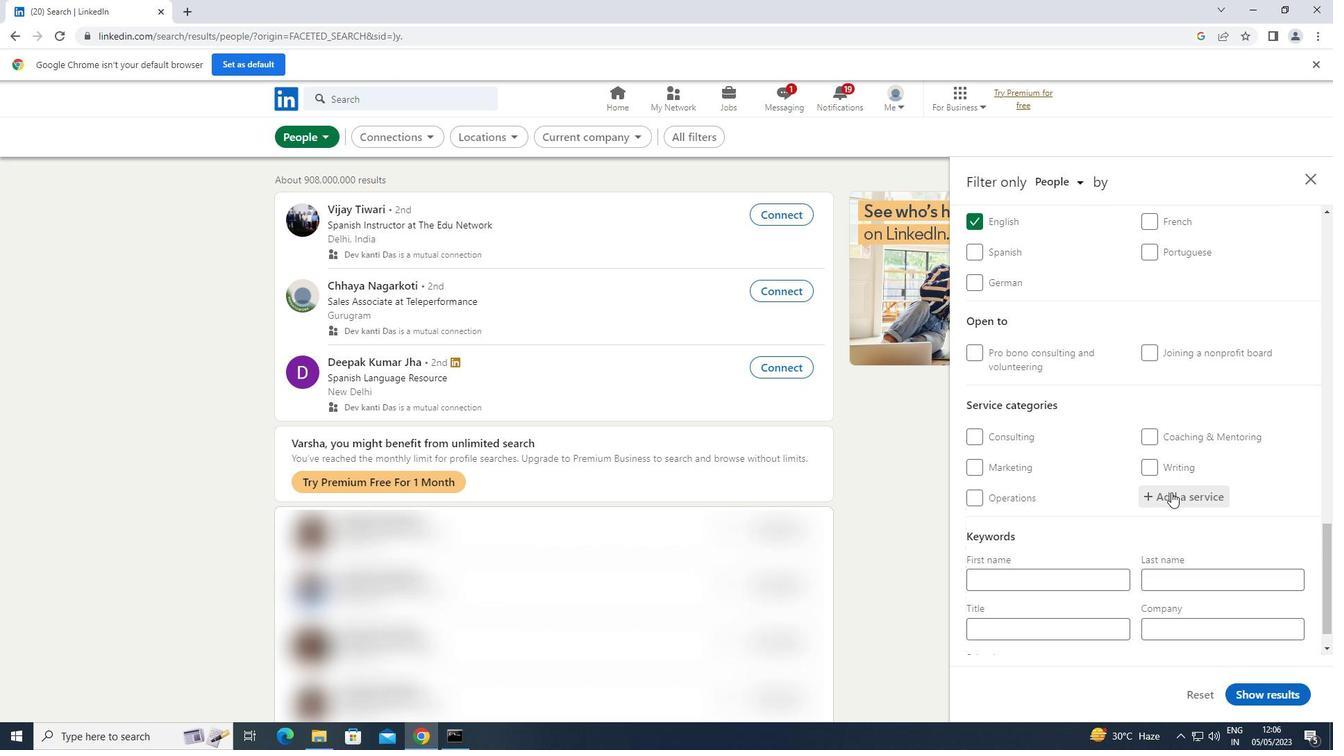 
Action: Key pressed <Key.shift>REAL<Key.space><Key.shift>ESTATE<Key.space>
Screenshot: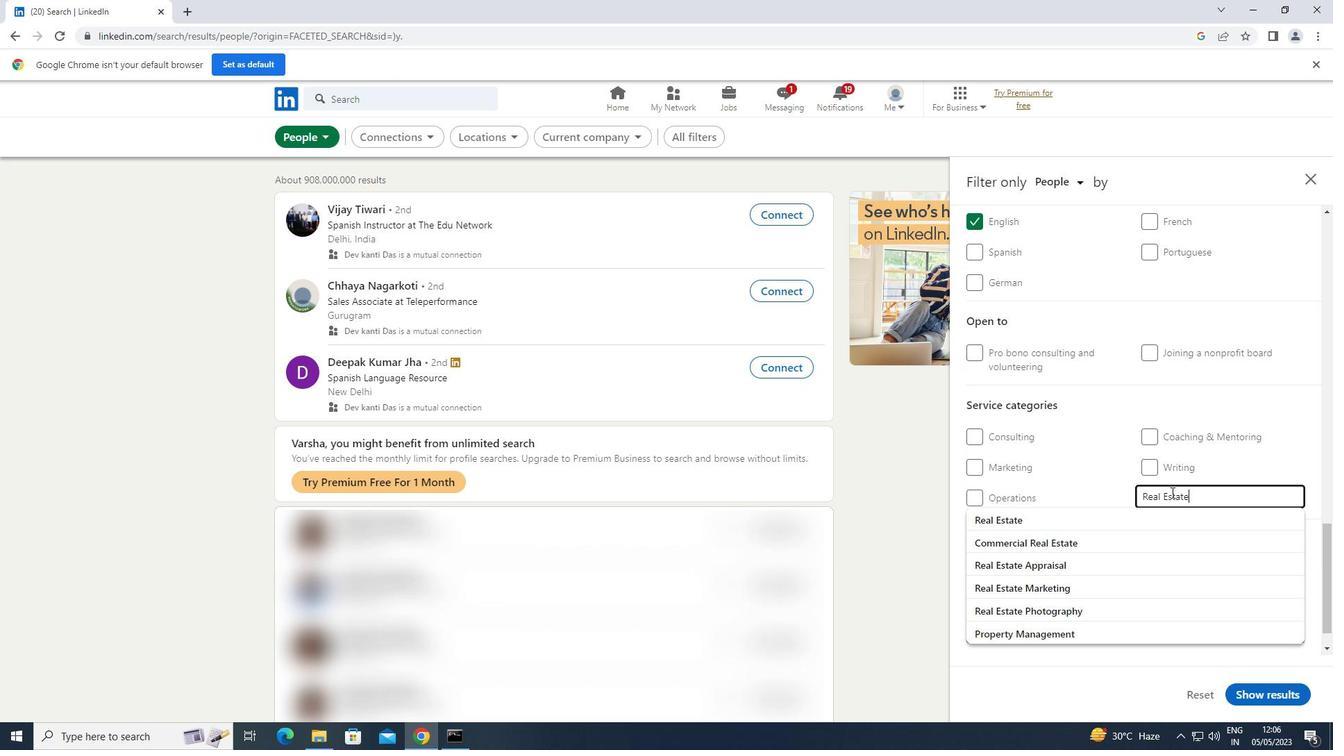 
Action: Mouse moved to (1070, 559)
Screenshot: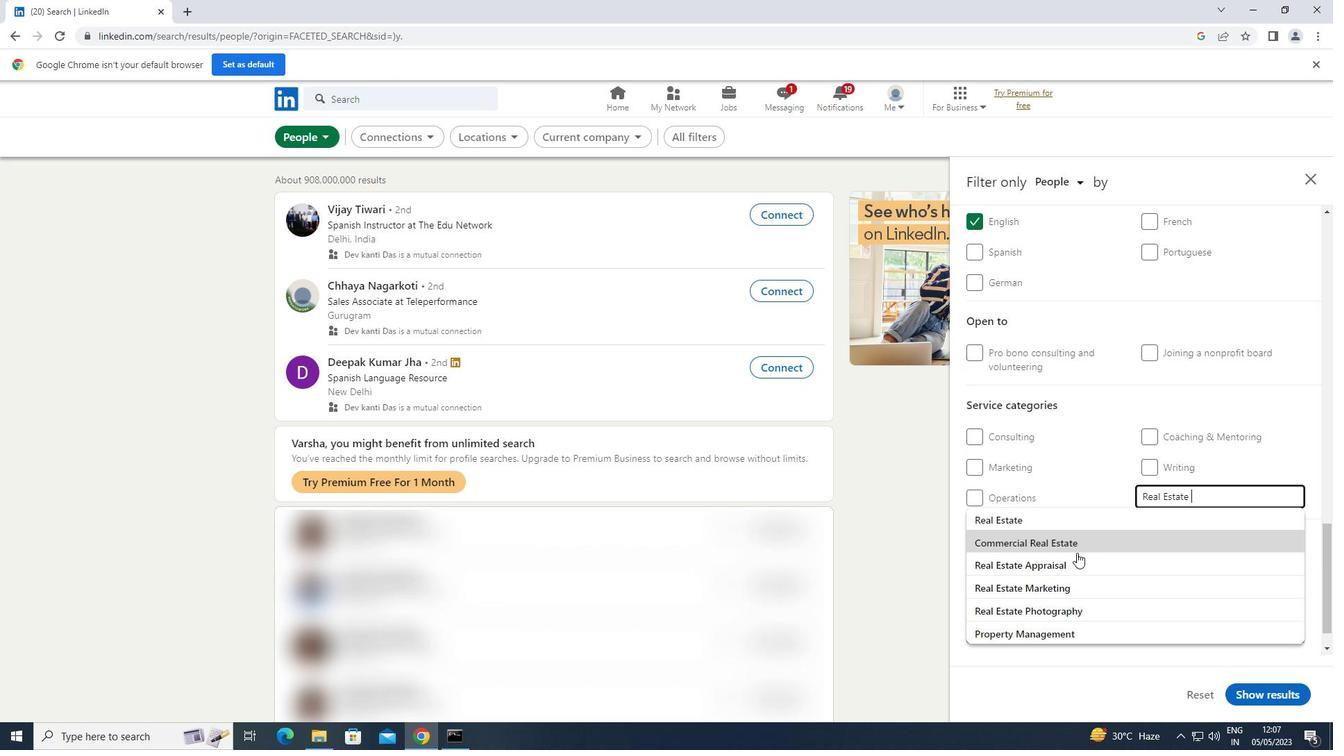 
Action: Mouse pressed left at (1070, 559)
Screenshot: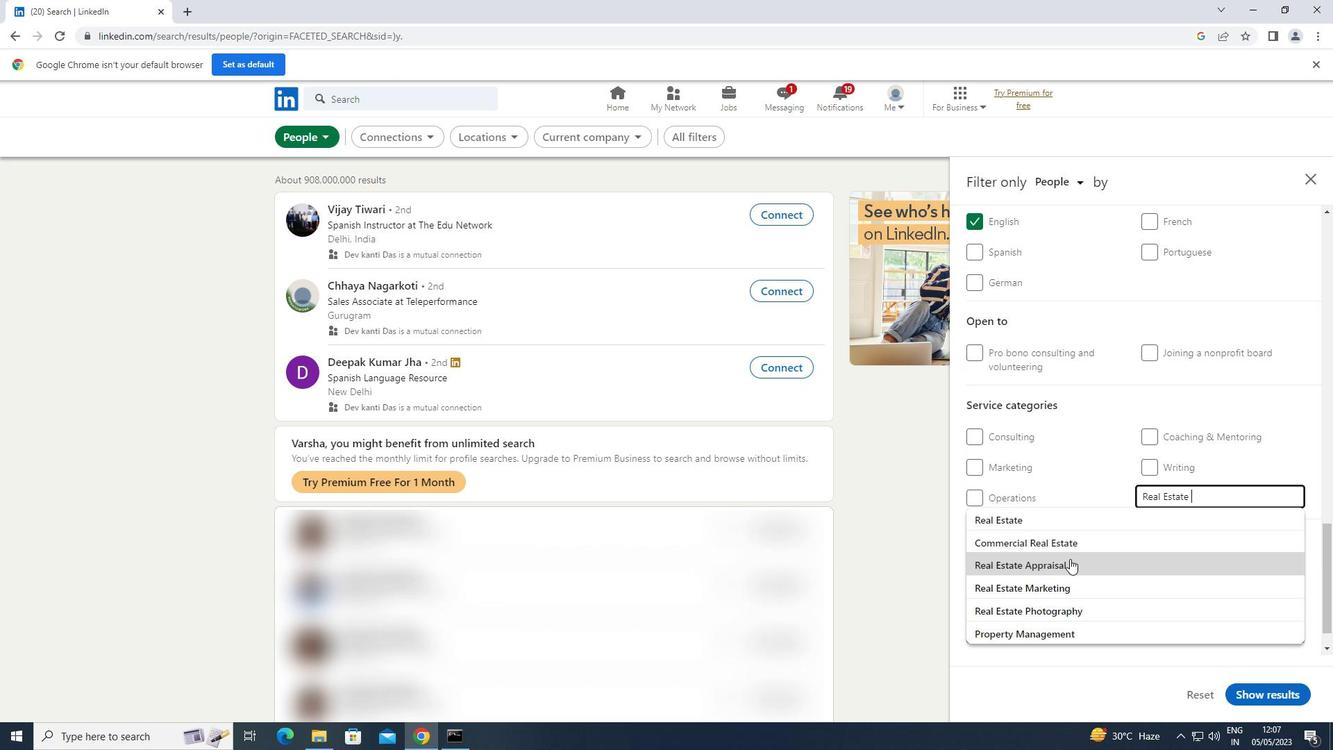 
Action: Mouse scrolled (1070, 558) with delta (0, 0)
Screenshot: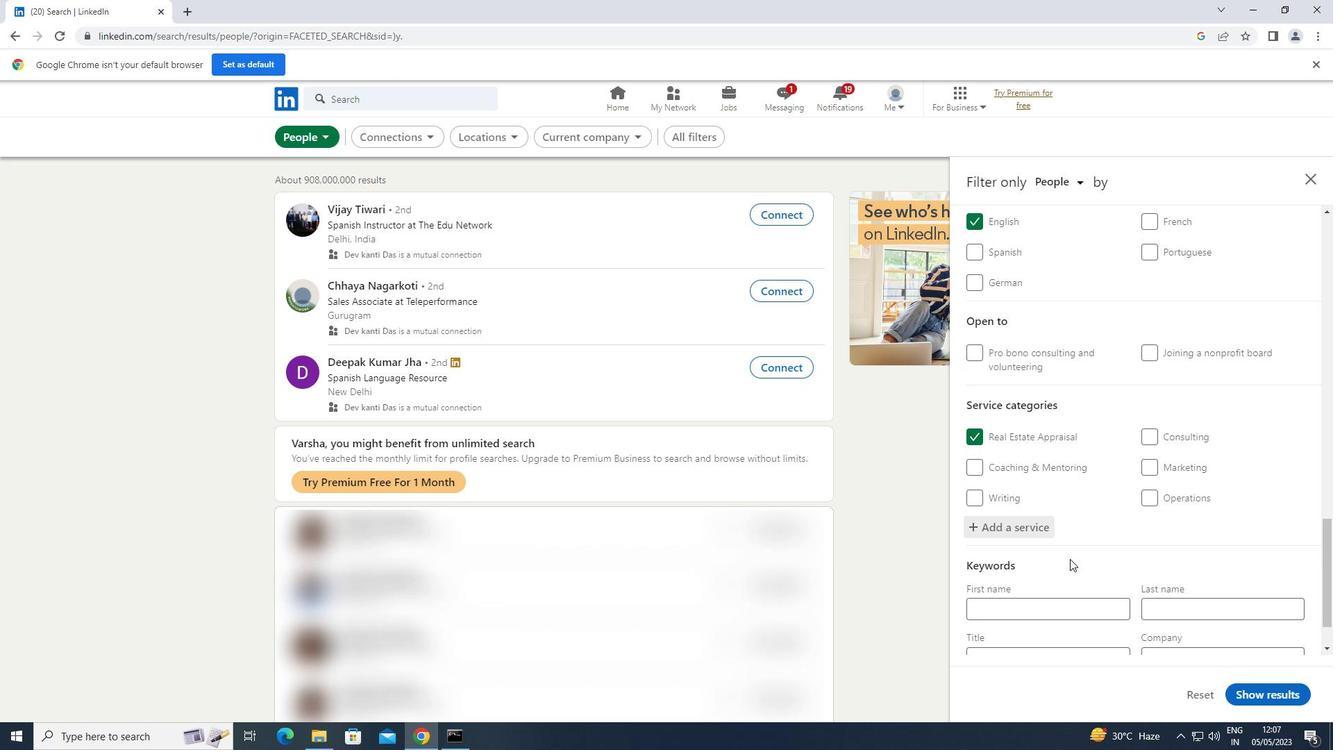 
Action: Mouse scrolled (1070, 558) with delta (0, 0)
Screenshot: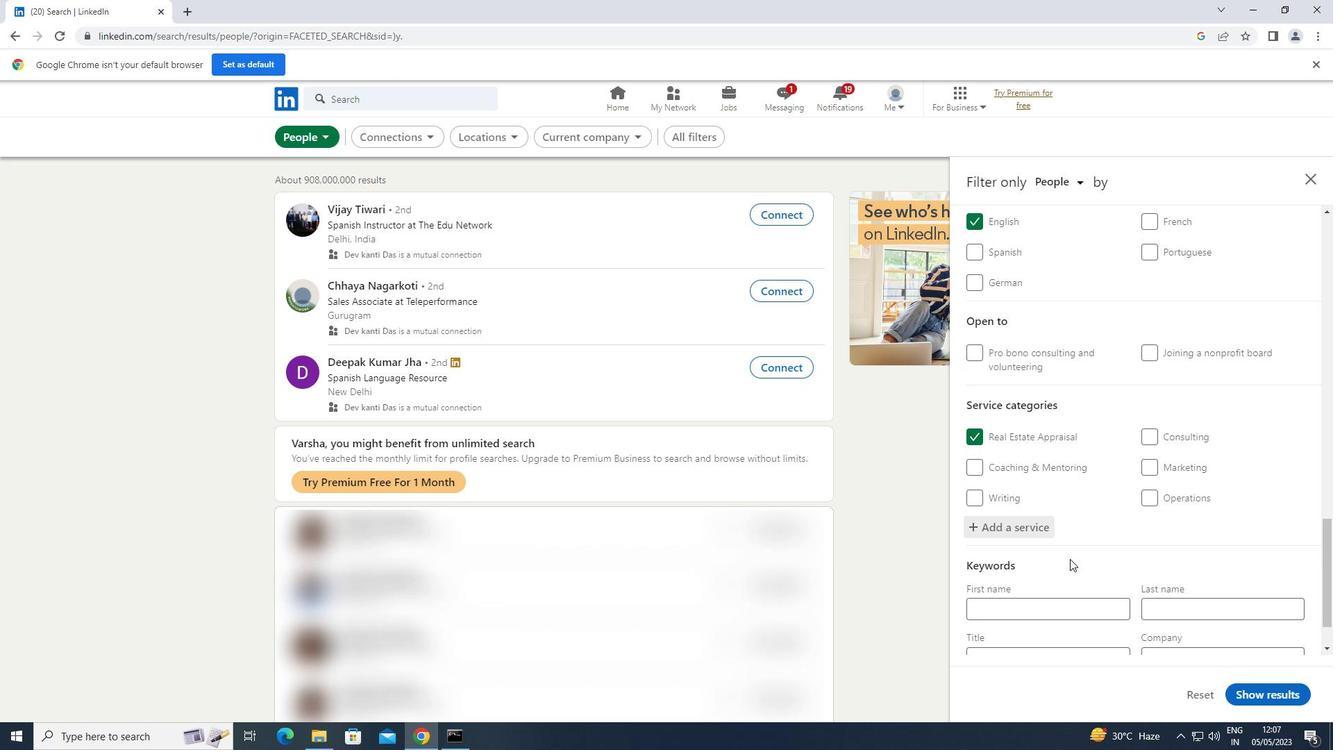 
Action: Mouse scrolled (1070, 558) with delta (0, 0)
Screenshot: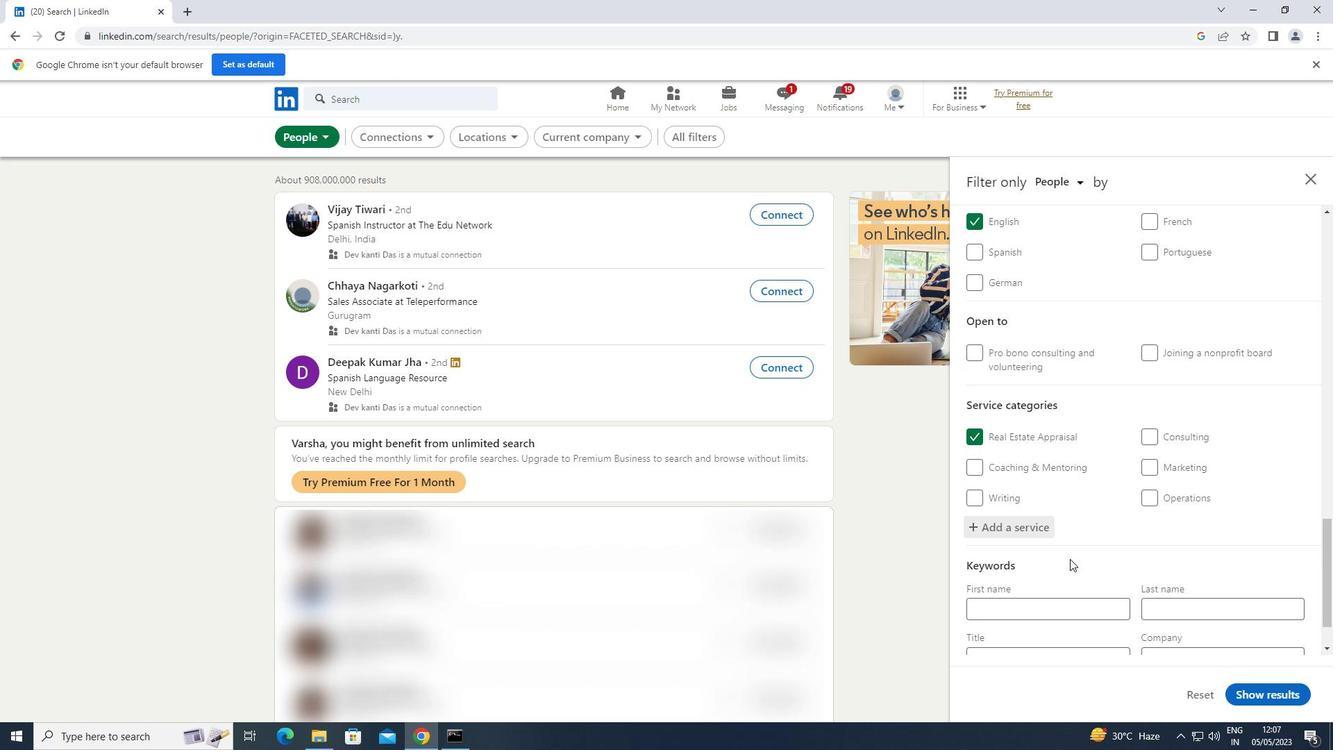 
Action: Mouse scrolled (1070, 558) with delta (0, 0)
Screenshot: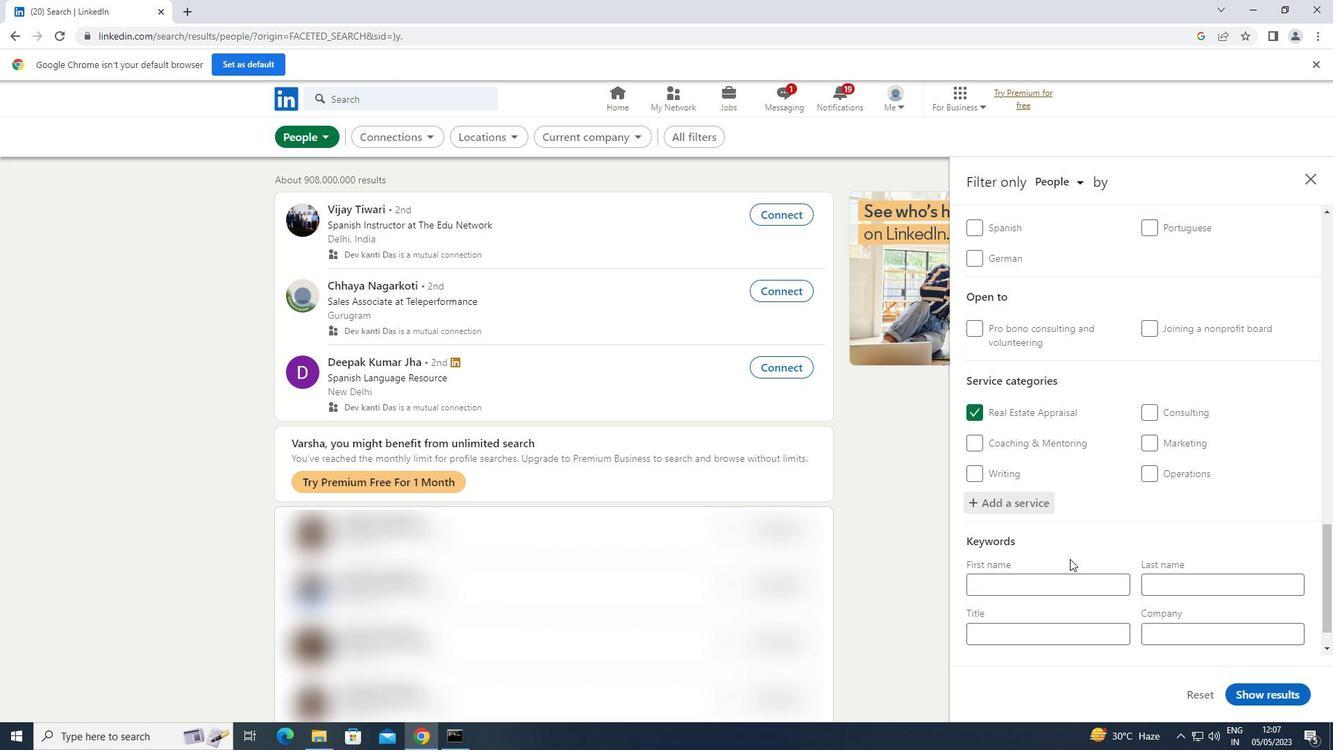 
Action: Mouse moved to (1068, 595)
Screenshot: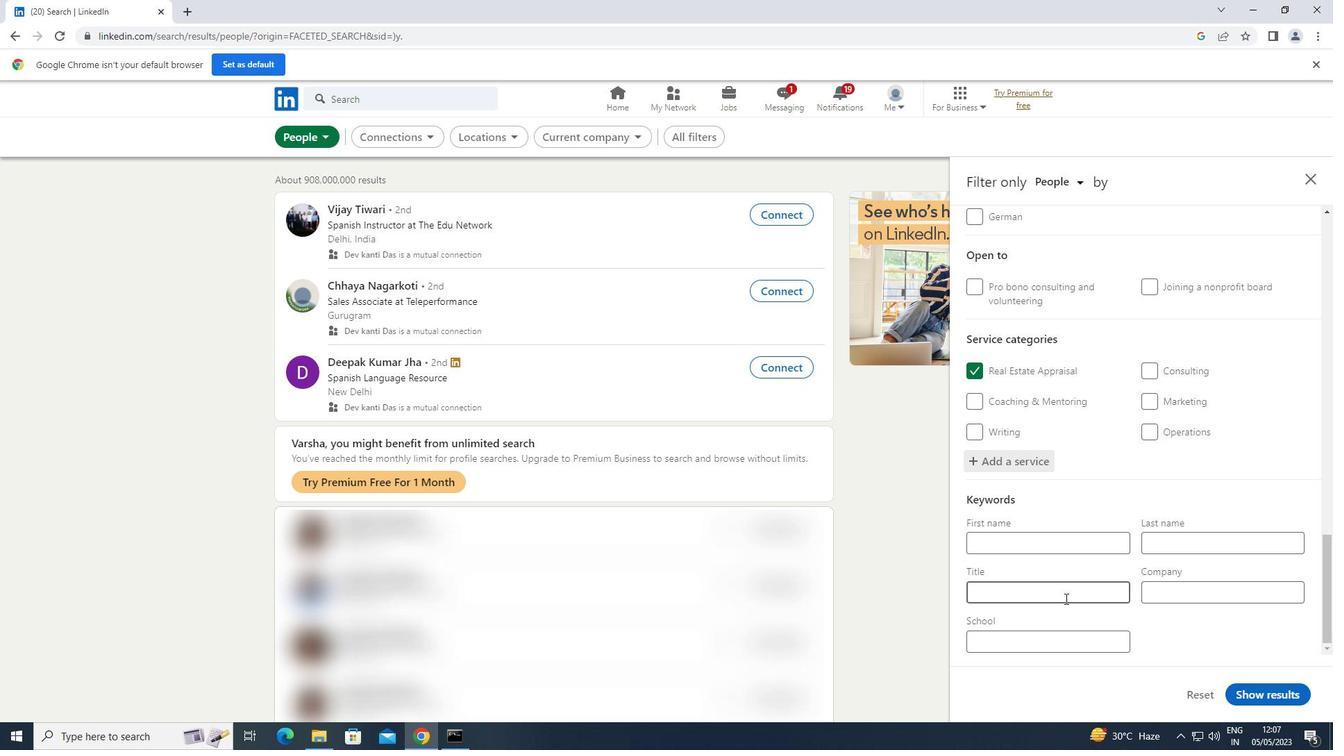 
Action: Mouse pressed left at (1068, 595)
Screenshot: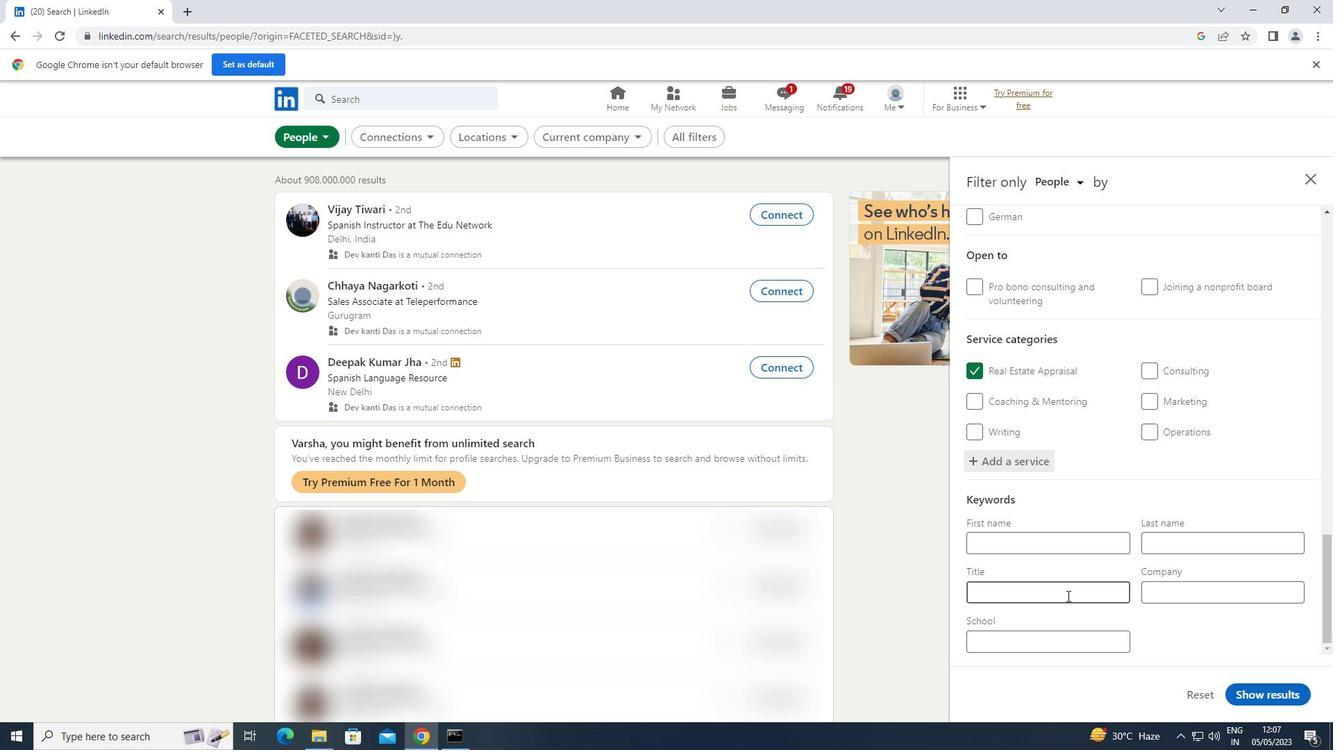 
Action: Key pressed <Key.shift>PHONE<Key.space><Key.shift>SURVEY<Key.space><Key.shift>CONDUCTOR
Screenshot: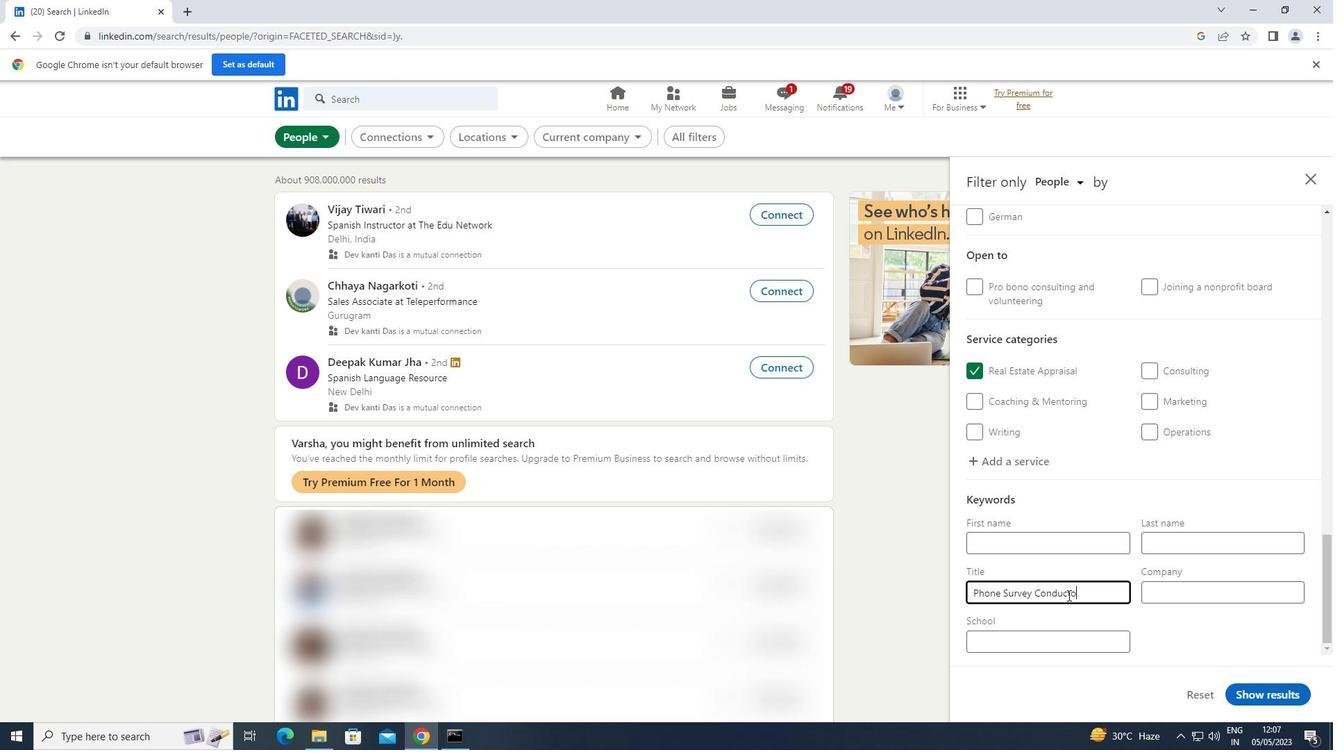 
Action: Mouse moved to (1248, 689)
Screenshot: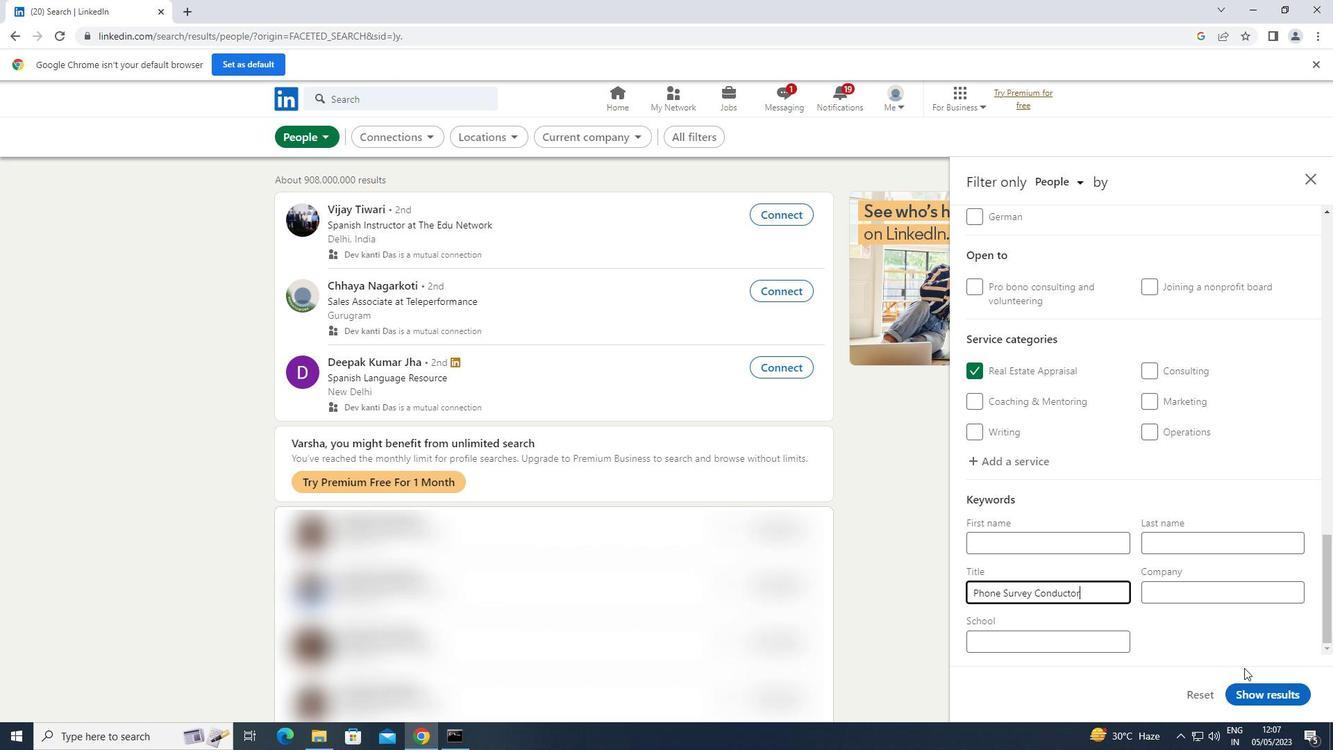 
Action: Mouse pressed left at (1248, 689)
Screenshot: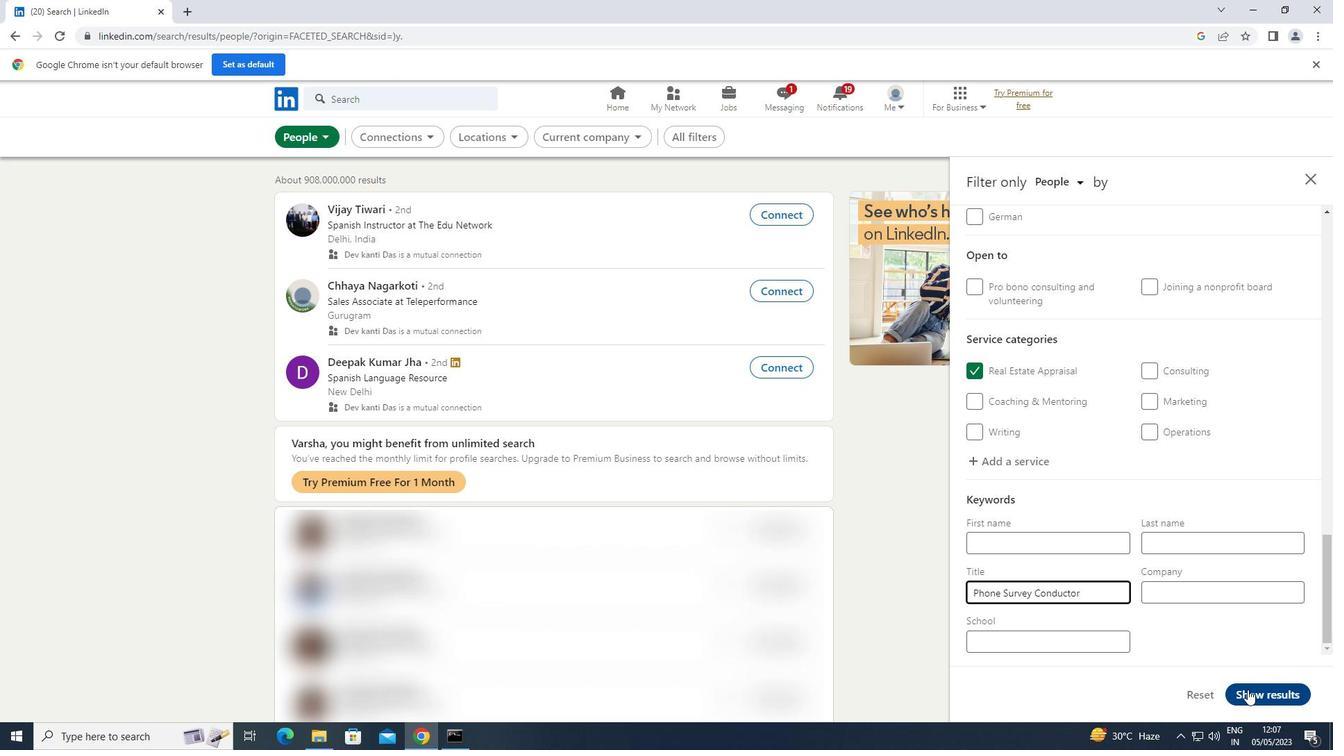 
